 Task: Find connections with filter location Tapes with filter topic #nowhiringwith filter profile language French with filter current company M Moser Associates with filter school Presidency University Bangalore with filter industry Agricultural Chemical Manufacturing with filter service category Android Development with filter keywords title Electrician
Action: Mouse moved to (575, 190)
Screenshot: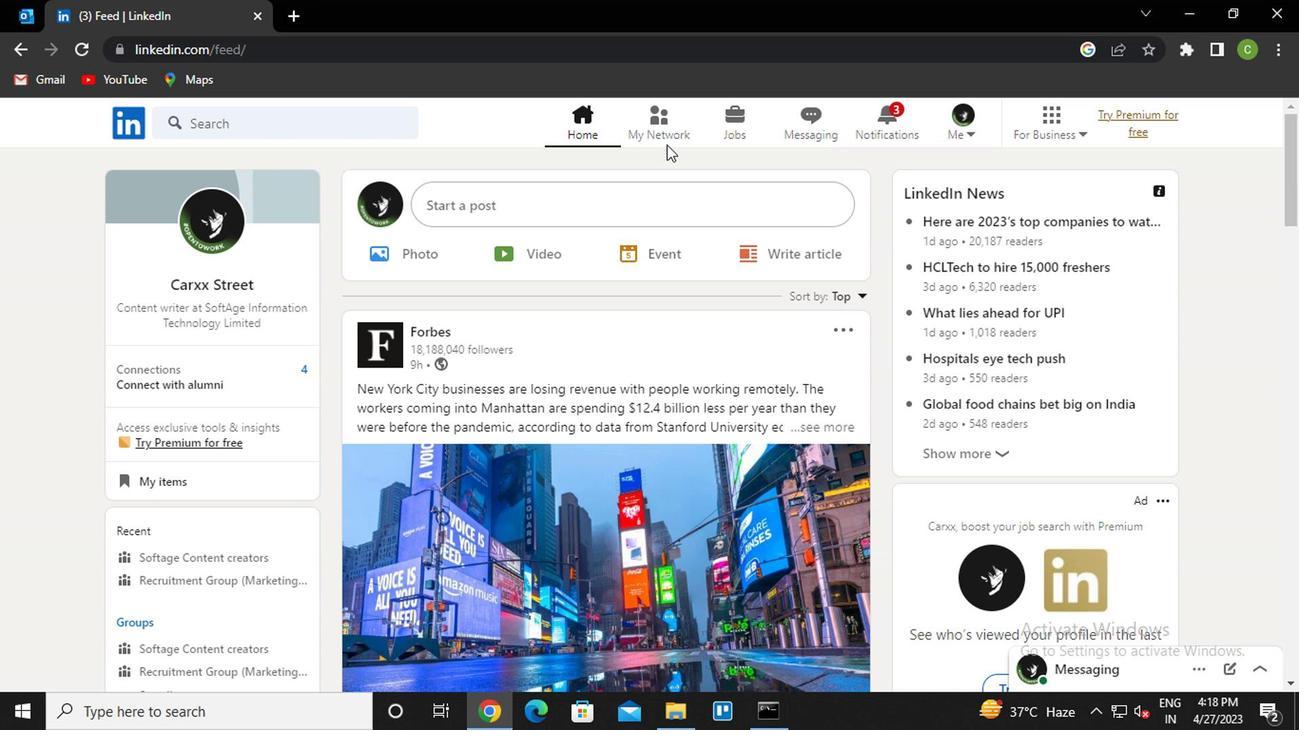 
Action: Mouse pressed left at (575, 190)
Screenshot: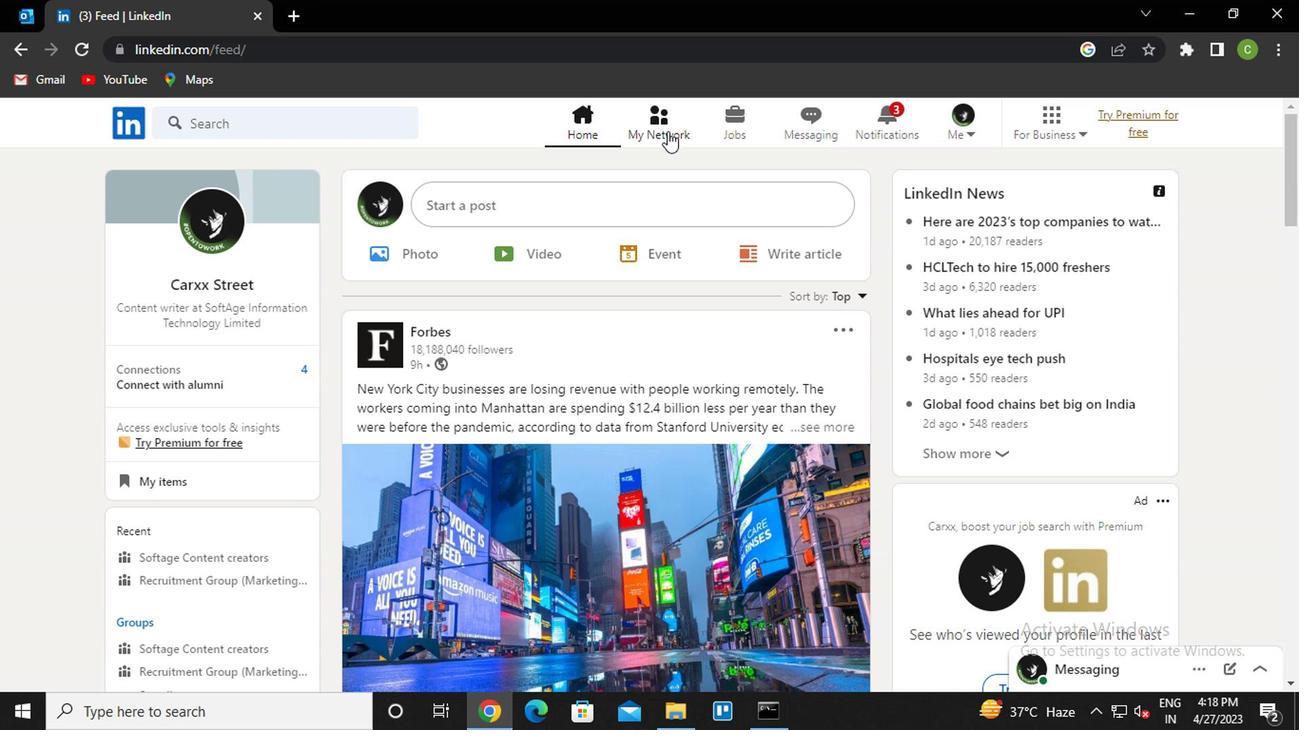 
Action: Mouse moved to (326, 269)
Screenshot: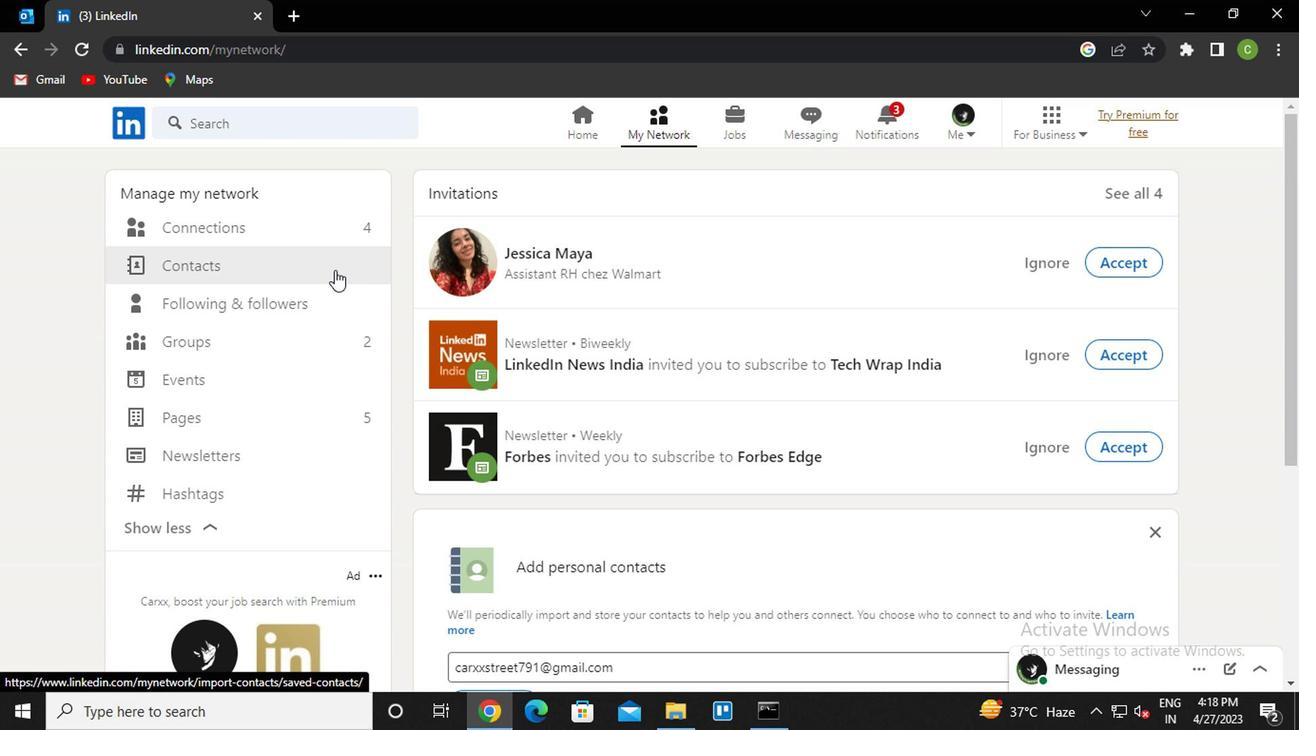 
Action: Mouse pressed left at (326, 269)
Screenshot: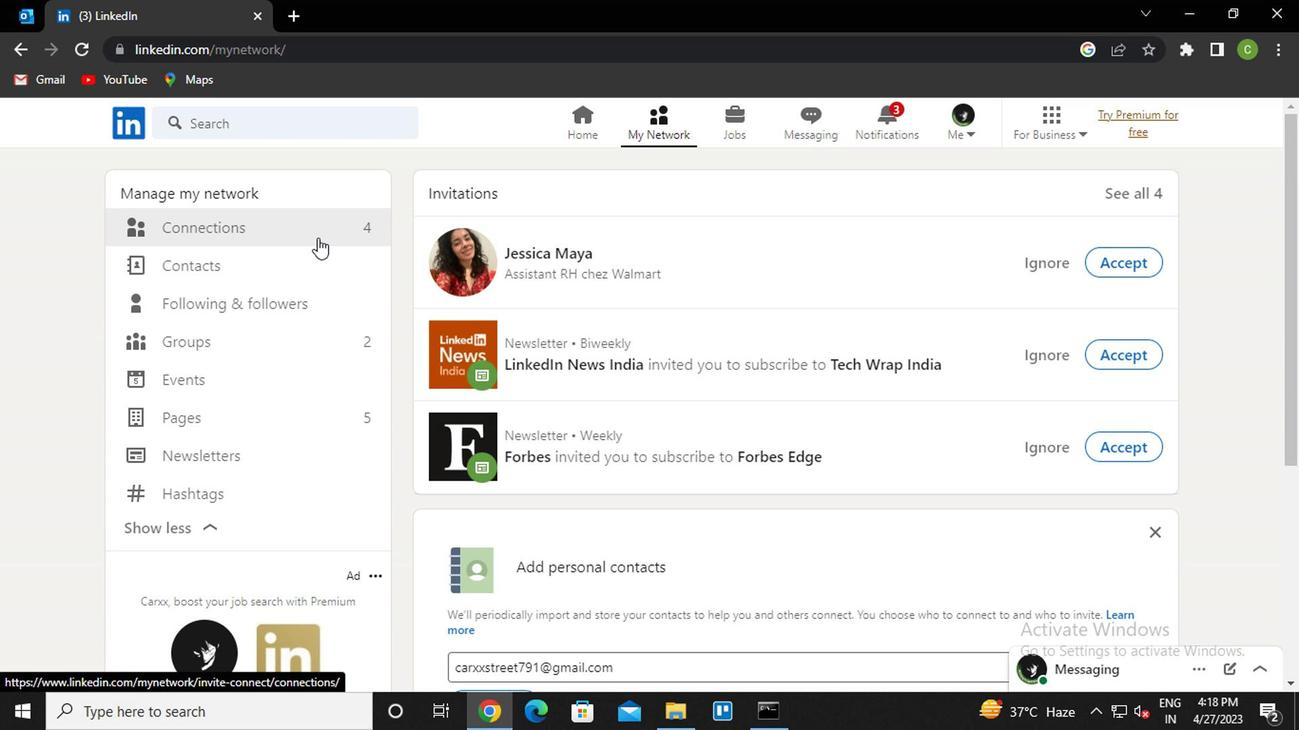 
Action: Mouse moved to (664, 259)
Screenshot: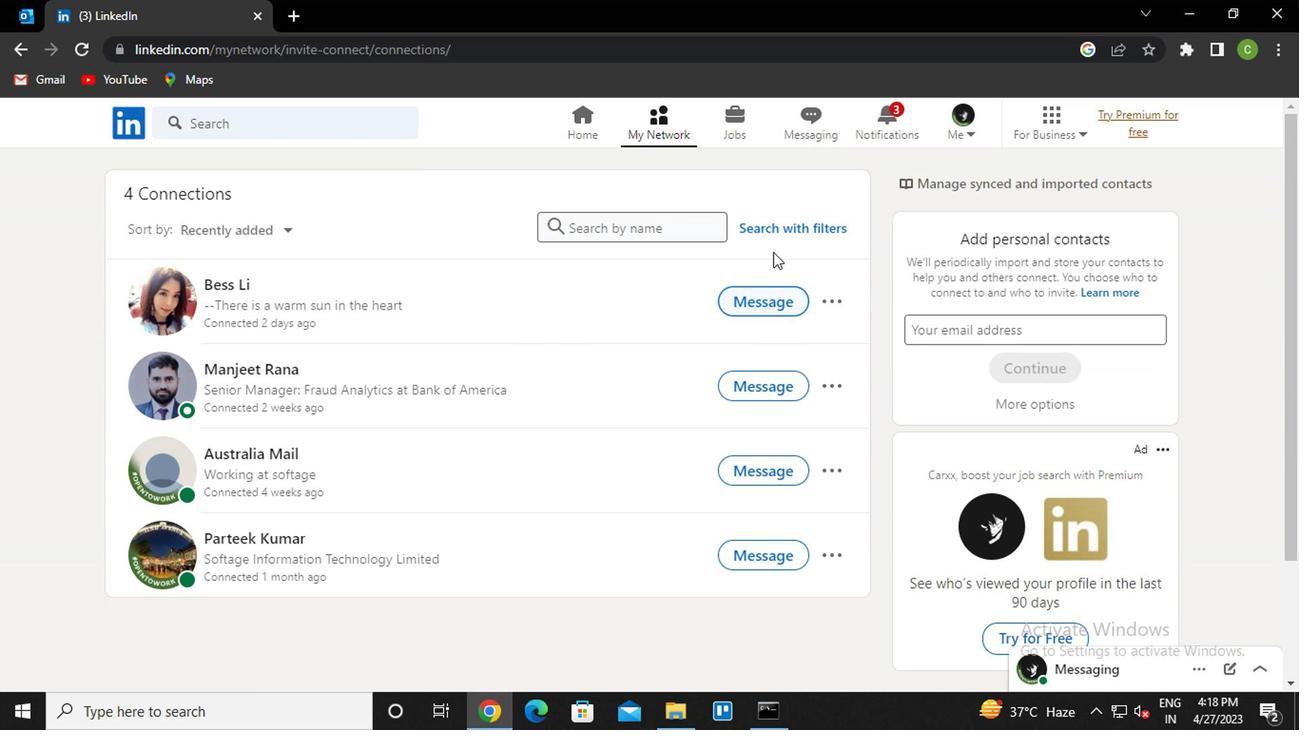 
Action: Mouse pressed left at (664, 259)
Screenshot: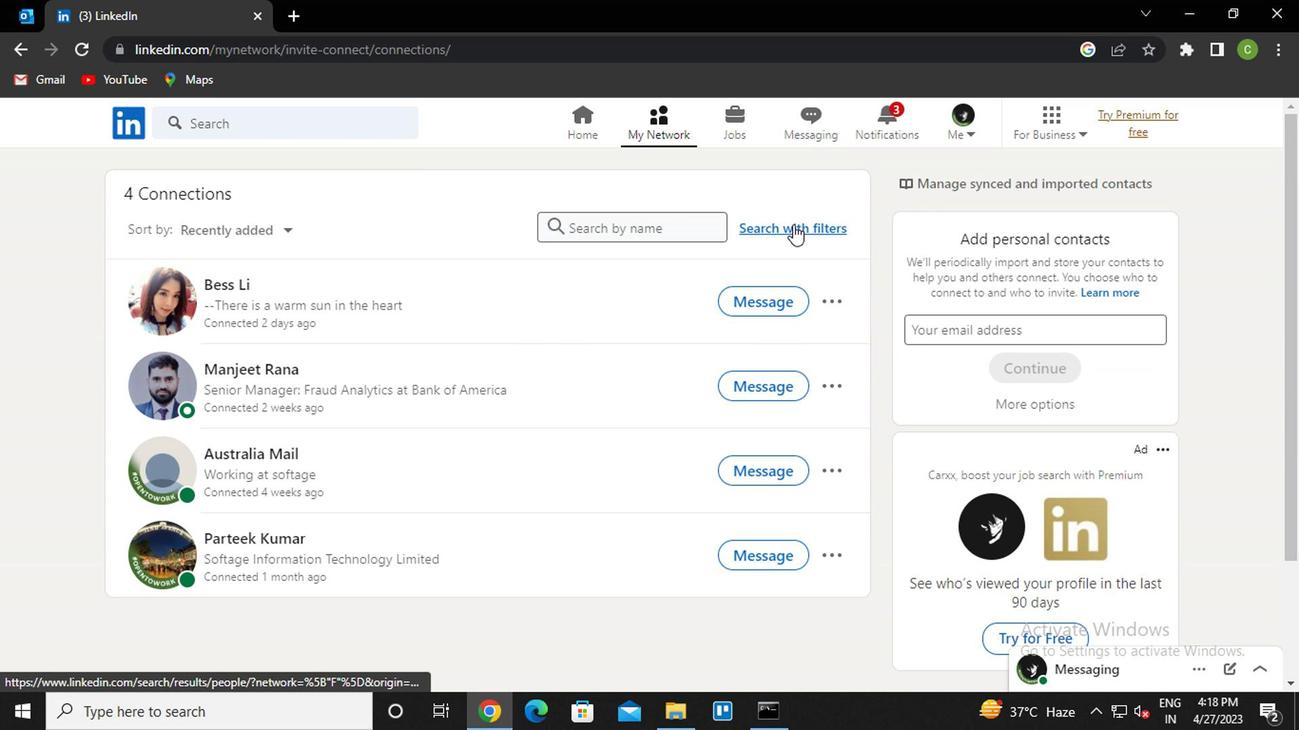 
Action: Mouse moved to (608, 223)
Screenshot: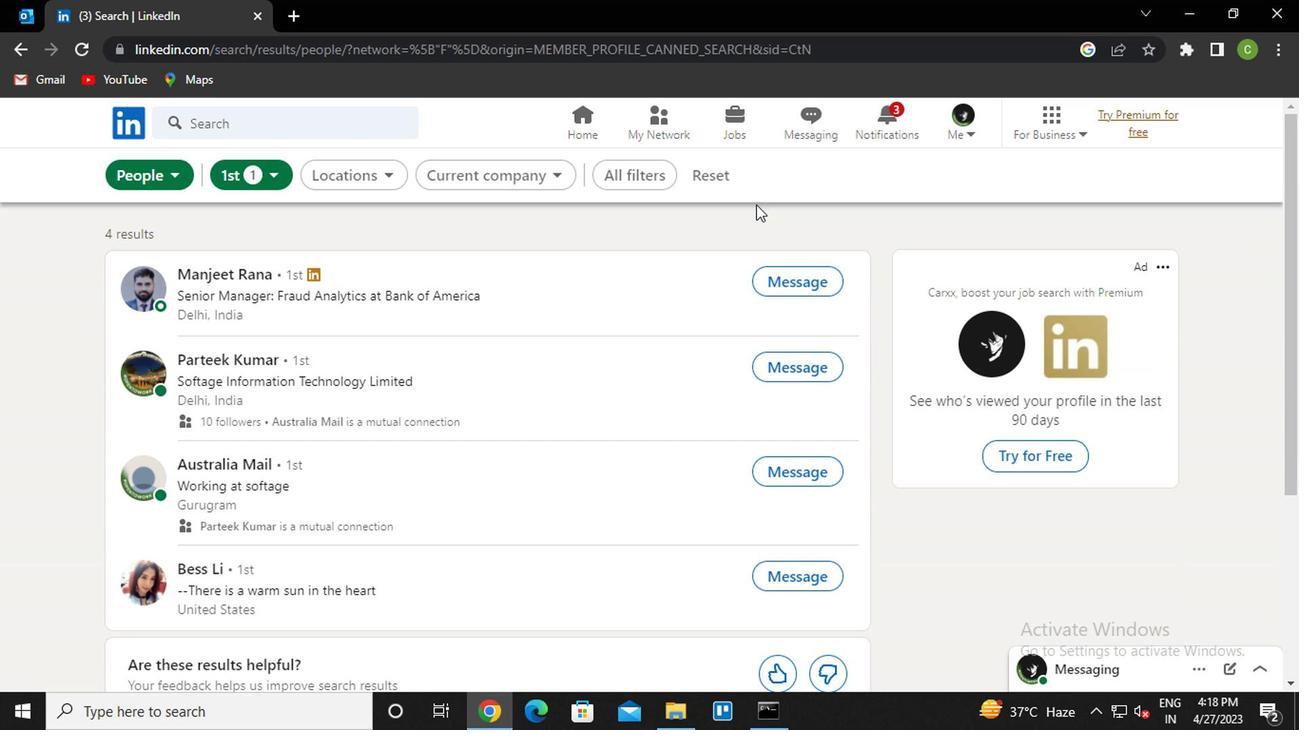 
Action: Mouse pressed left at (608, 223)
Screenshot: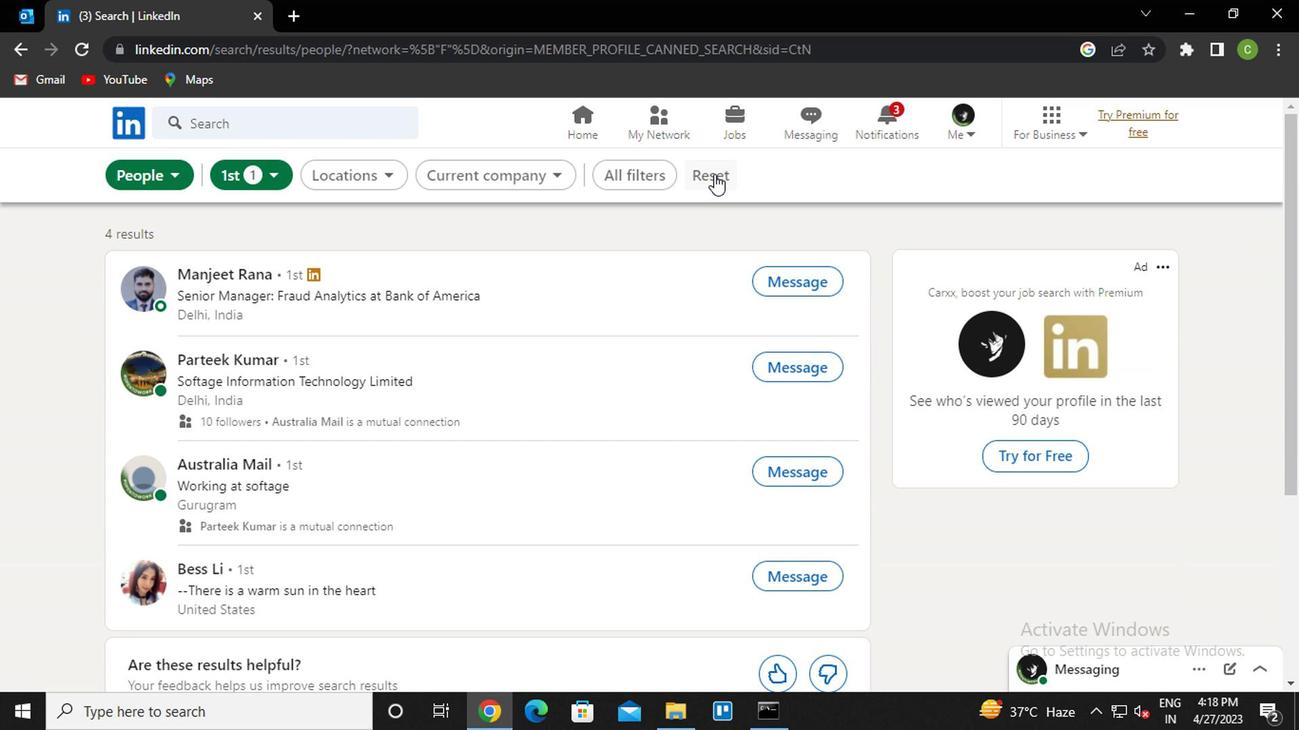 
Action: Mouse moved to (581, 222)
Screenshot: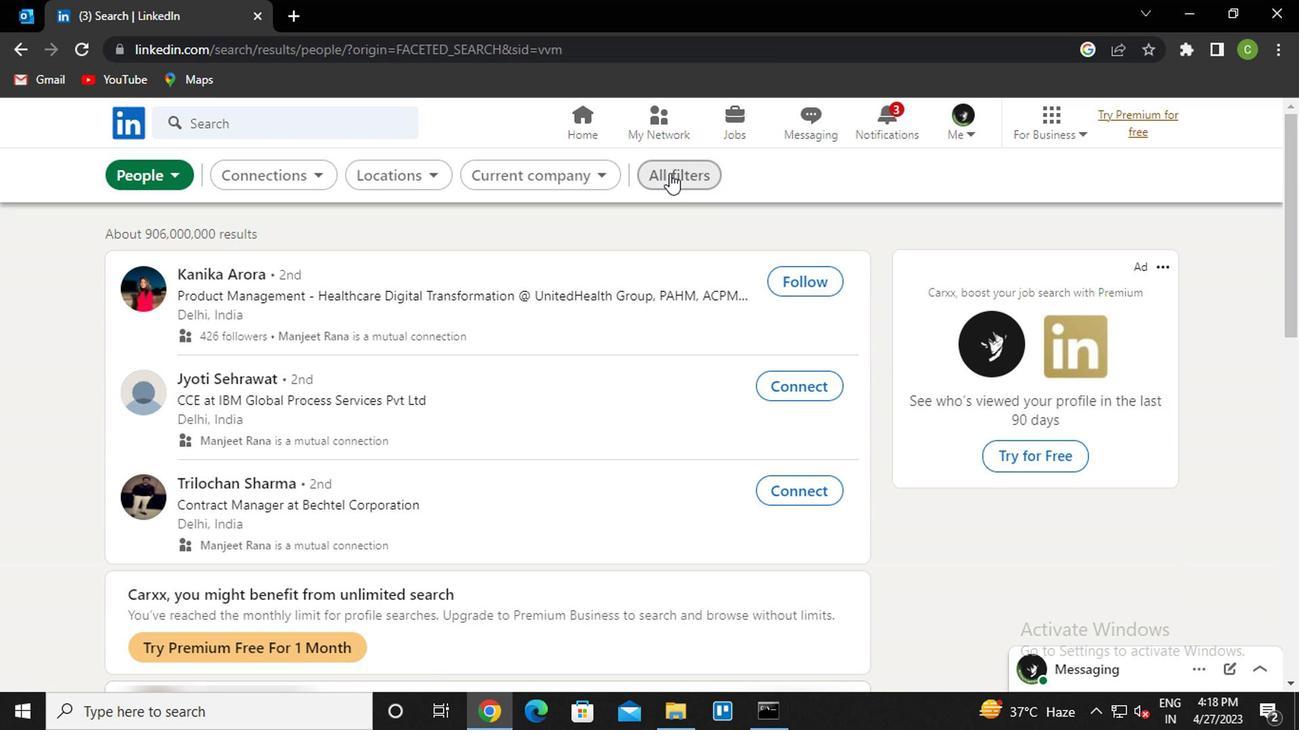 
Action: Mouse pressed left at (581, 222)
Screenshot: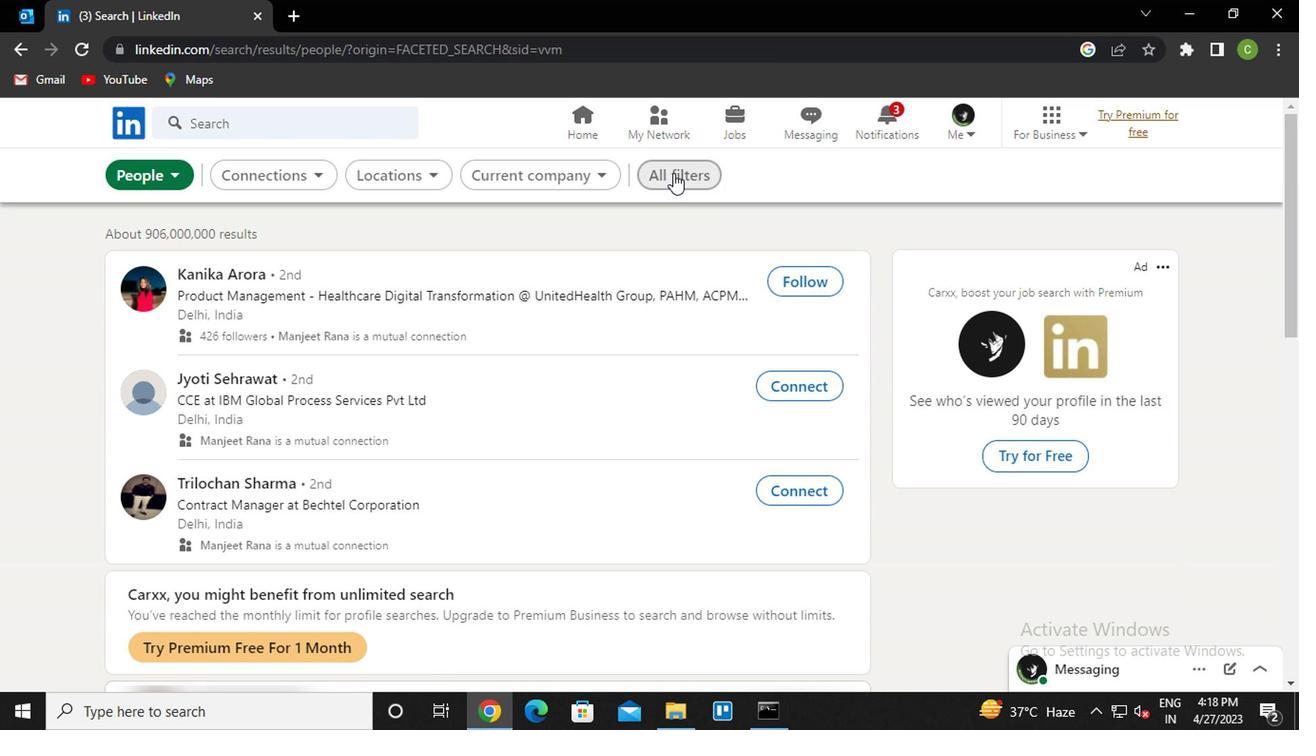 
Action: Mouse moved to (843, 376)
Screenshot: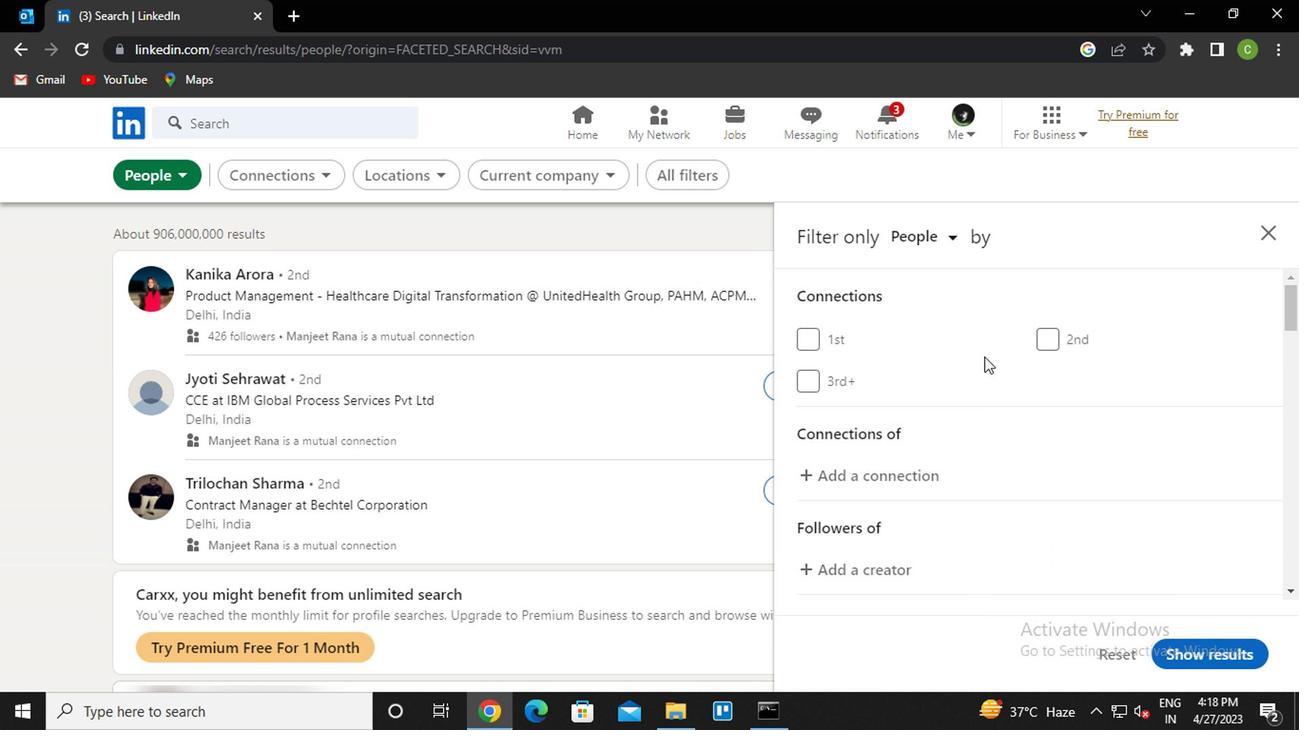 
Action: Mouse scrolled (843, 376) with delta (0, 0)
Screenshot: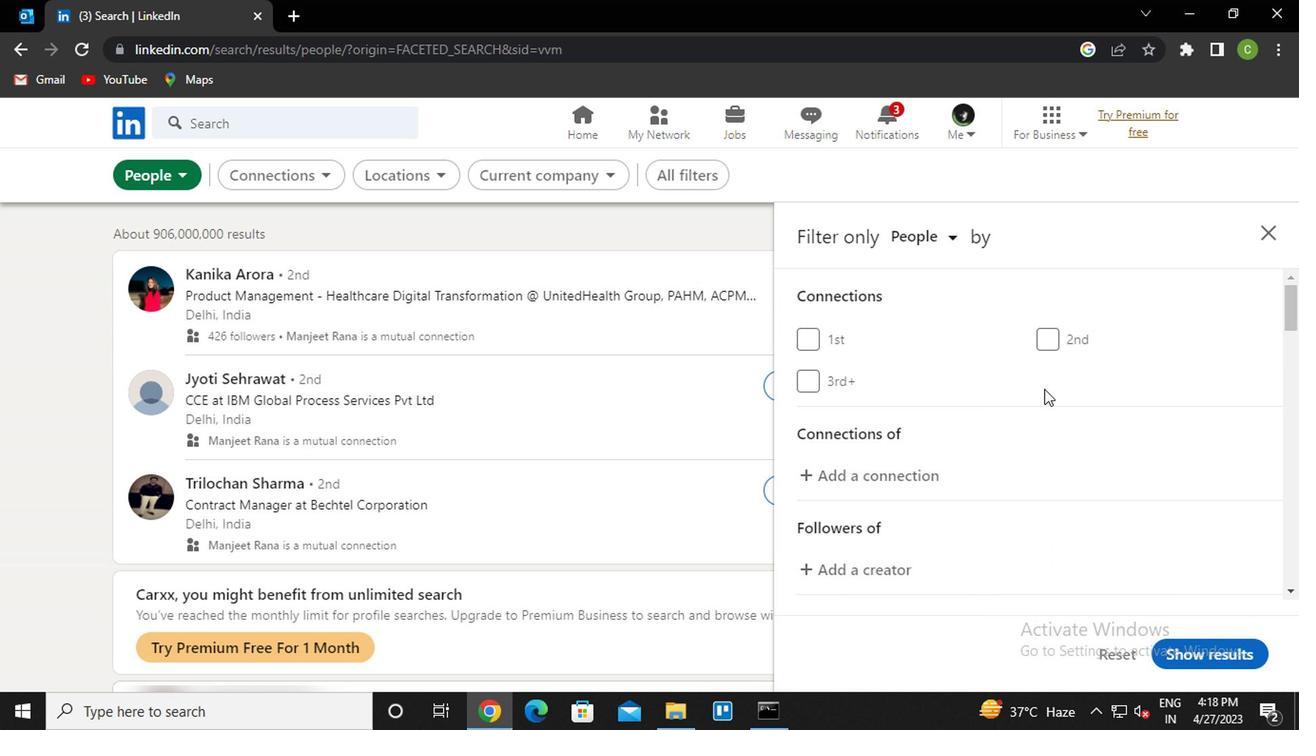 
Action: Mouse scrolled (843, 376) with delta (0, 0)
Screenshot: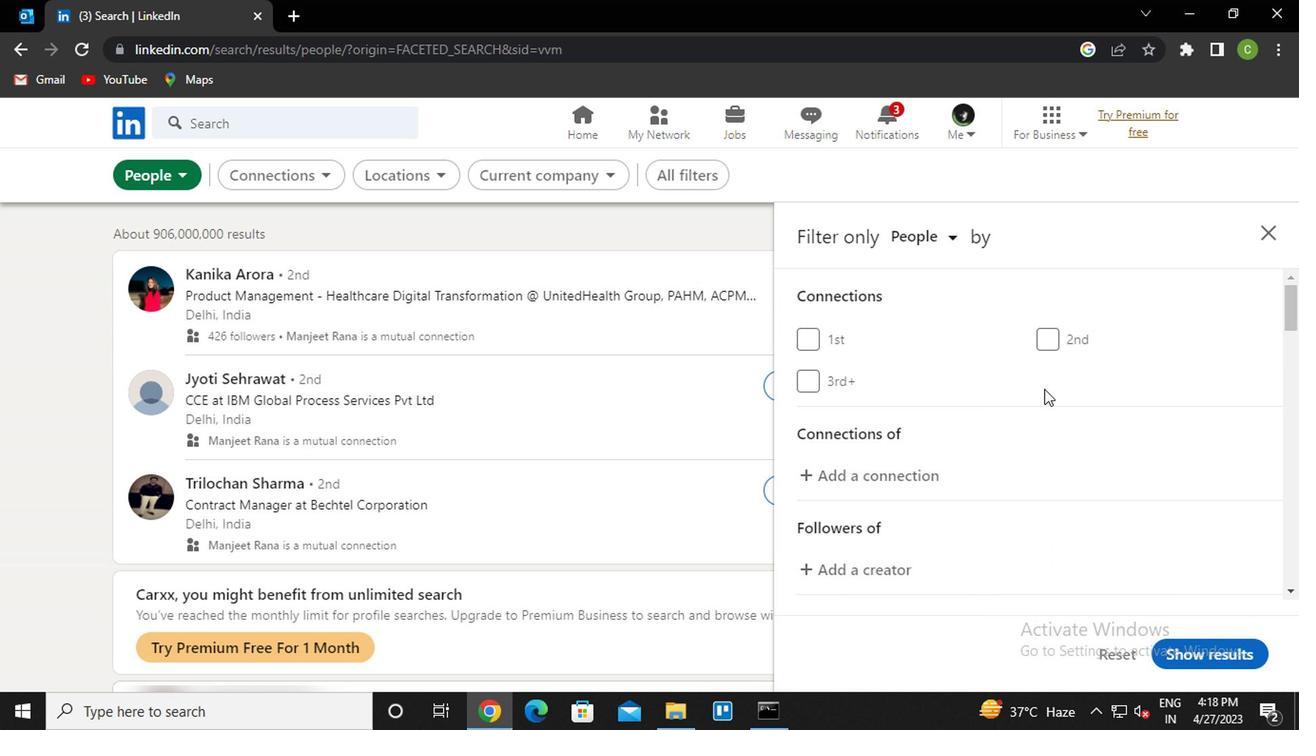 
Action: Mouse moved to (843, 377)
Screenshot: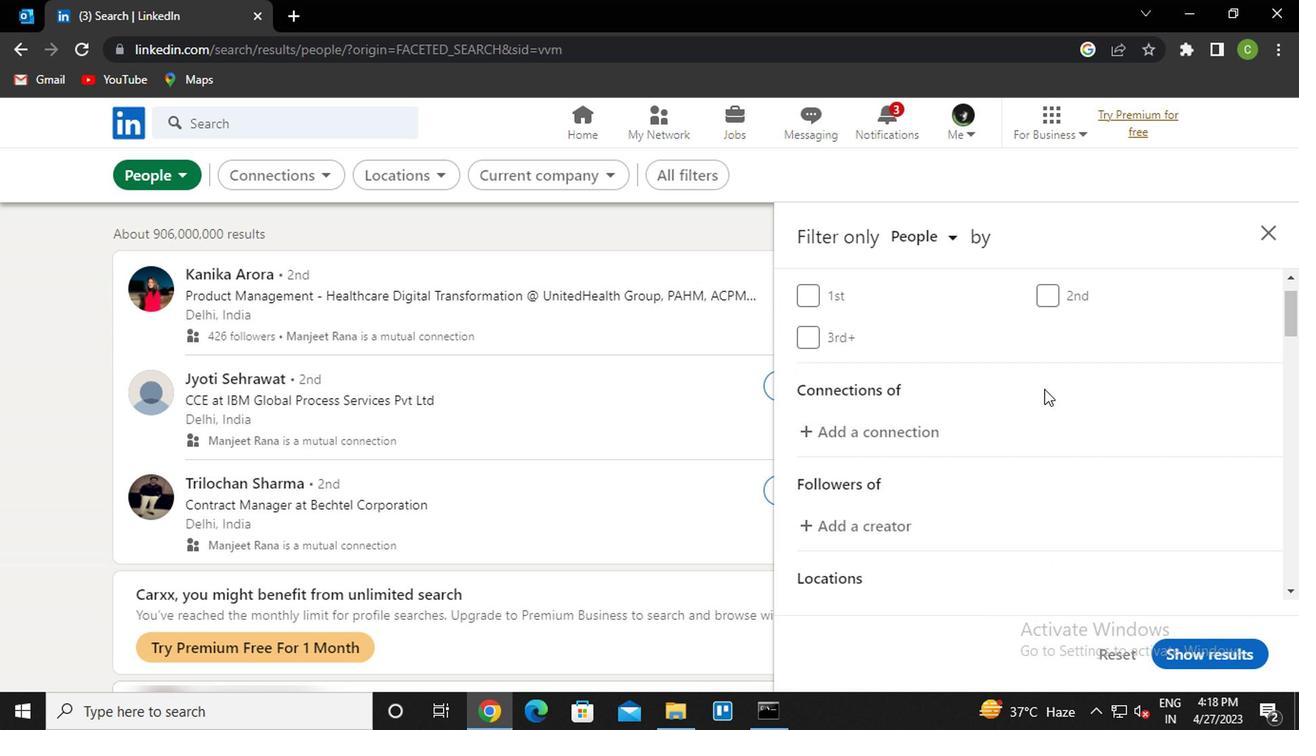 
Action: Mouse scrolled (843, 376) with delta (0, 0)
Screenshot: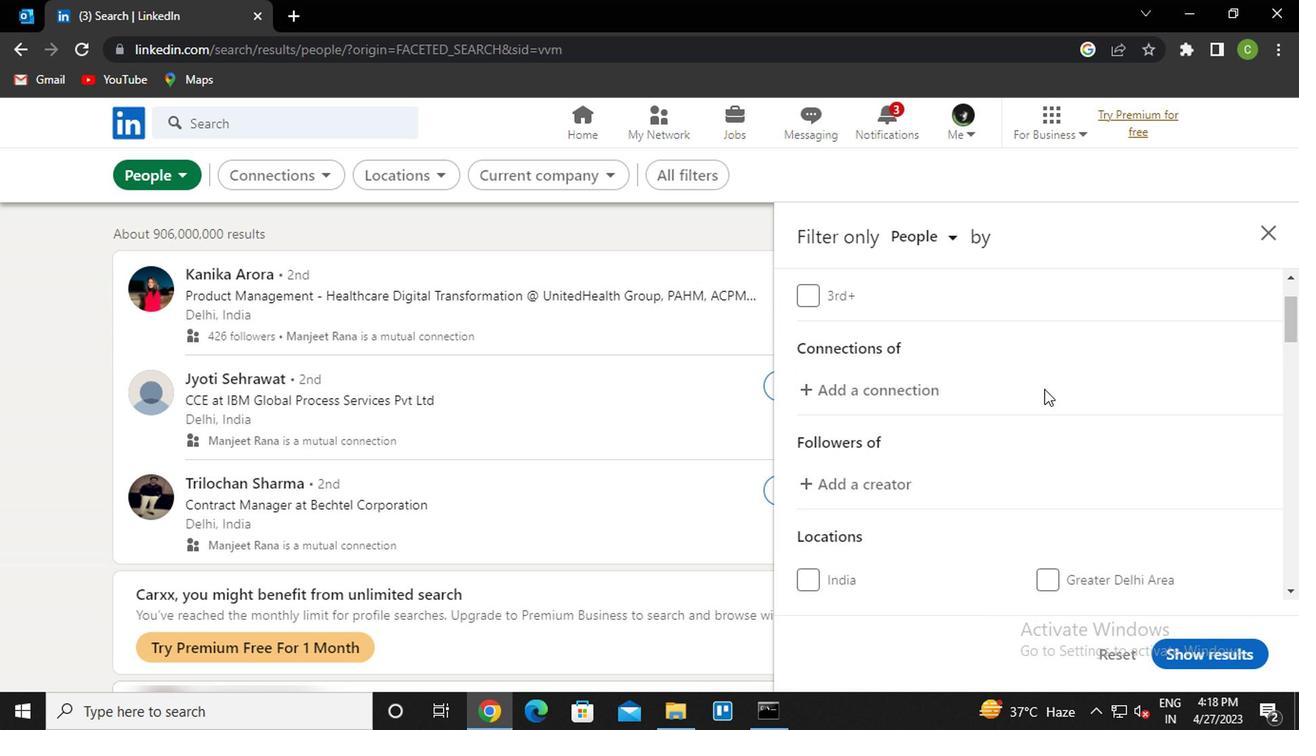 
Action: Mouse moved to (842, 378)
Screenshot: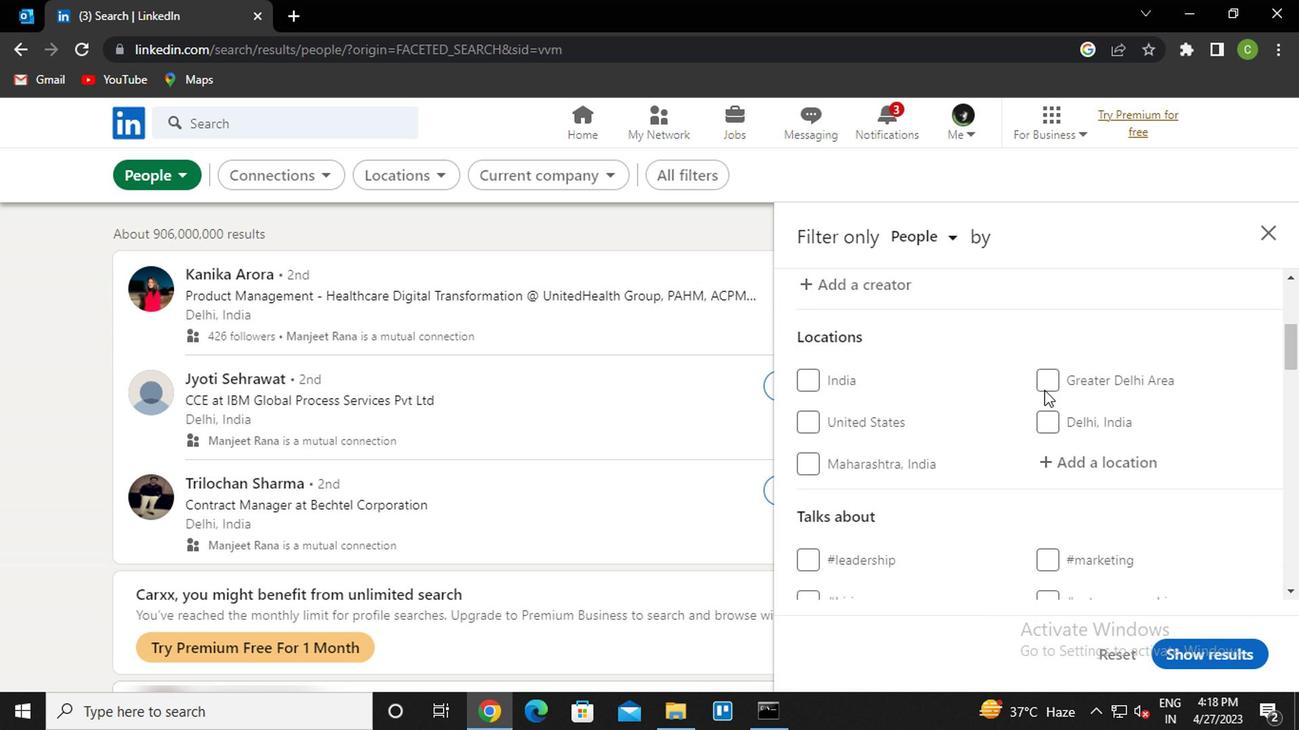 
Action: Mouse scrolled (842, 378) with delta (0, 0)
Screenshot: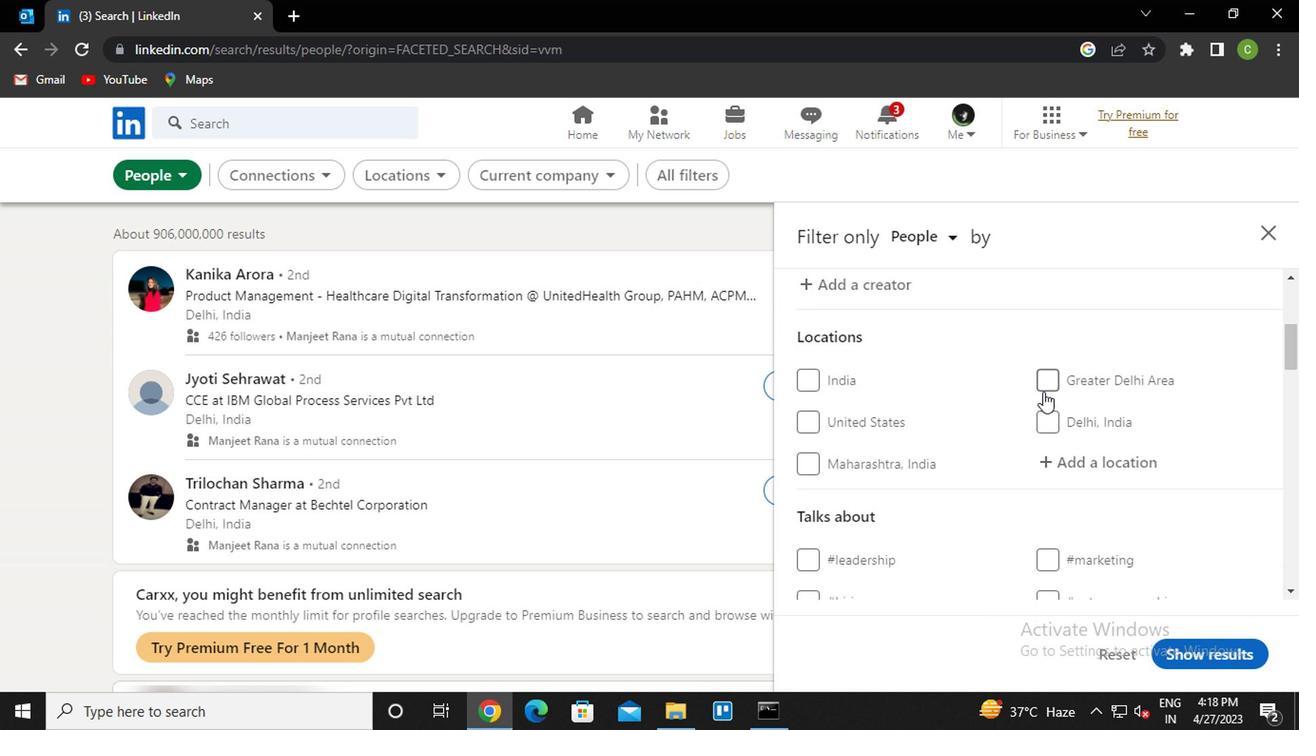 
Action: Mouse moved to (874, 357)
Screenshot: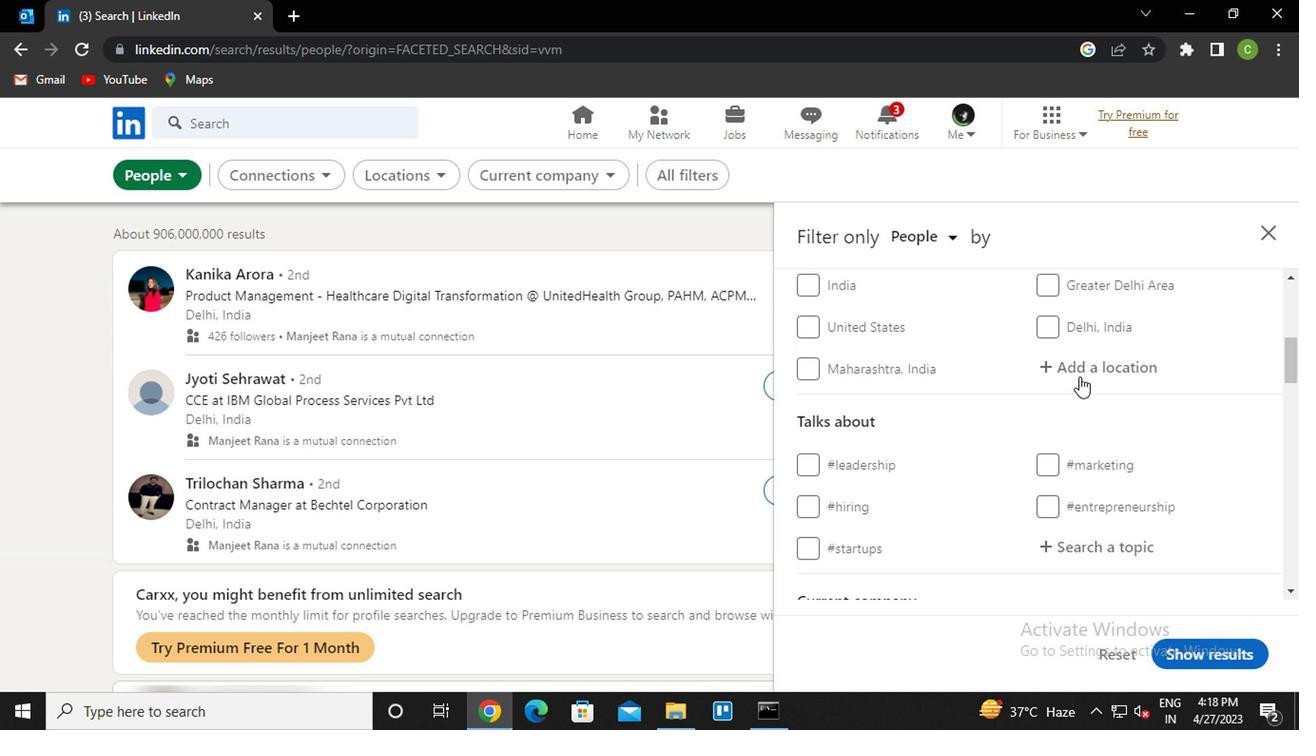 
Action: Mouse pressed left at (874, 357)
Screenshot: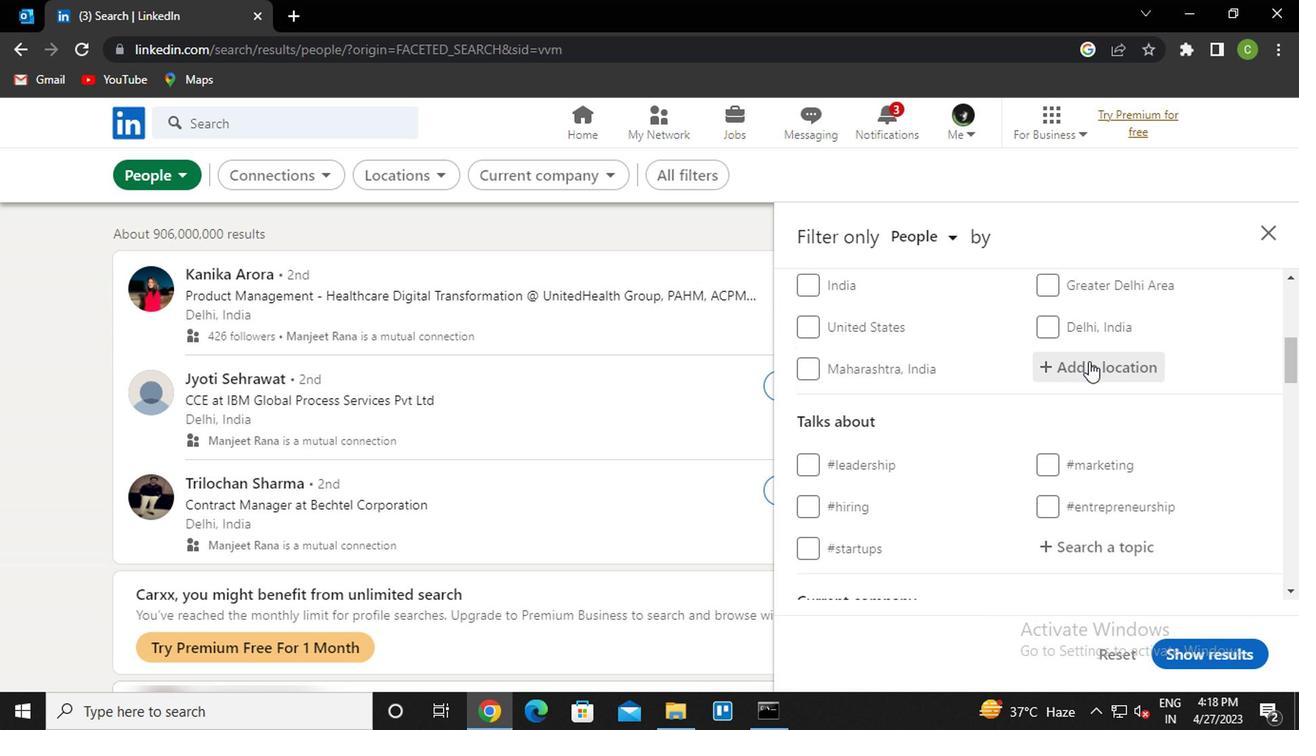 
Action: Key pressed <Key.caps_lock>t<Key.caps_lock>apes<Key.down><Key.enter>
Screenshot: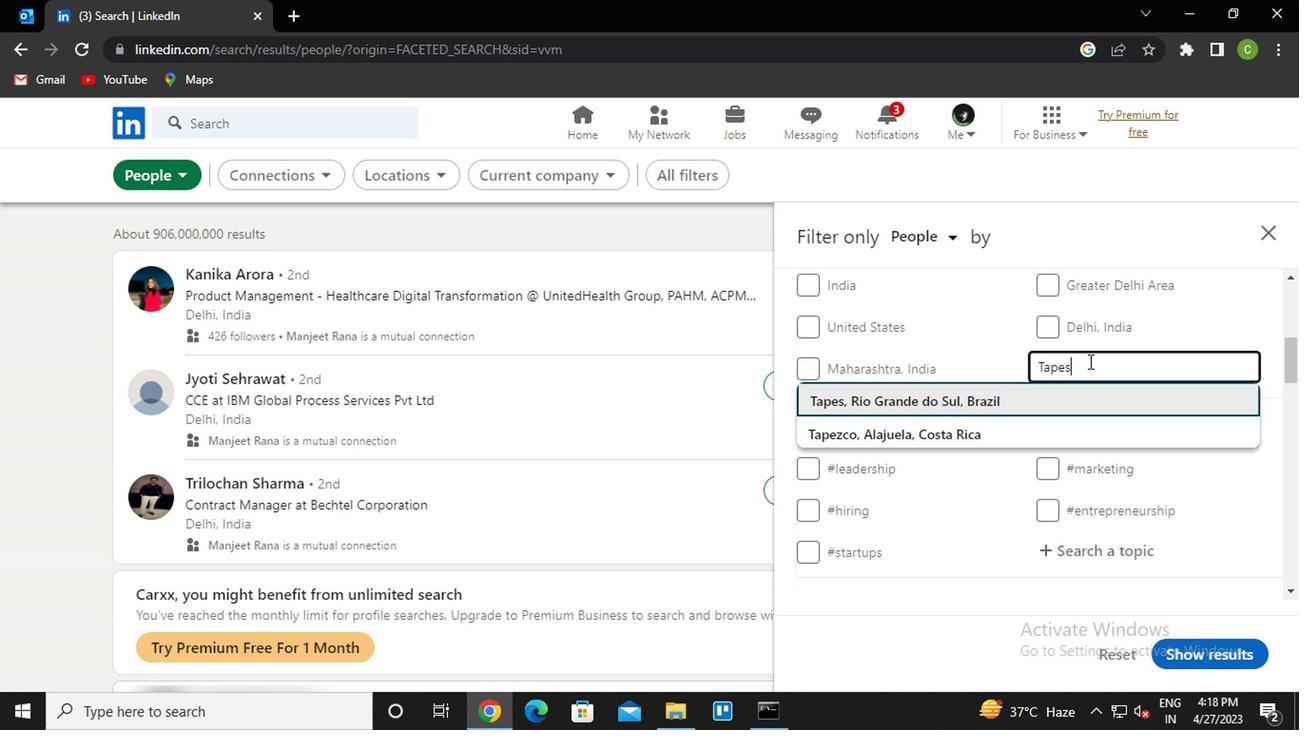 
Action: Mouse scrolled (874, 356) with delta (0, 0)
Screenshot: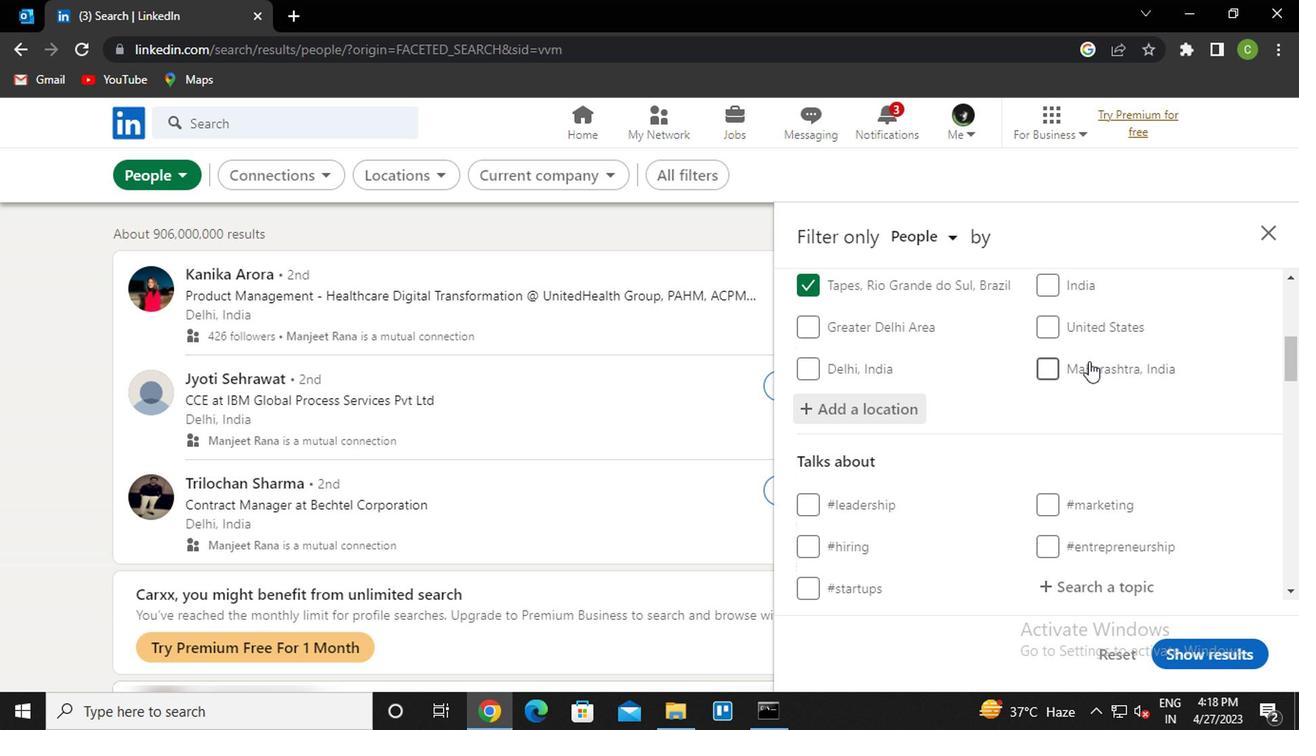 
Action: Mouse scrolled (874, 356) with delta (0, 0)
Screenshot: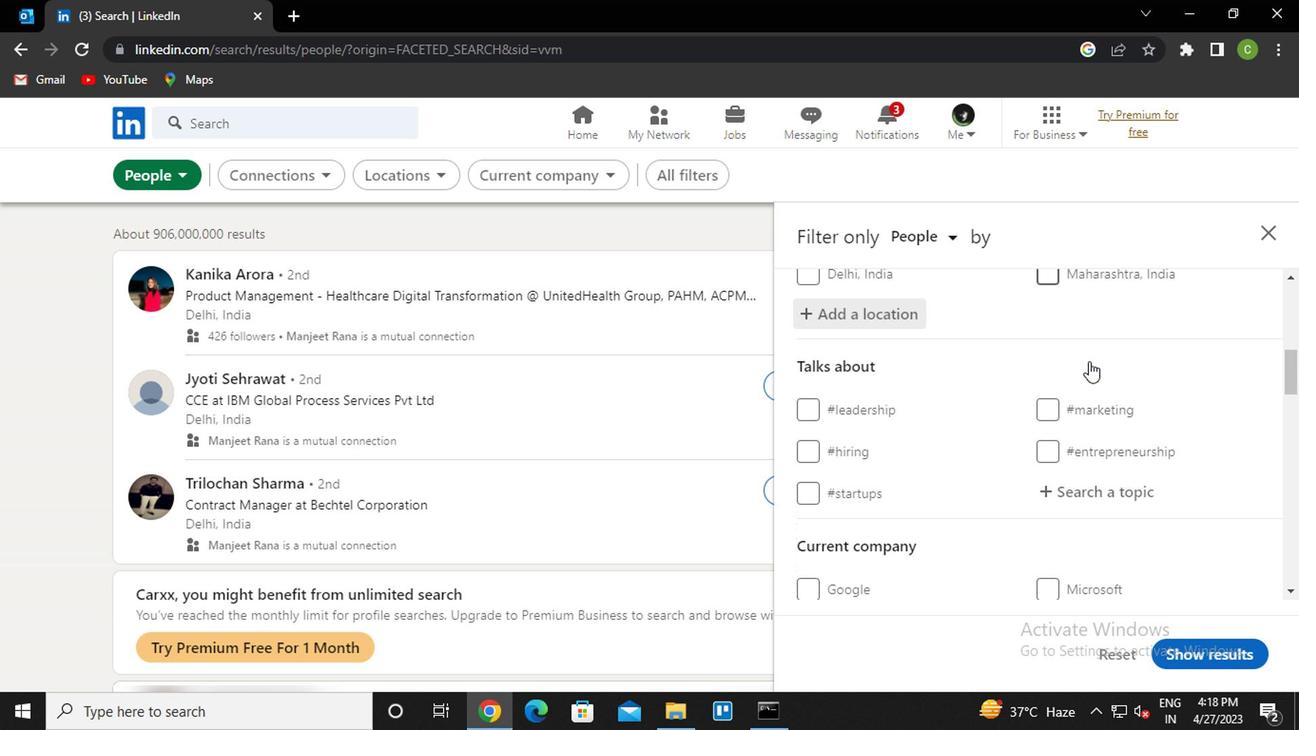 
Action: Mouse moved to (867, 379)
Screenshot: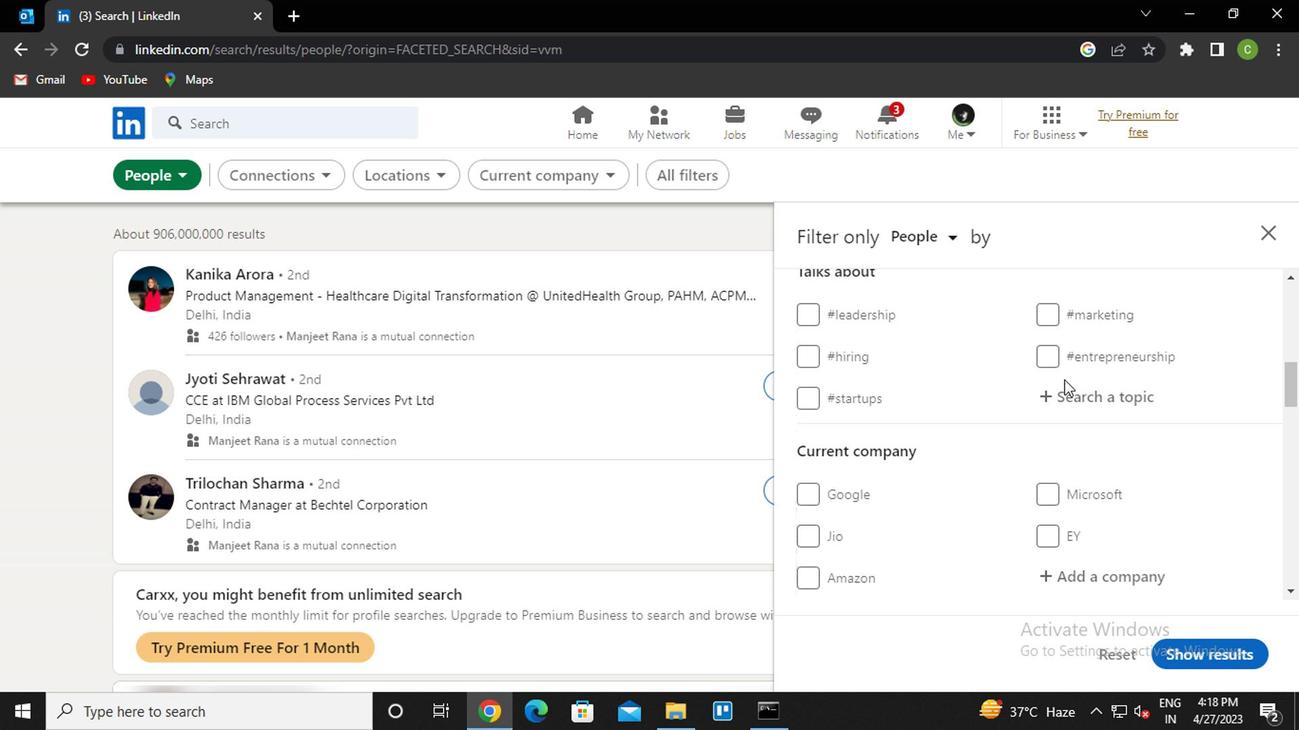 
Action: Mouse scrolled (867, 380) with delta (0, 0)
Screenshot: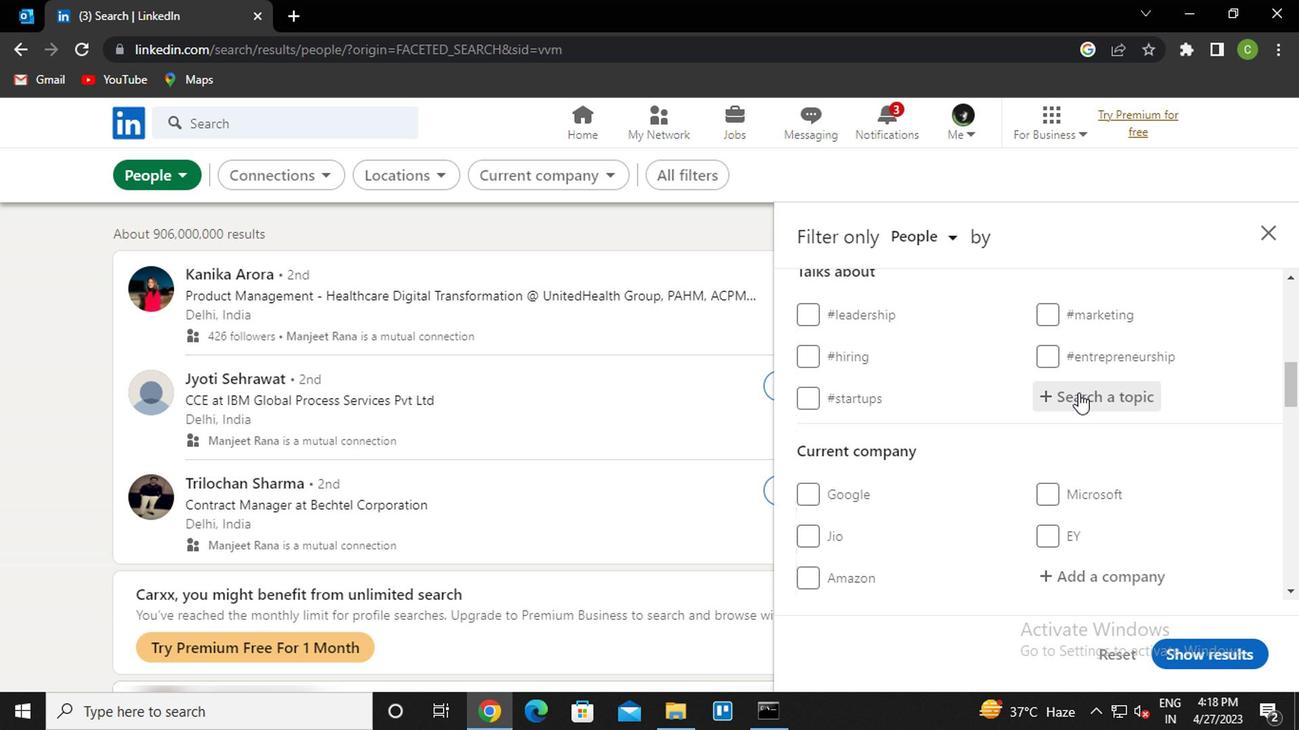 
Action: Mouse moved to (877, 394)
Screenshot: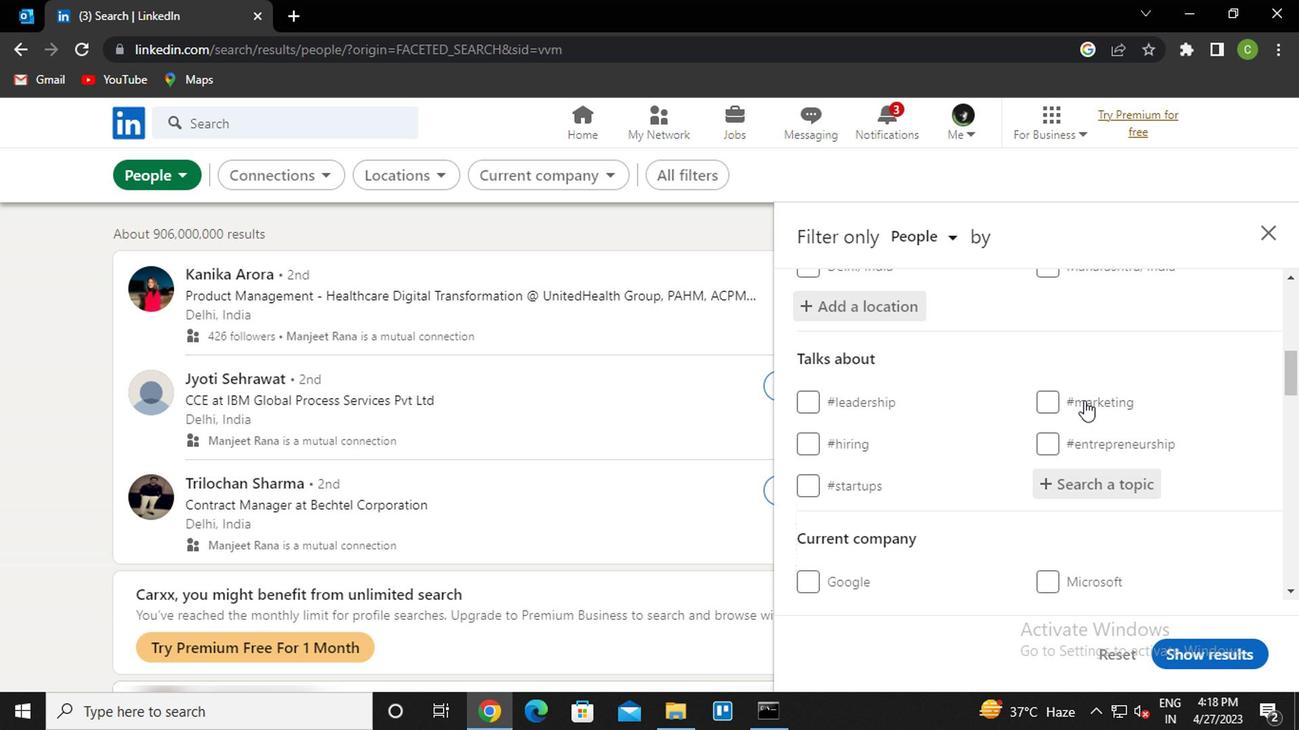 
Action: Mouse scrolled (877, 393) with delta (0, 0)
Screenshot: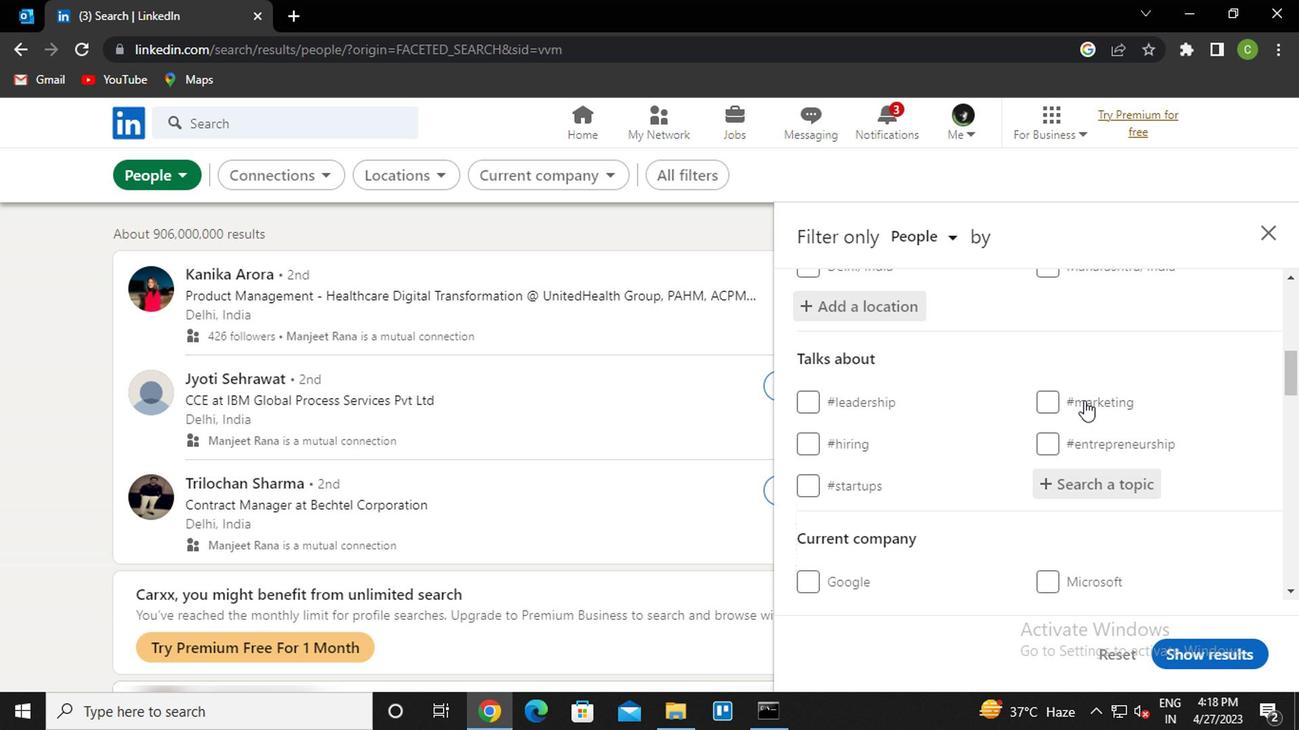 
Action: Mouse scrolled (877, 393) with delta (0, 0)
Screenshot: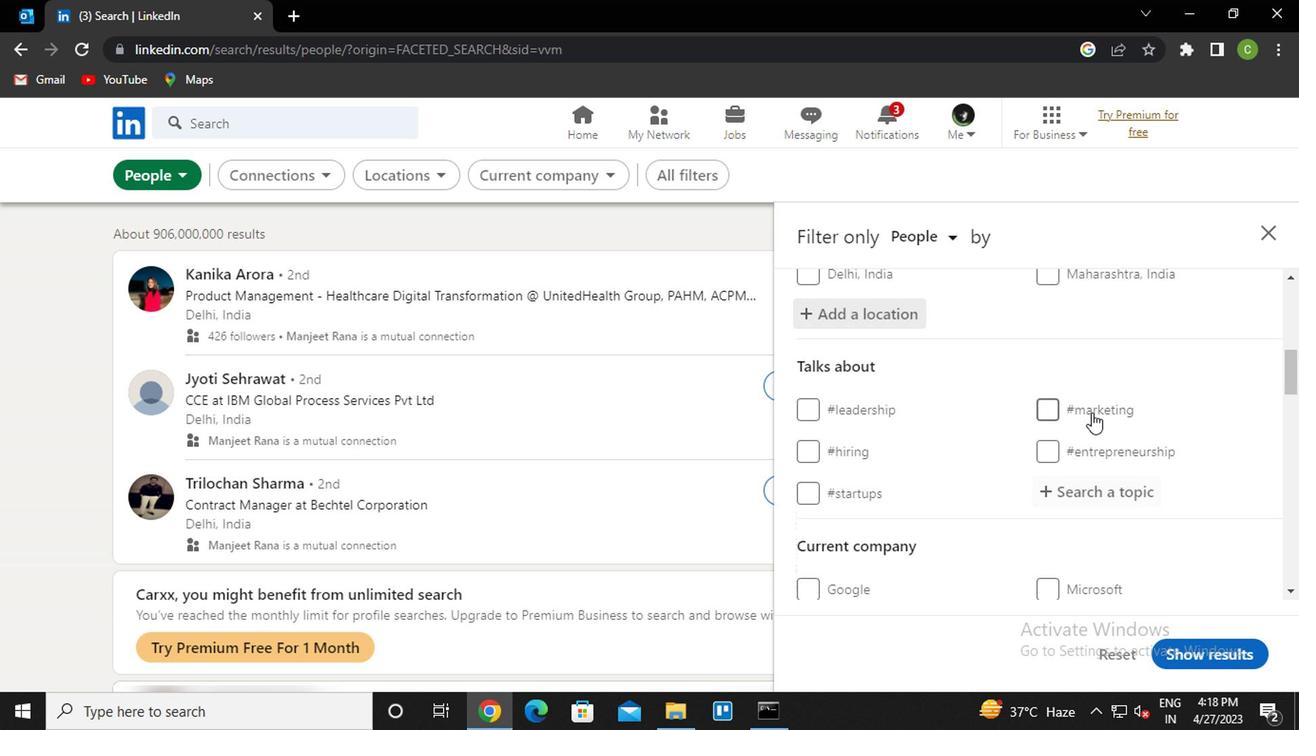 
Action: Mouse moved to (884, 310)
Screenshot: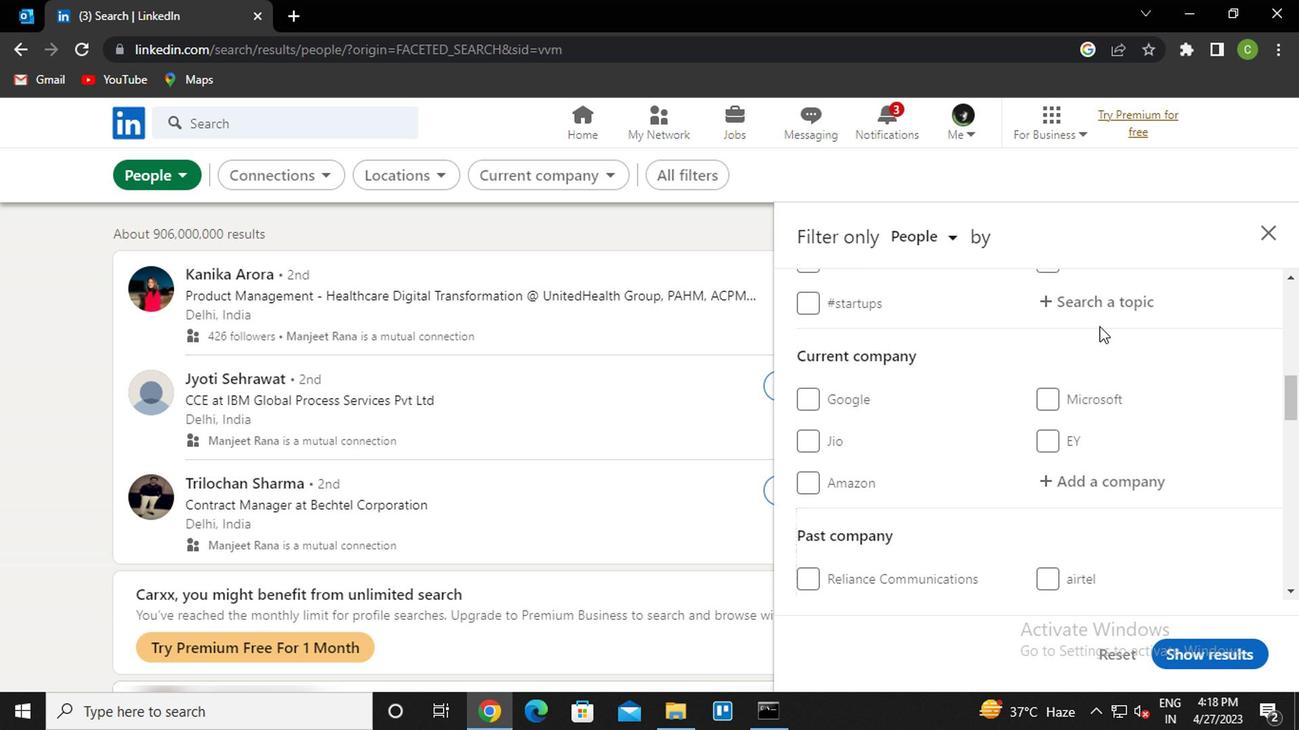 
Action: Mouse pressed left at (884, 310)
Screenshot: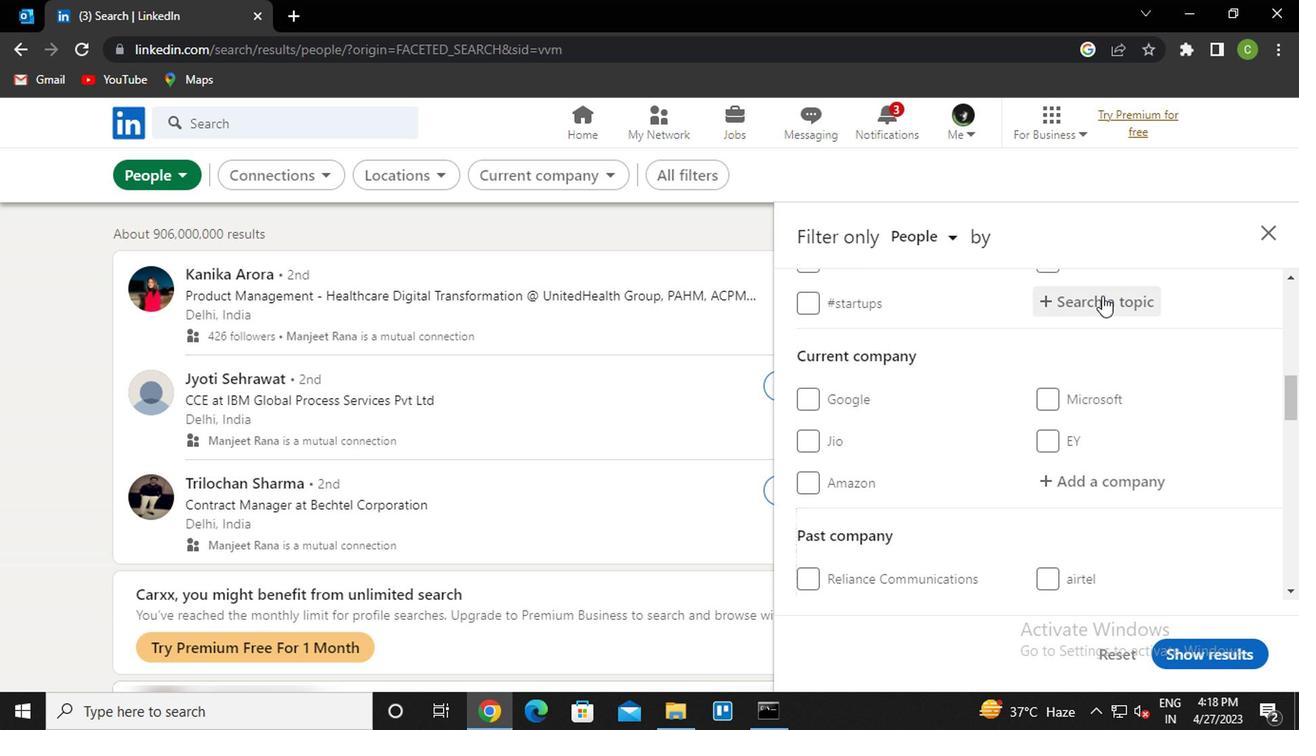 
Action: Key pressed nowhiring<Key.down><Key.enter>
Screenshot: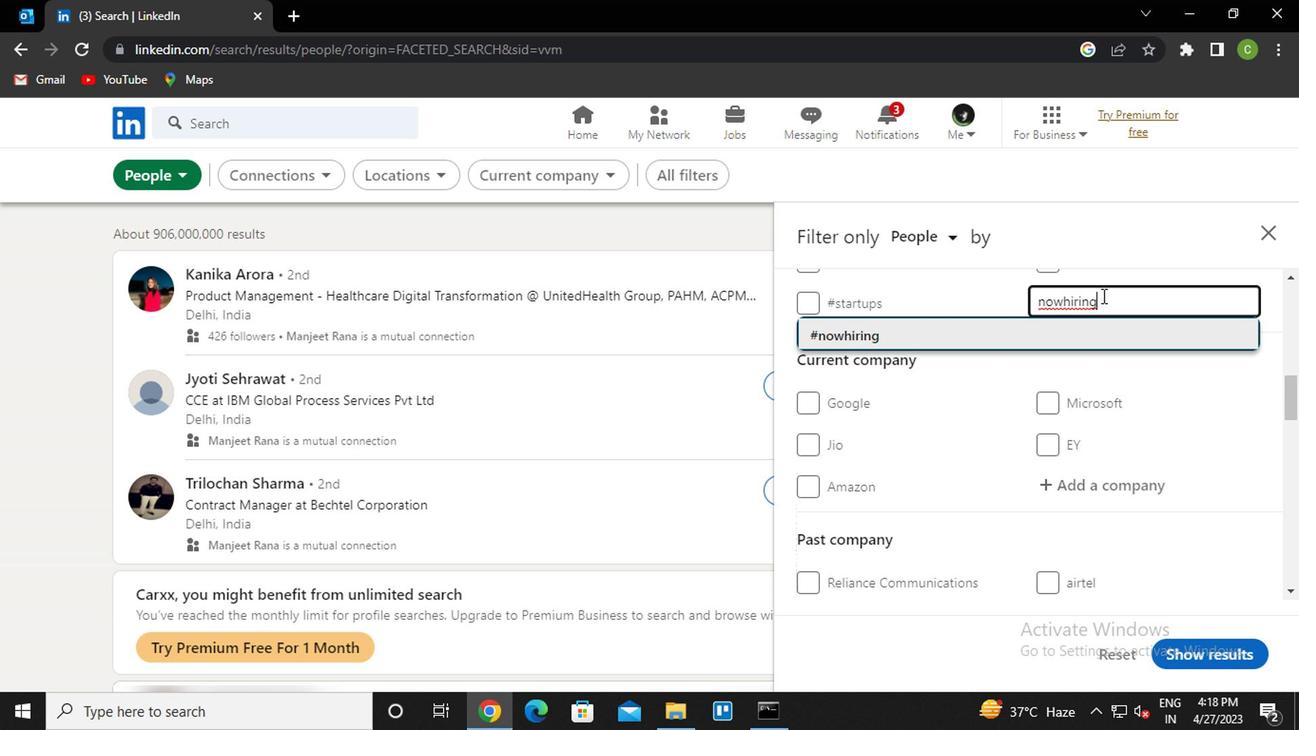 
Action: Mouse moved to (884, 310)
Screenshot: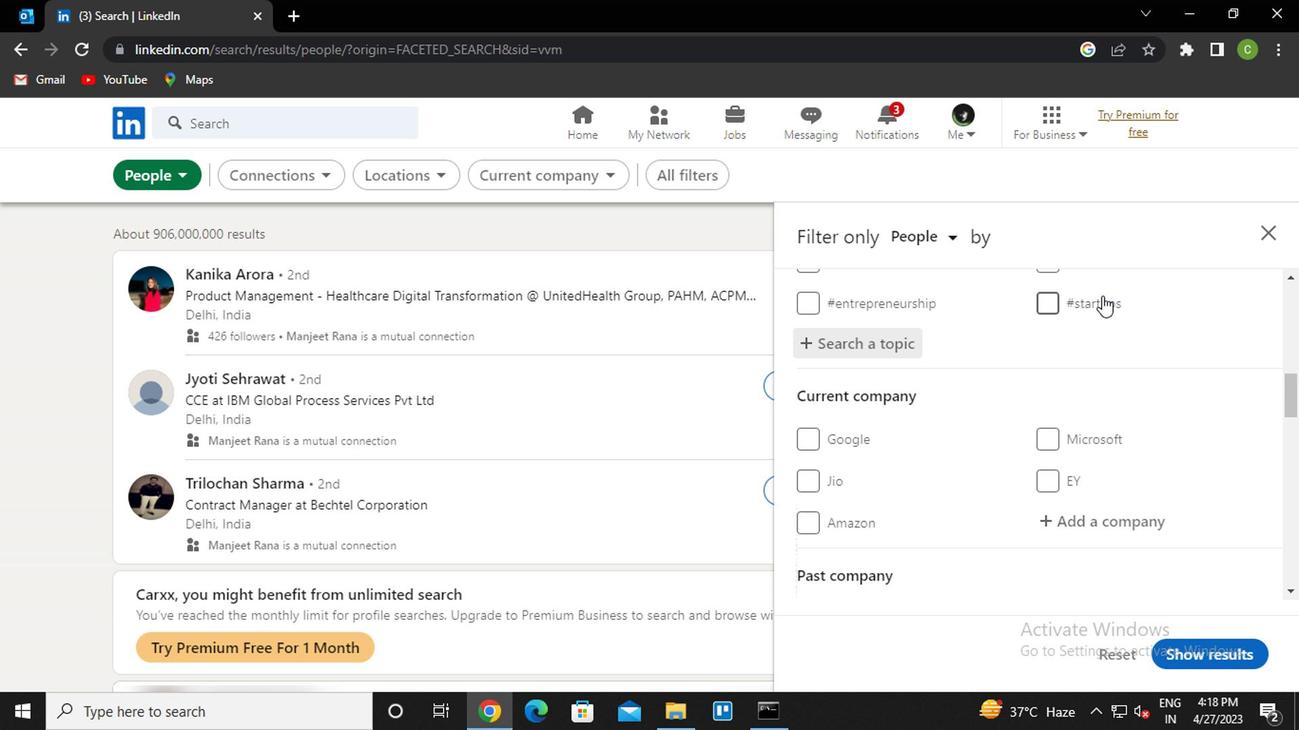 
Action: Mouse scrolled (884, 309) with delta (0, 0)
Screenshot: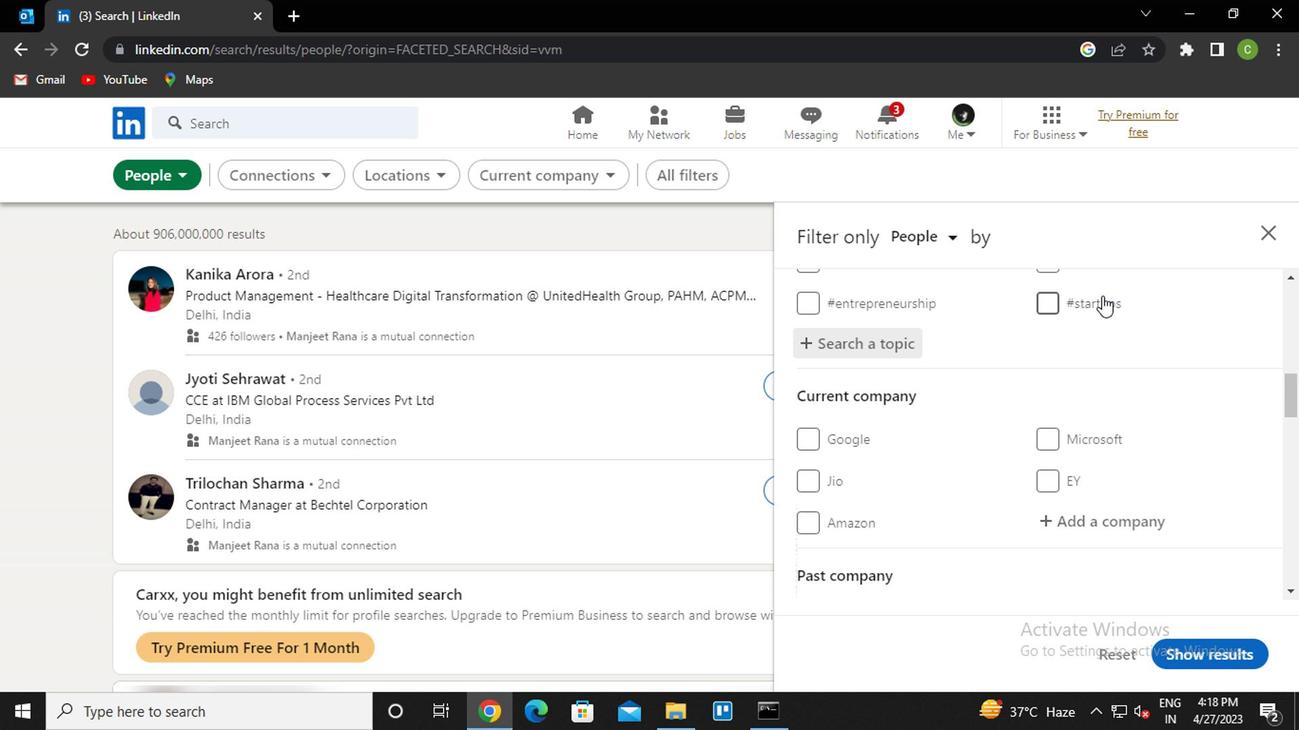 
Action: Mouse moved to (882, 311)
Screenshot: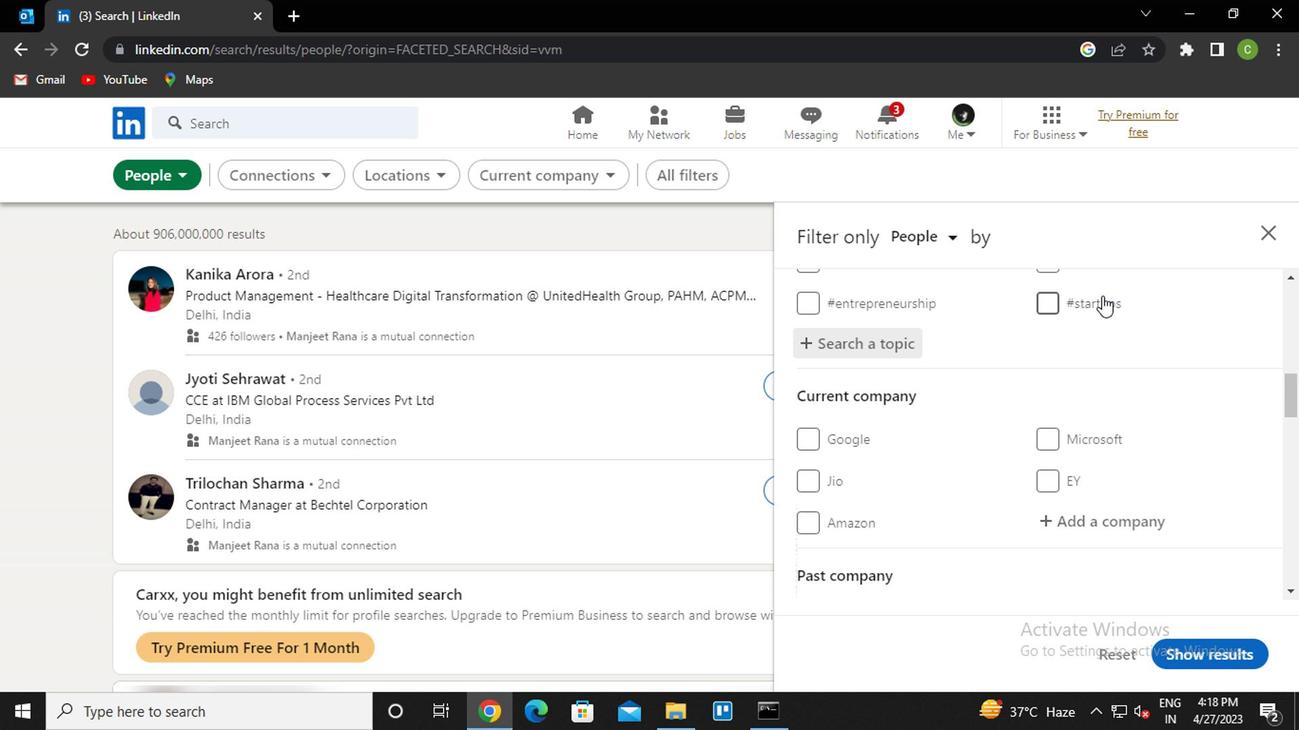 
Action: Mouse scrolled (882, 310) with delta (0, 0)
Screenshot: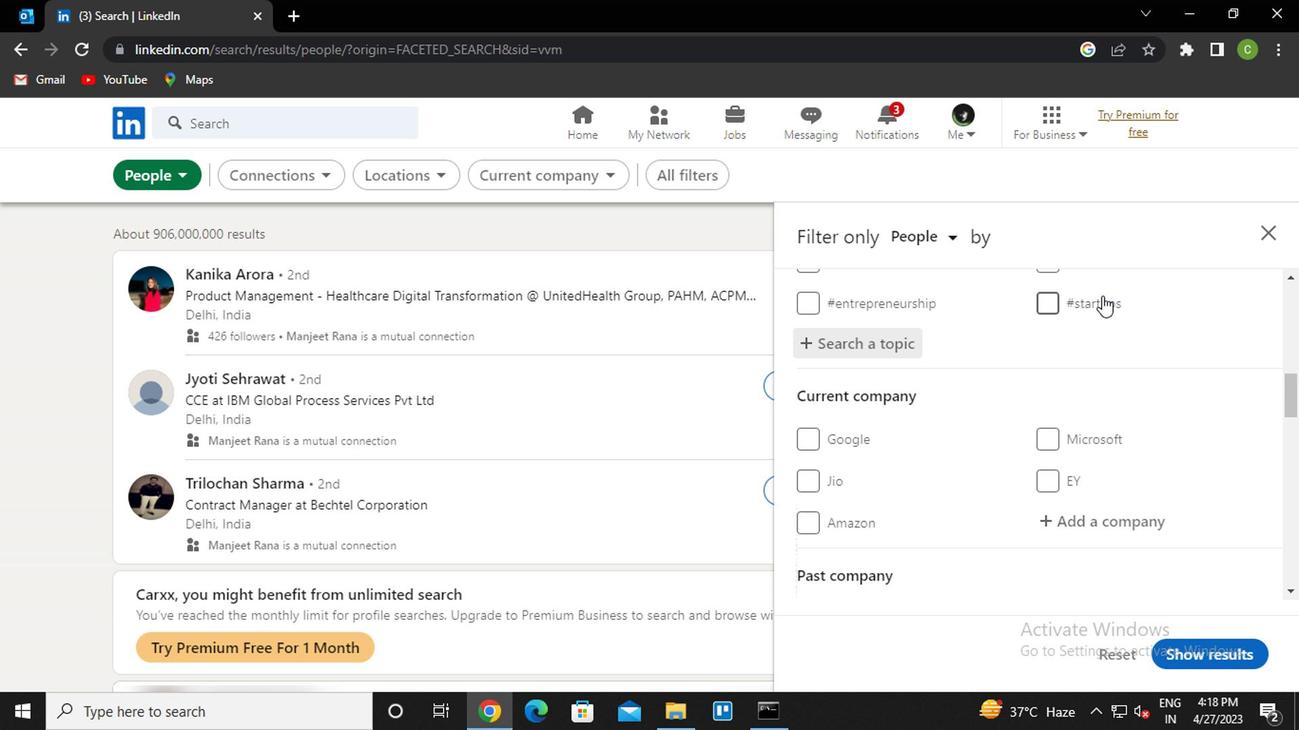 
Action: Mouse scrolled (882, 310) with delta (0, 0)
Screenshot: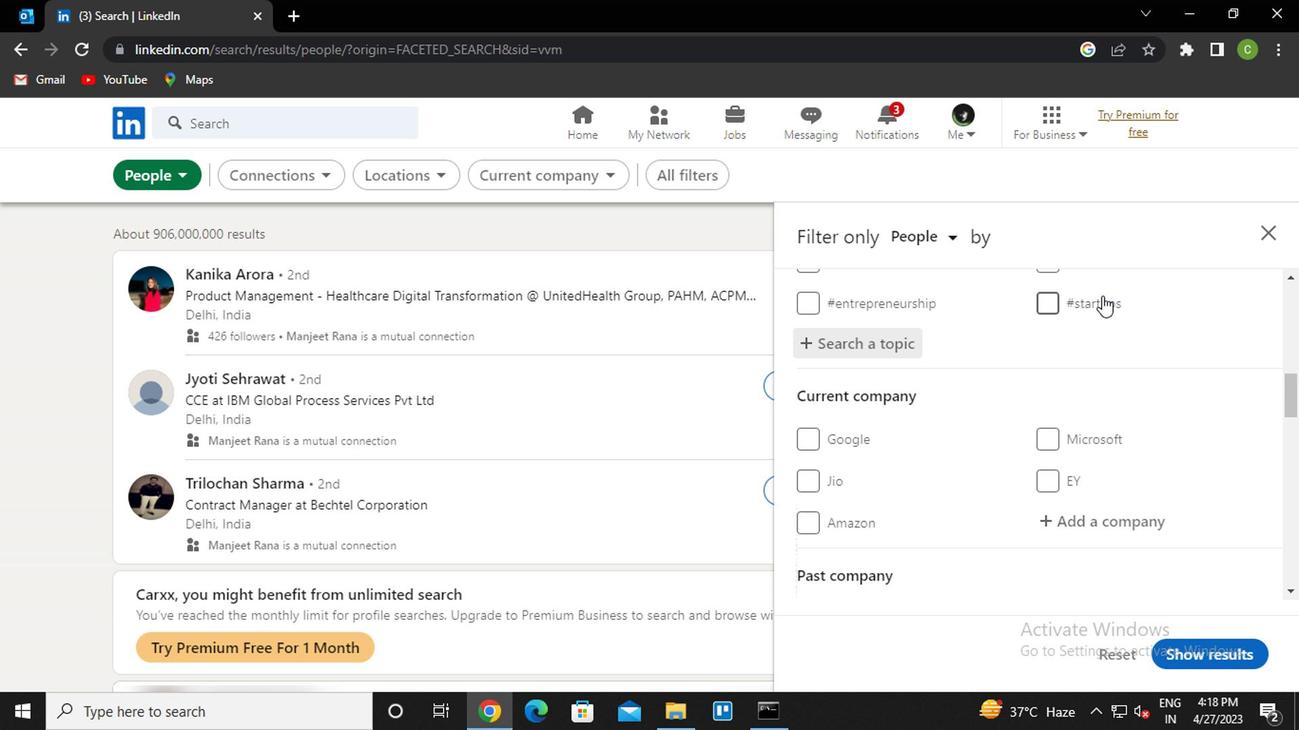 
Action: Mouse scrolled (882, 310) with delta (0, 0)
Screenshot: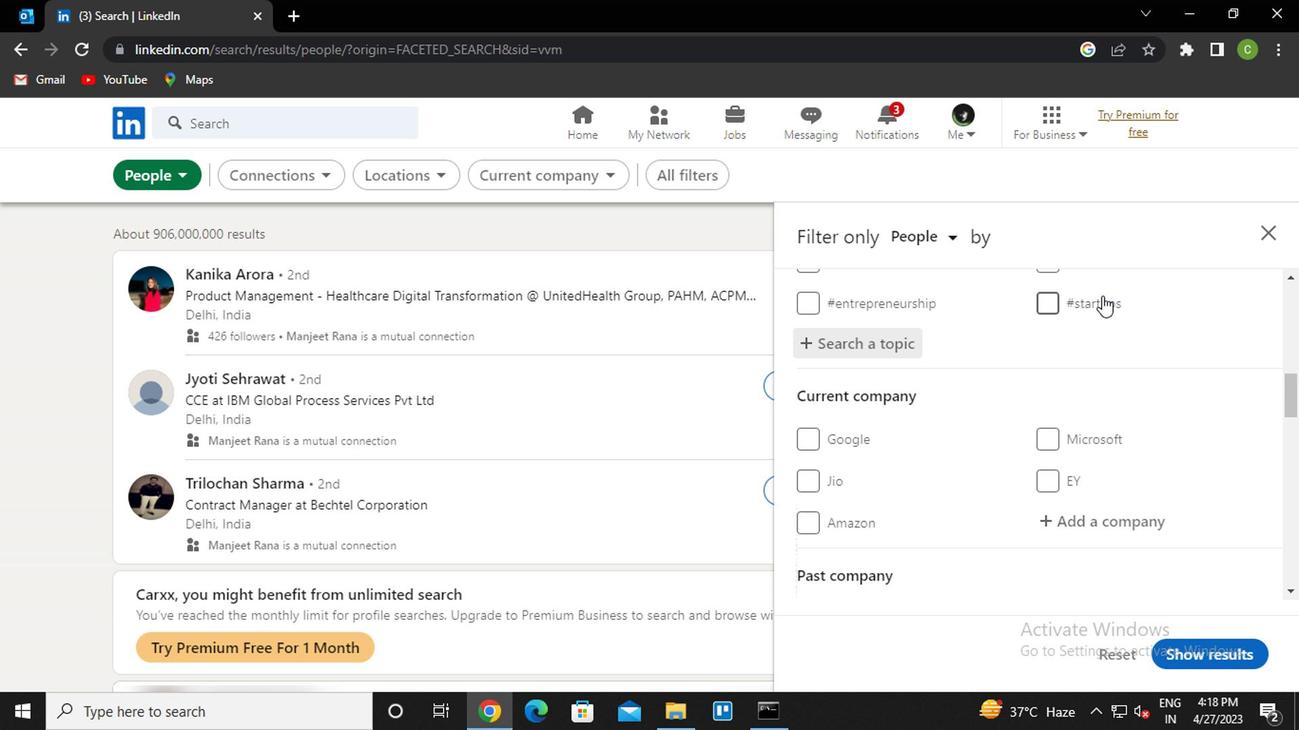 
Action: Mouse scrolled (882, 310) with delta (0, 0)
Screenshot: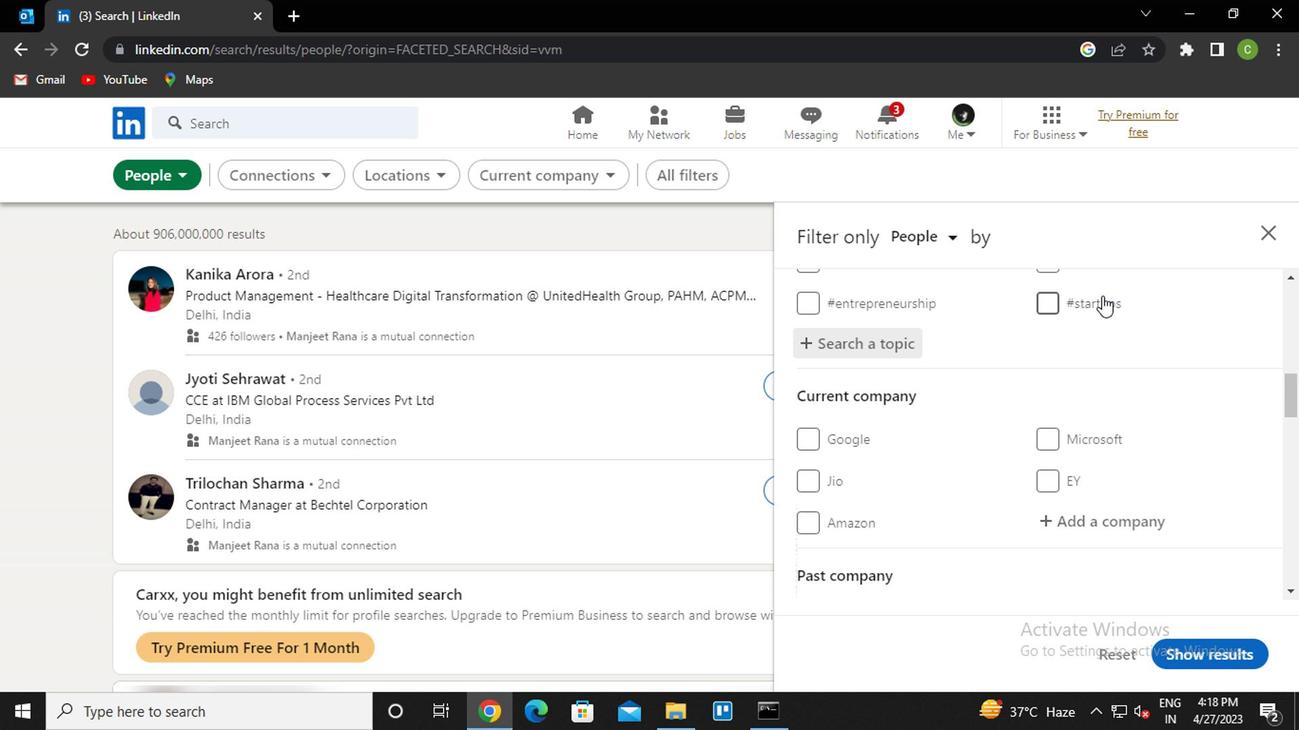 
Action: Mouse scrolled (882, 310) with delta (0, 0)
Screenshot: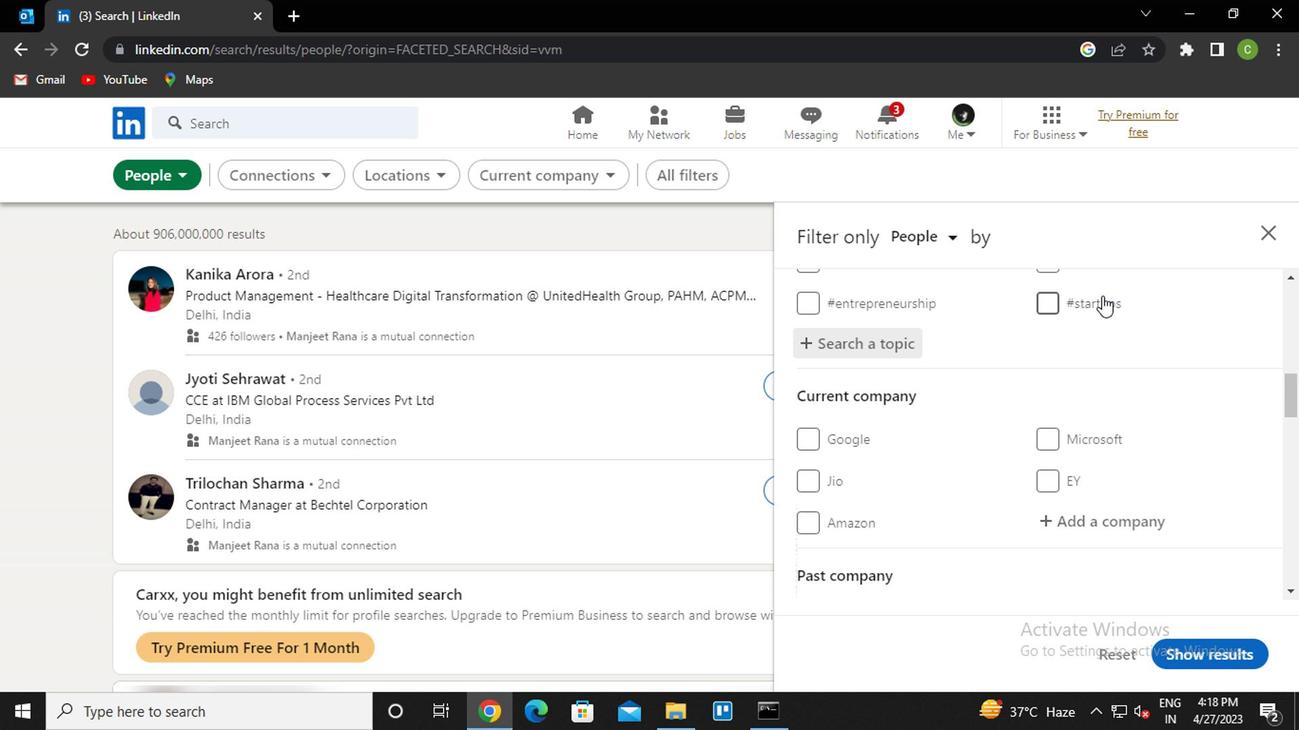 
Action: Mouse scrolled (882, 310) with delta (0, 0)
Screenshot: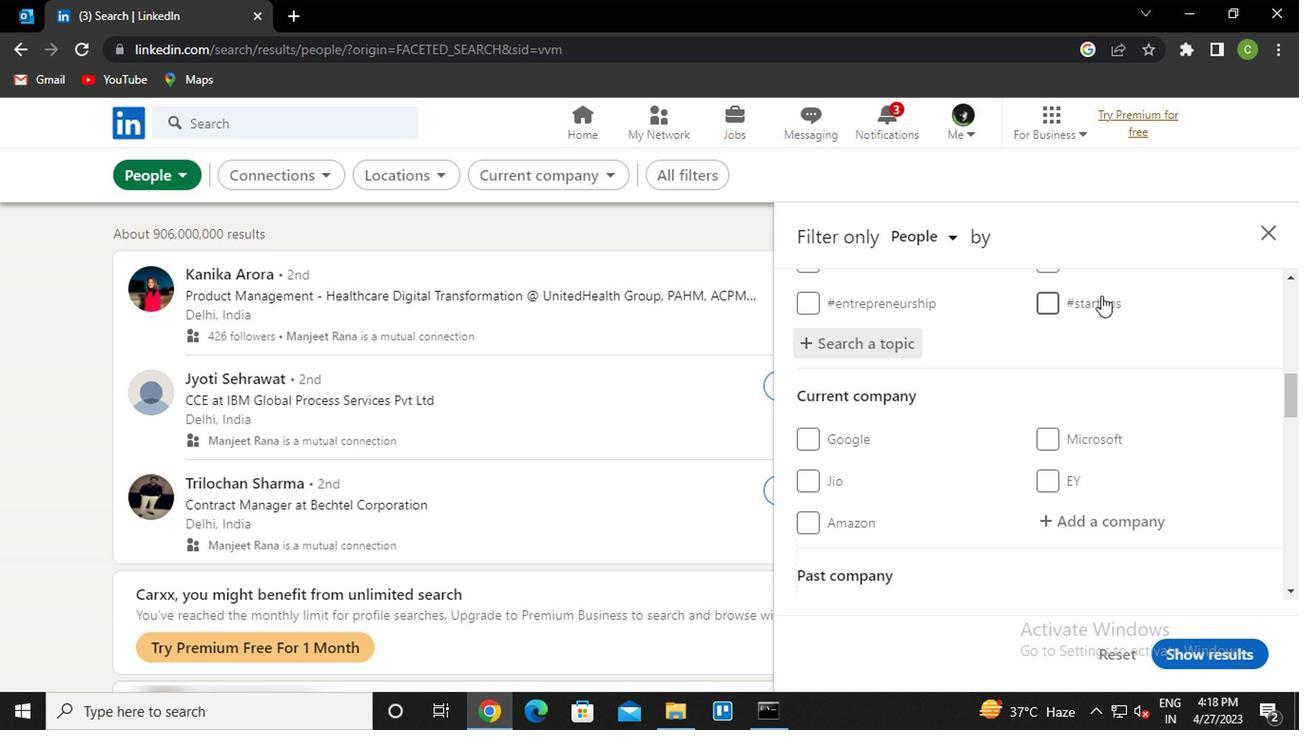 
Action: Mouse moved to (824, 413)
Screenshot: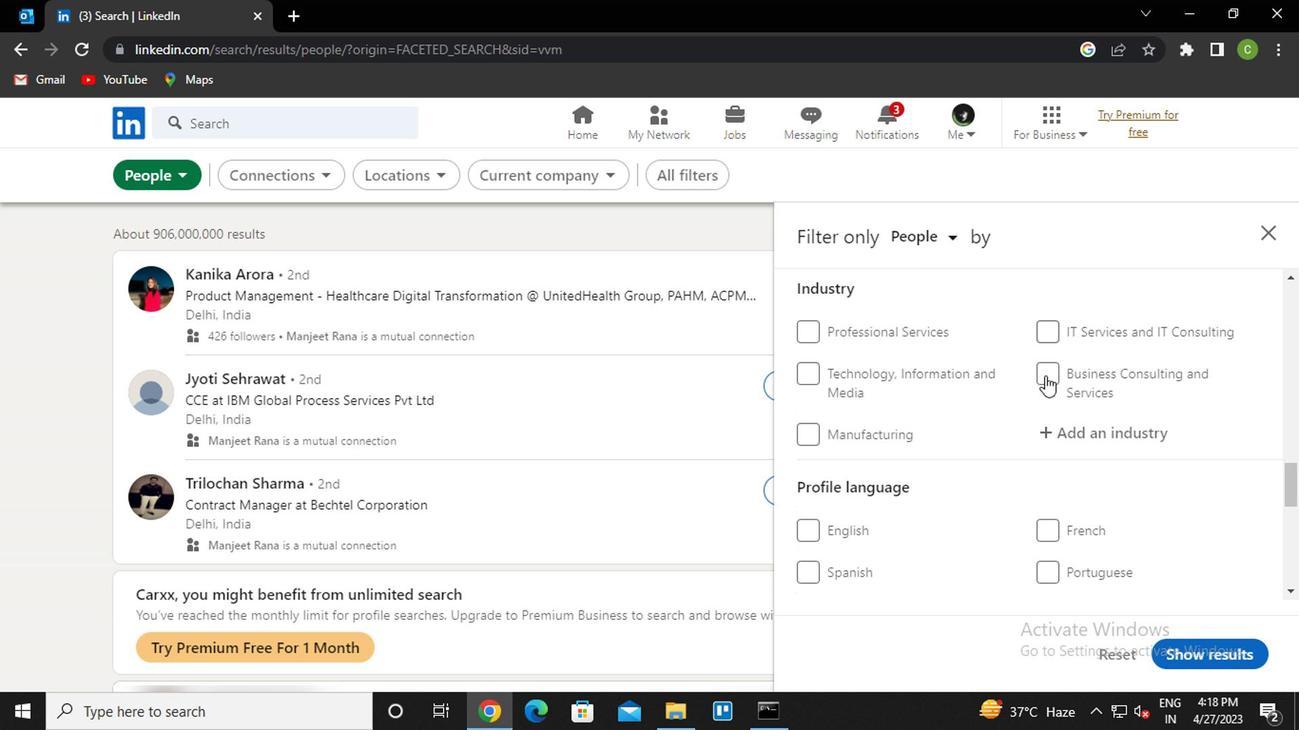 
Action: Mouse scrolled (824, 412) with delta (0, 0)
Screenshot: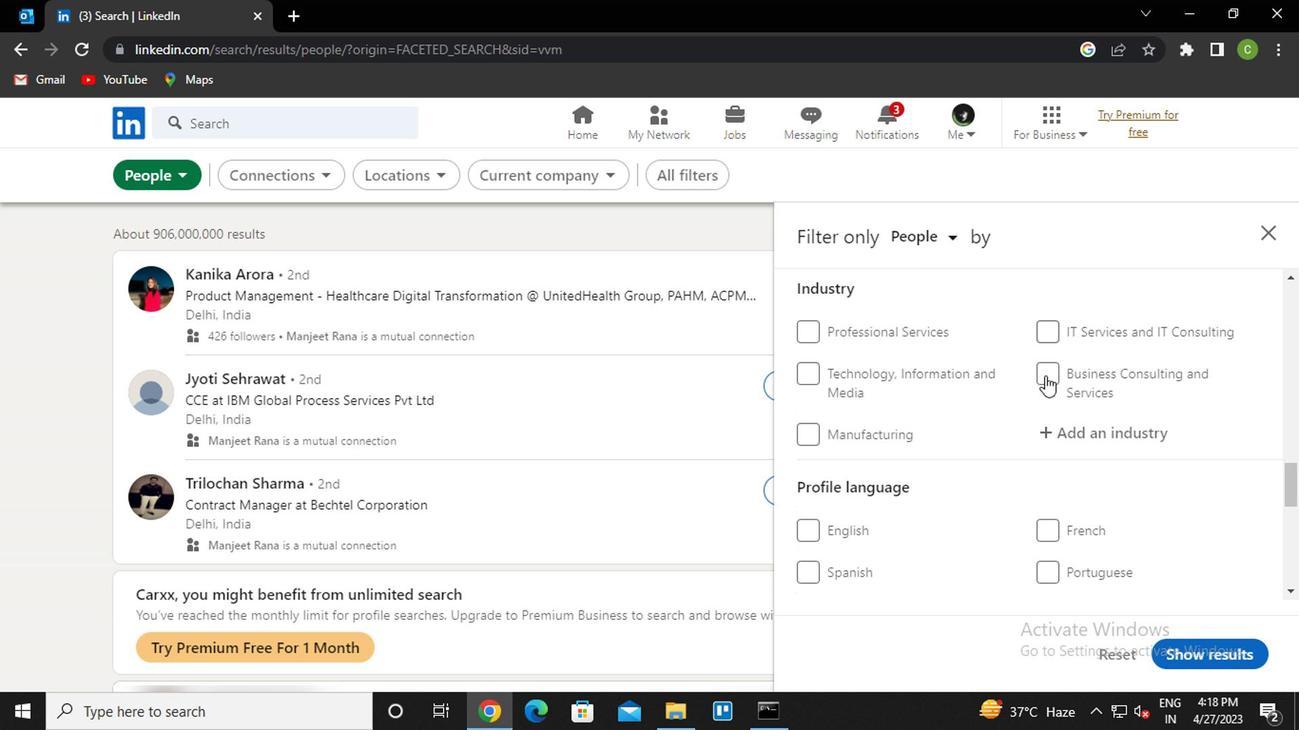 
Action: Mouse moved to (824, 414)
Screenshot: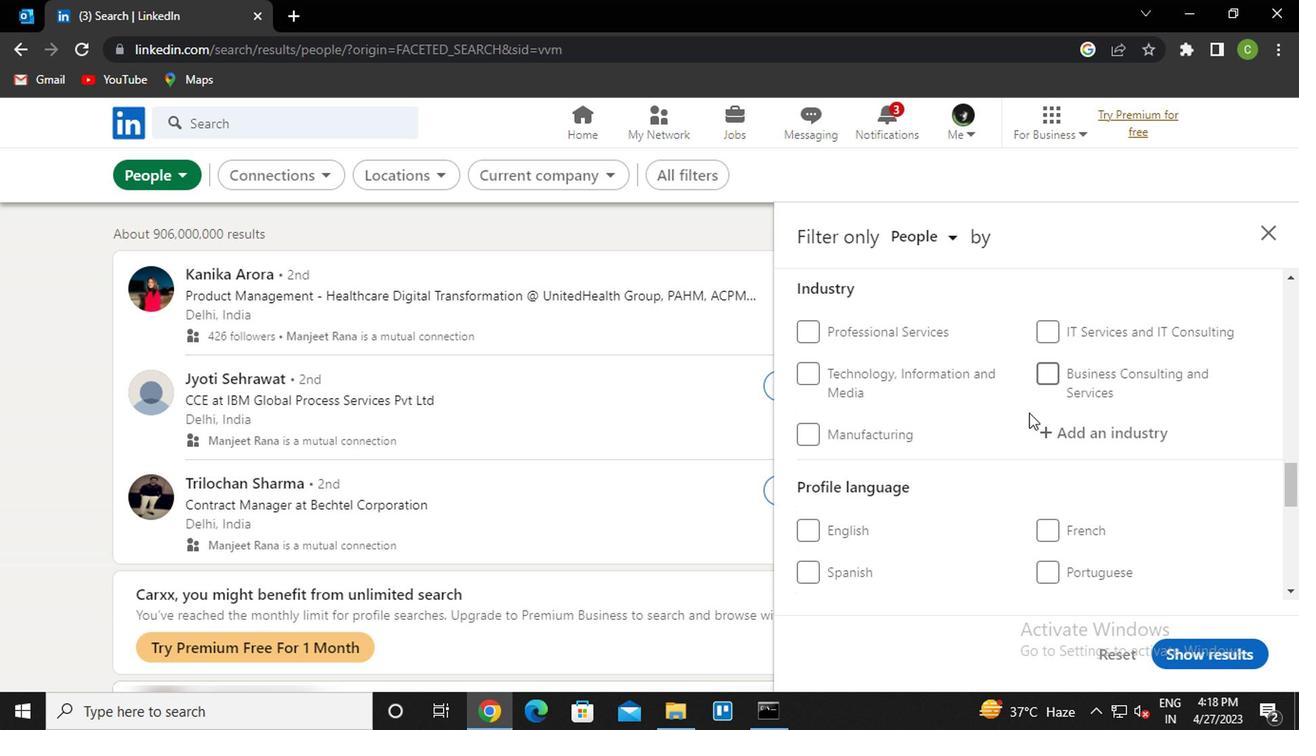 
Action: Mouse scrolled (824, 413) with delta (0, 0)
Screenshot: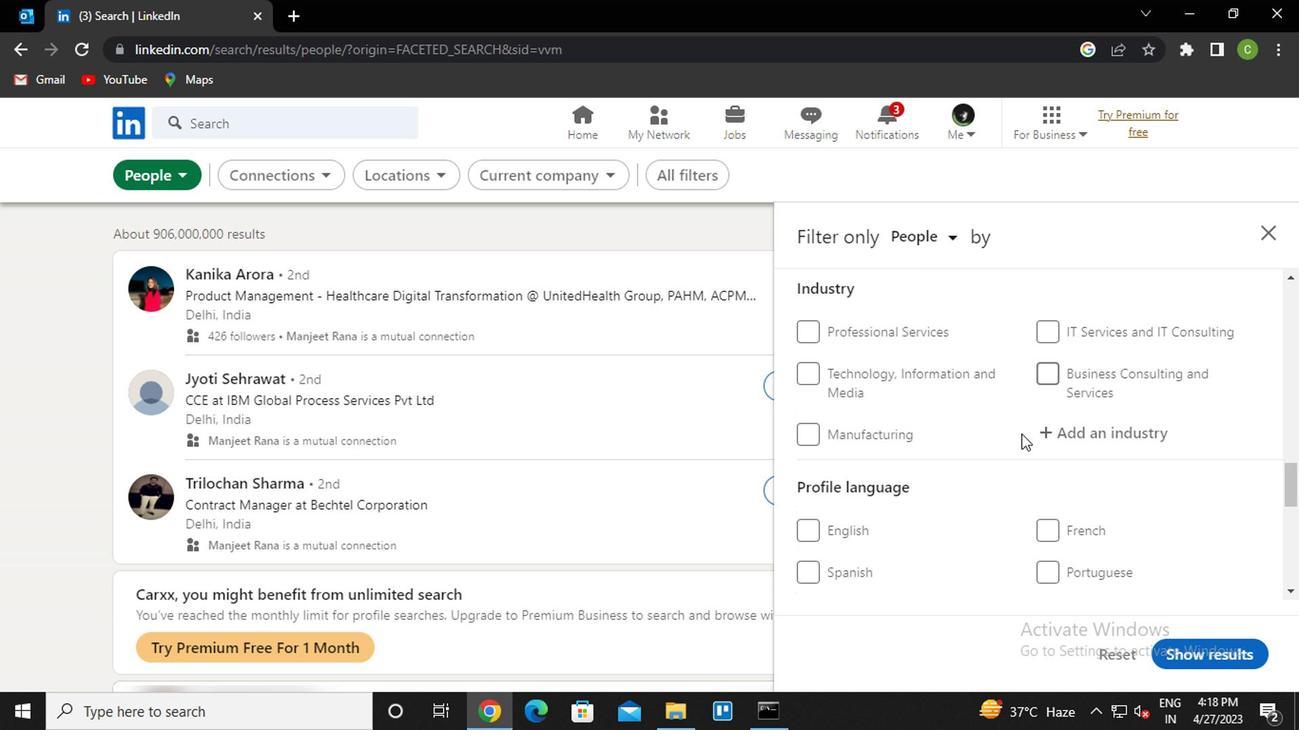 
Action: Mouse moved to (848, 345)
Screenshot: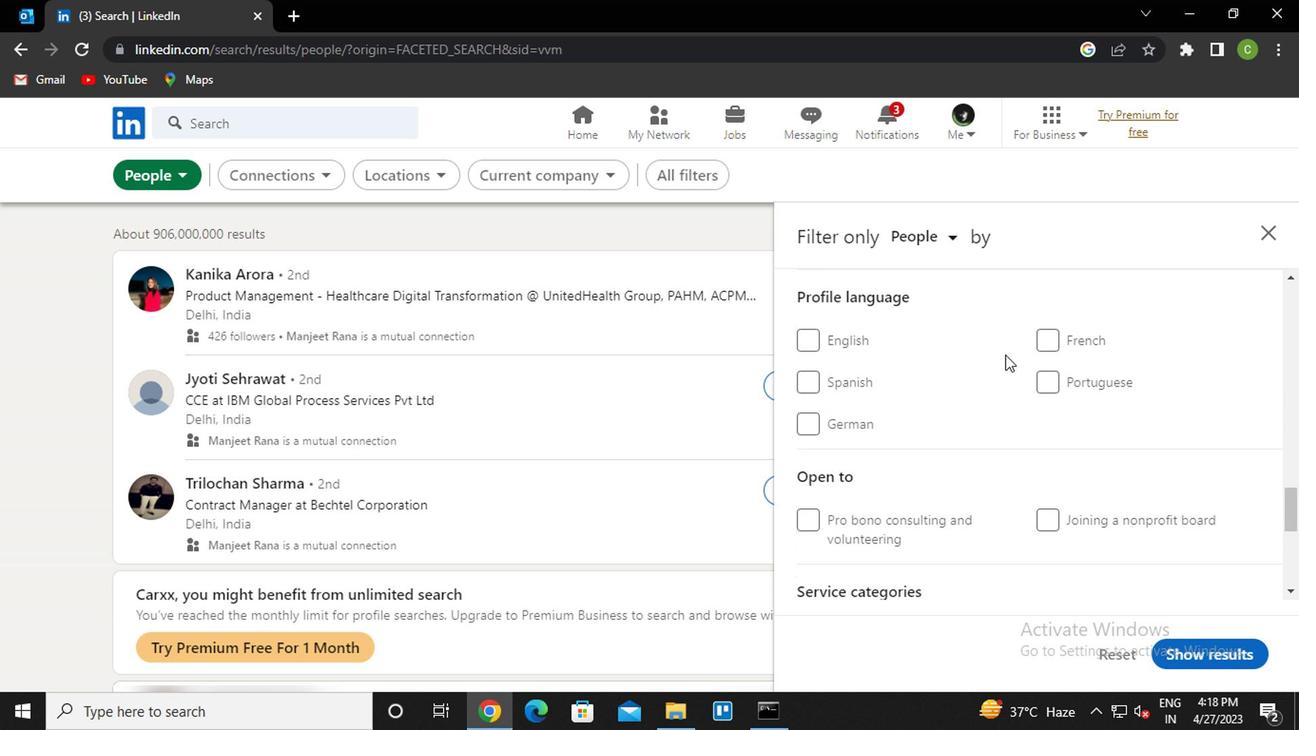 
Action: Mouse pressed left at (848, 345)
Screenshot: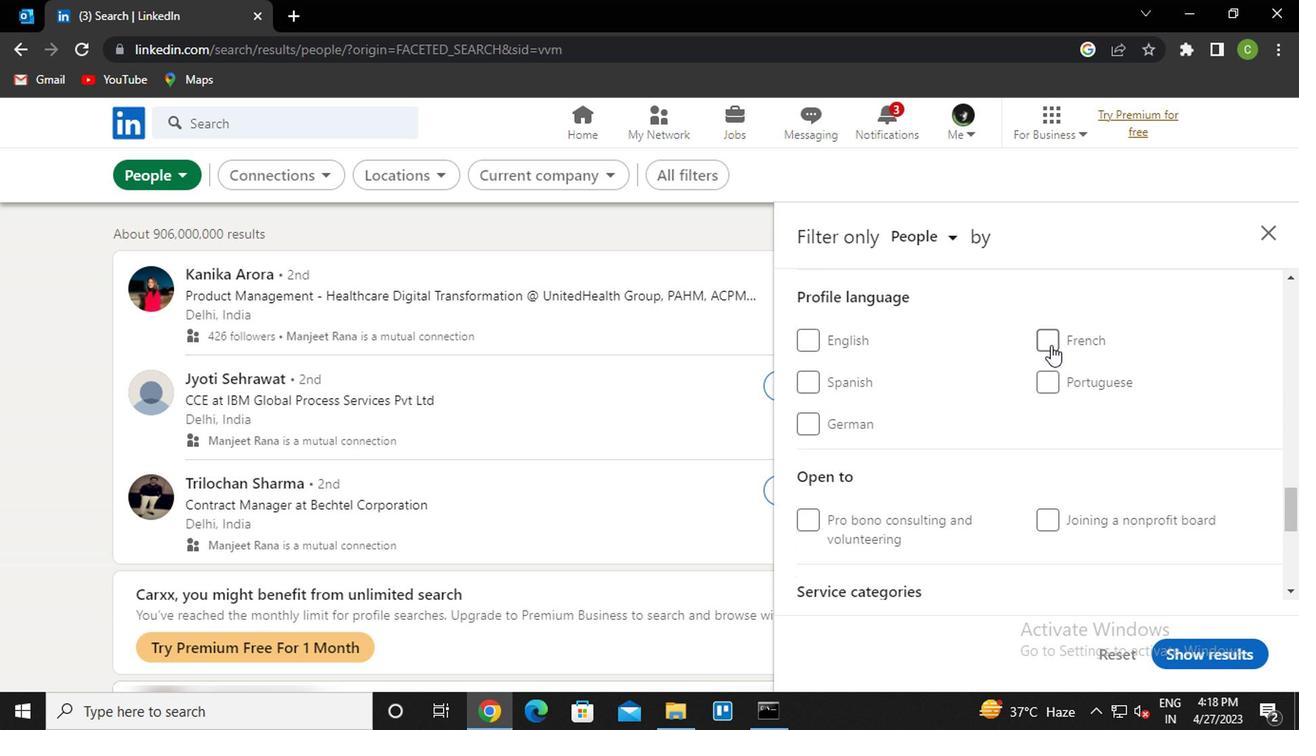 
Action: Mouse moved to (825, 403)
Screenshot: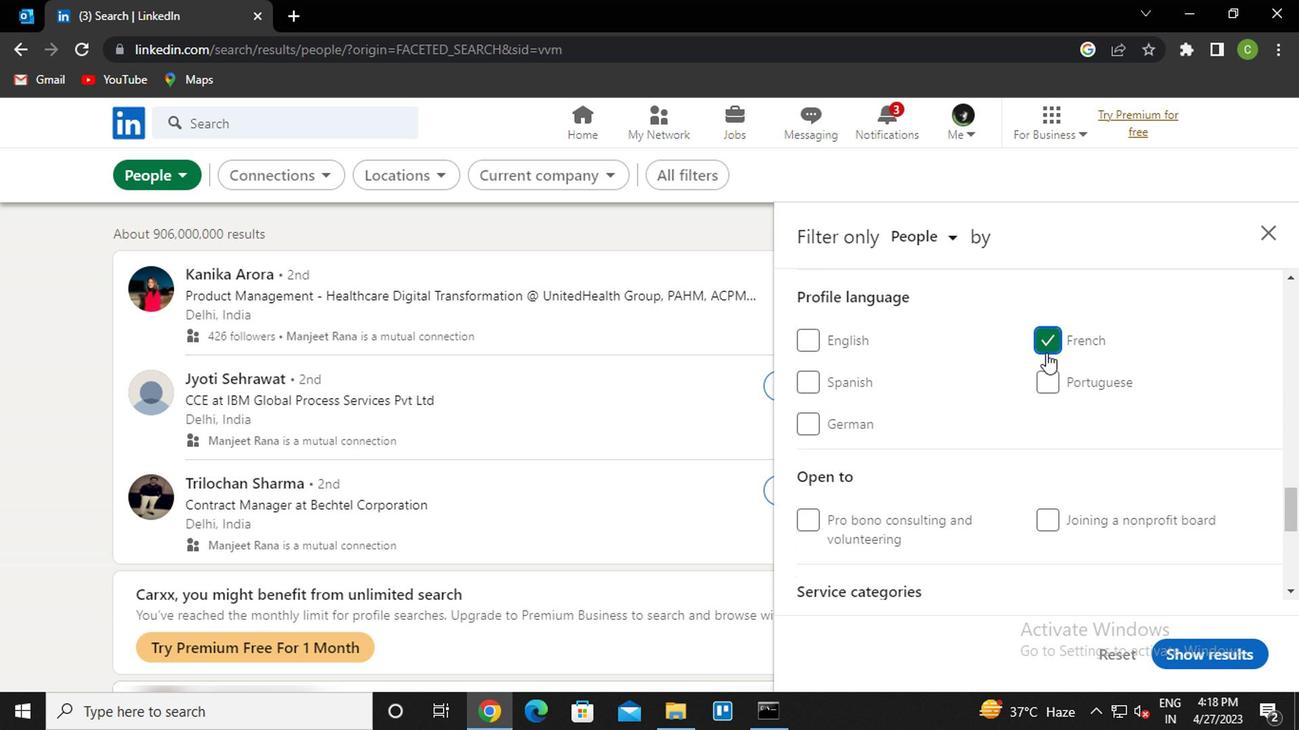 
Action: Mouse scrolled (825, 404) with delta (0, 0)
Screenshot: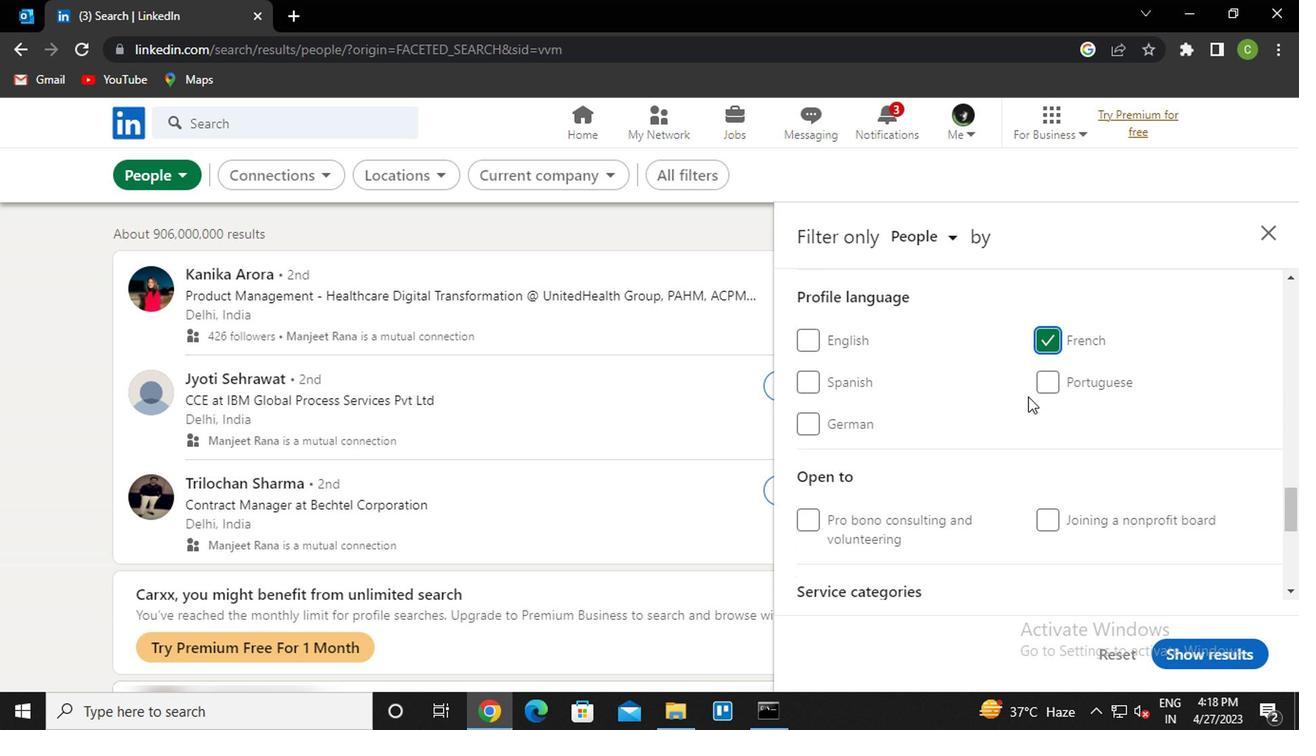 
Action: Mouse scrolled (825, 404) with delta (0, 0)
Screenshot: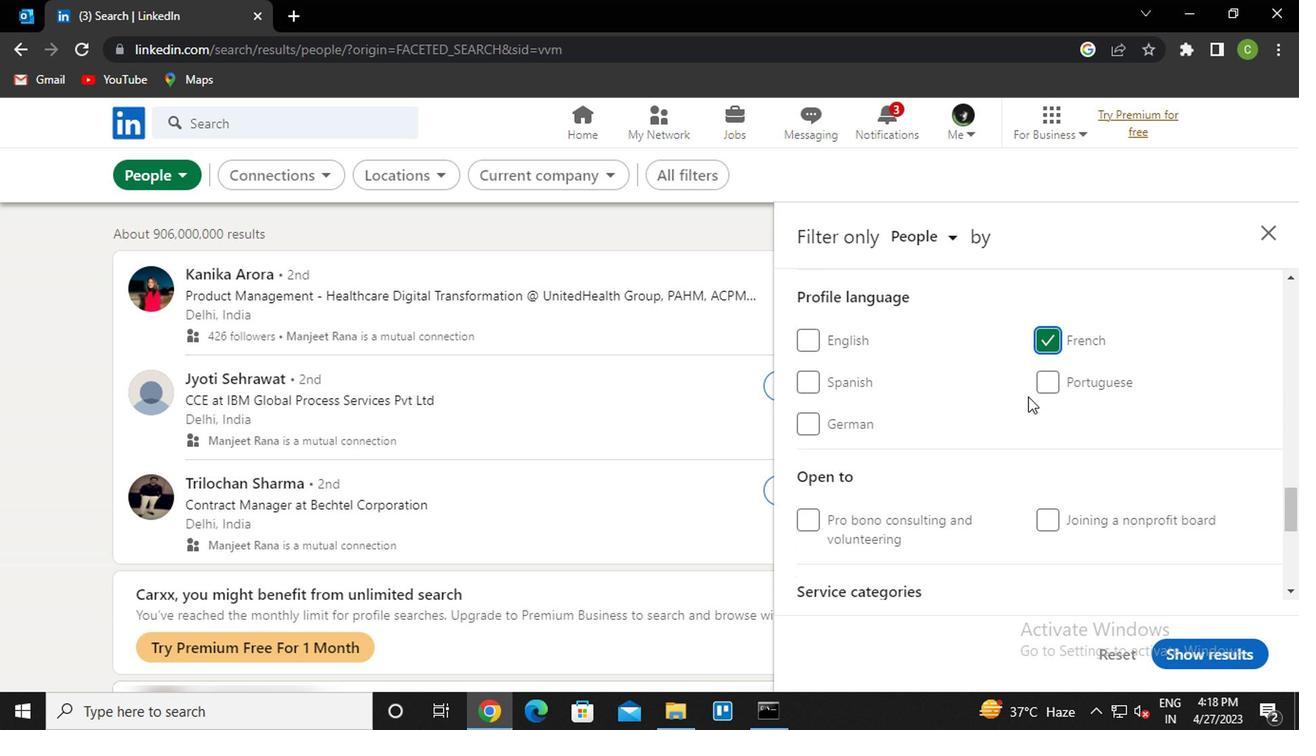 
Action: Mouse scrolled (825, 404) with delta (0, 0)
Screenshot: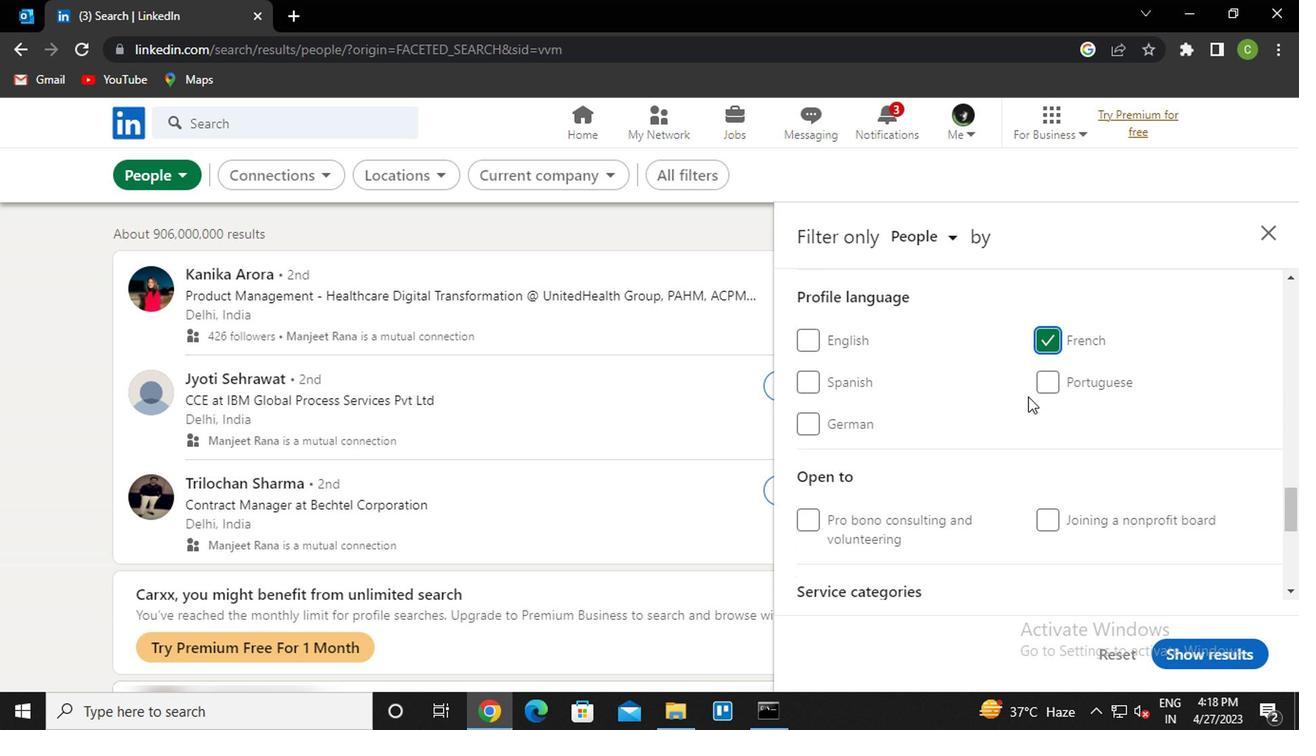 
Action: Mouse scrolled (825, 404) with delta (0, 0)
Screenshot: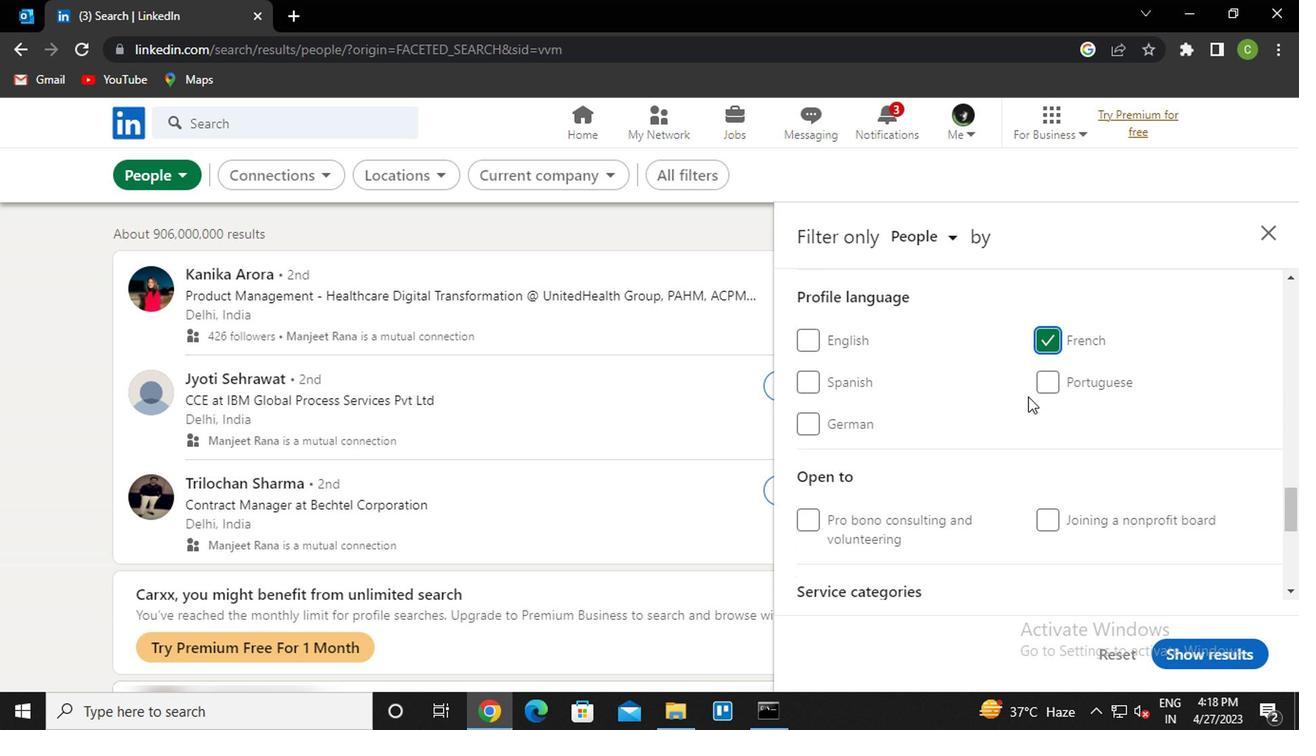 
Action: Mouse scrolled (825, 404) with delta (0, 0)
Screenshot: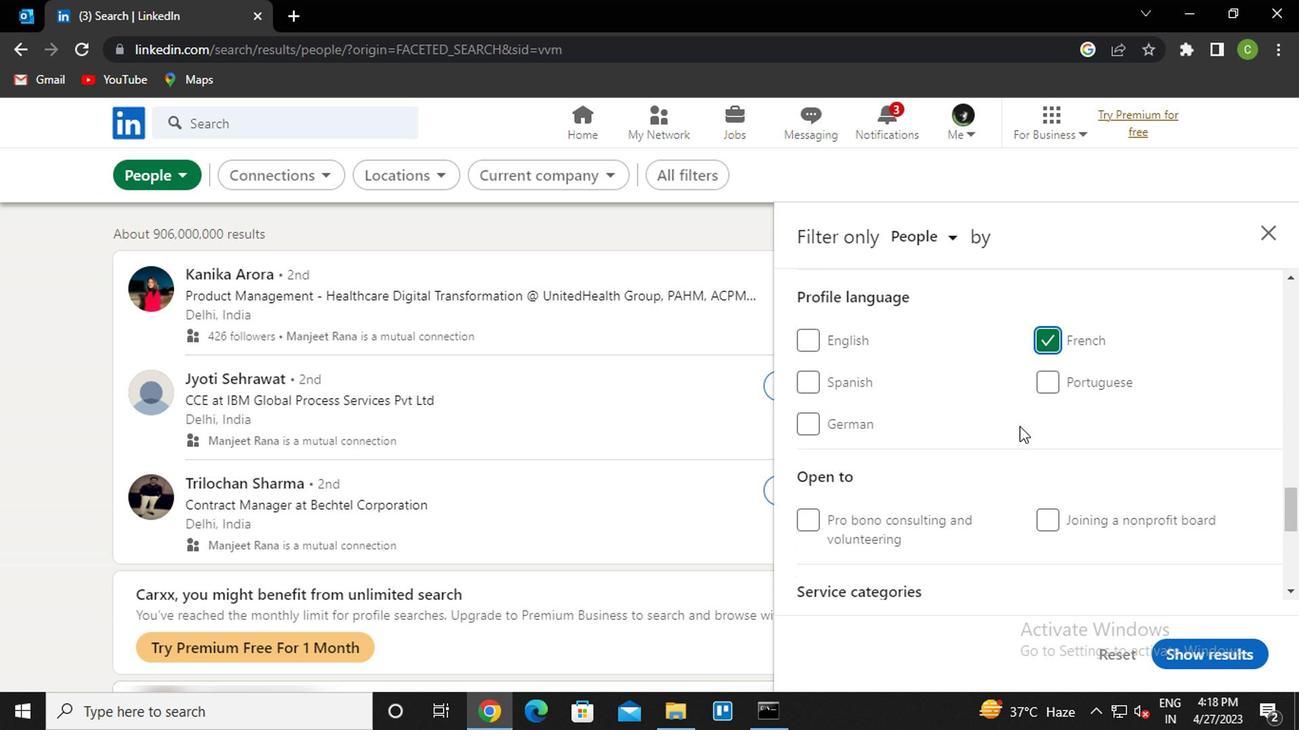 
Action: Mouse scrolled (825, 404) with delta (0, 0)
Screenshot: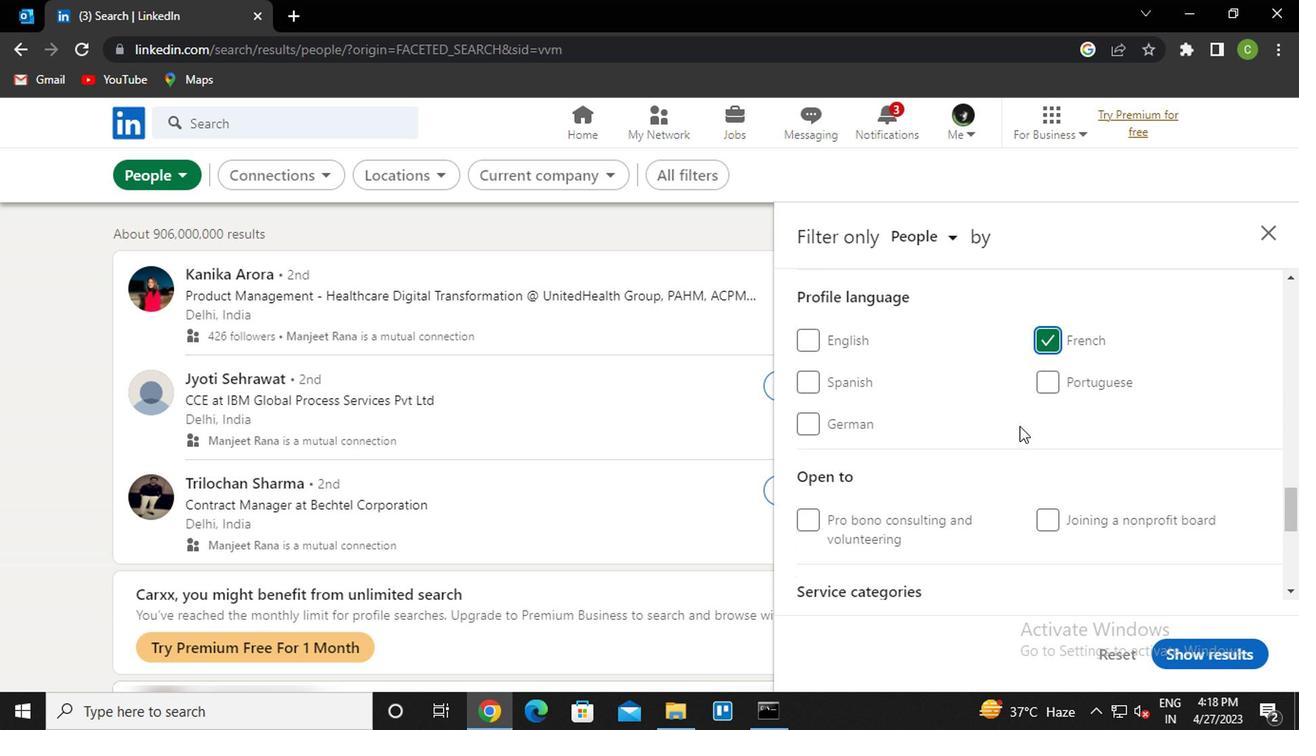
Action: Mouse scrolled (825, 404) with delta (0, 0)
Screenshot: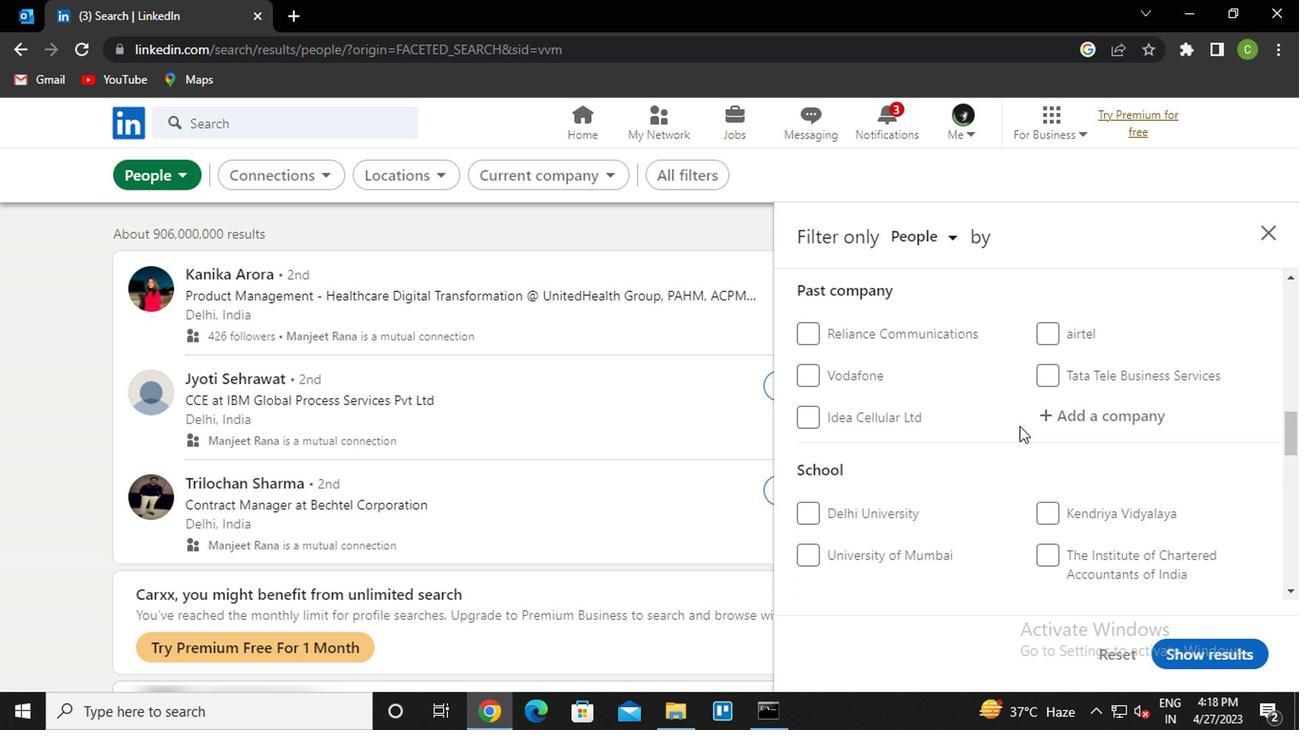 
Action: Mouse moved to (872, 343)
Screenshot: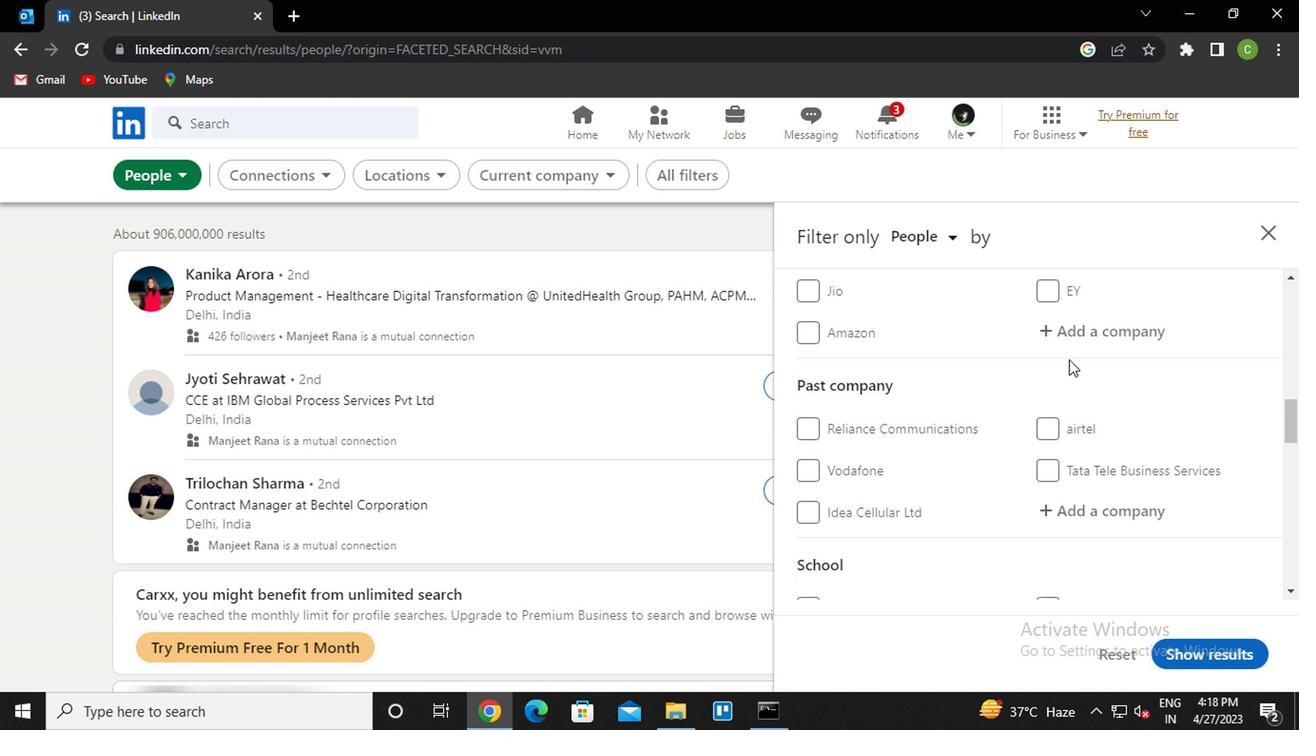 
Action: Mouse pressed left at (872, 343)
Screenshot: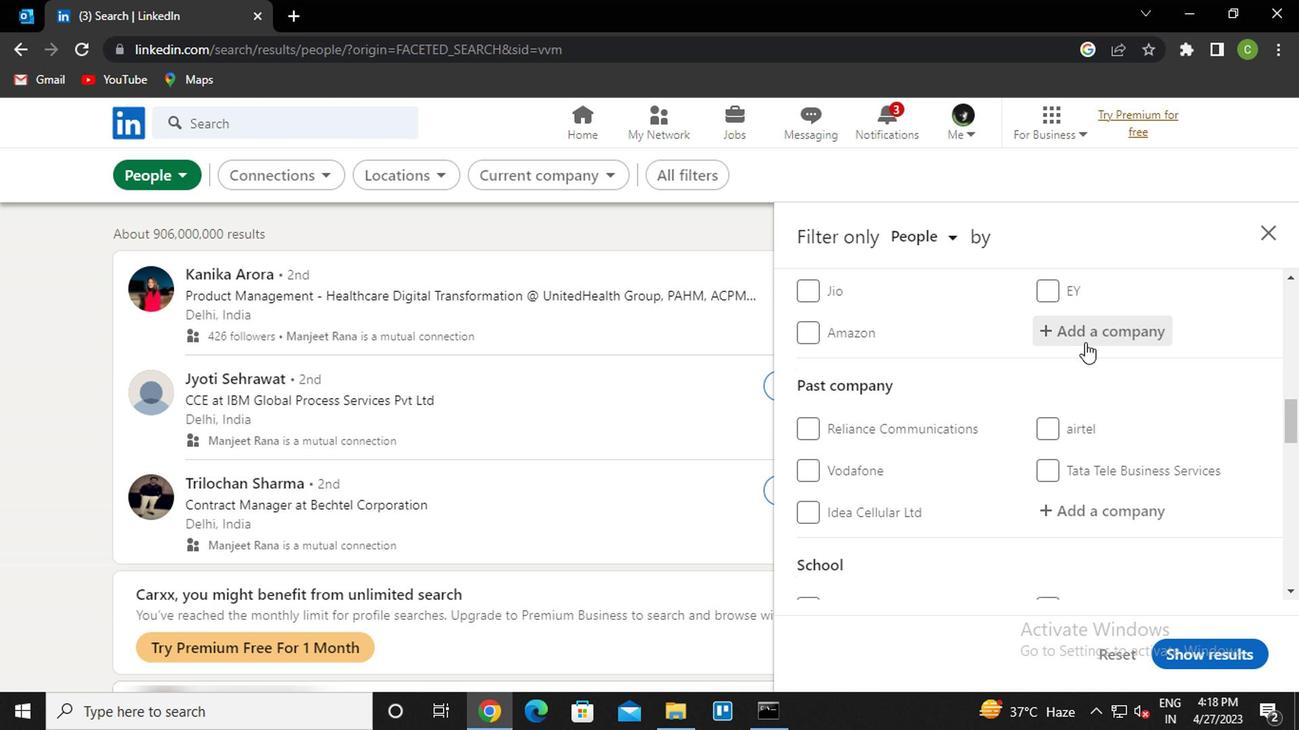 
Action: Key pressed <Key.caps_lock>m<Key.space>m<Key.caps_lock>oser<Key.space><Key.down><Key.enter>
Screenshot: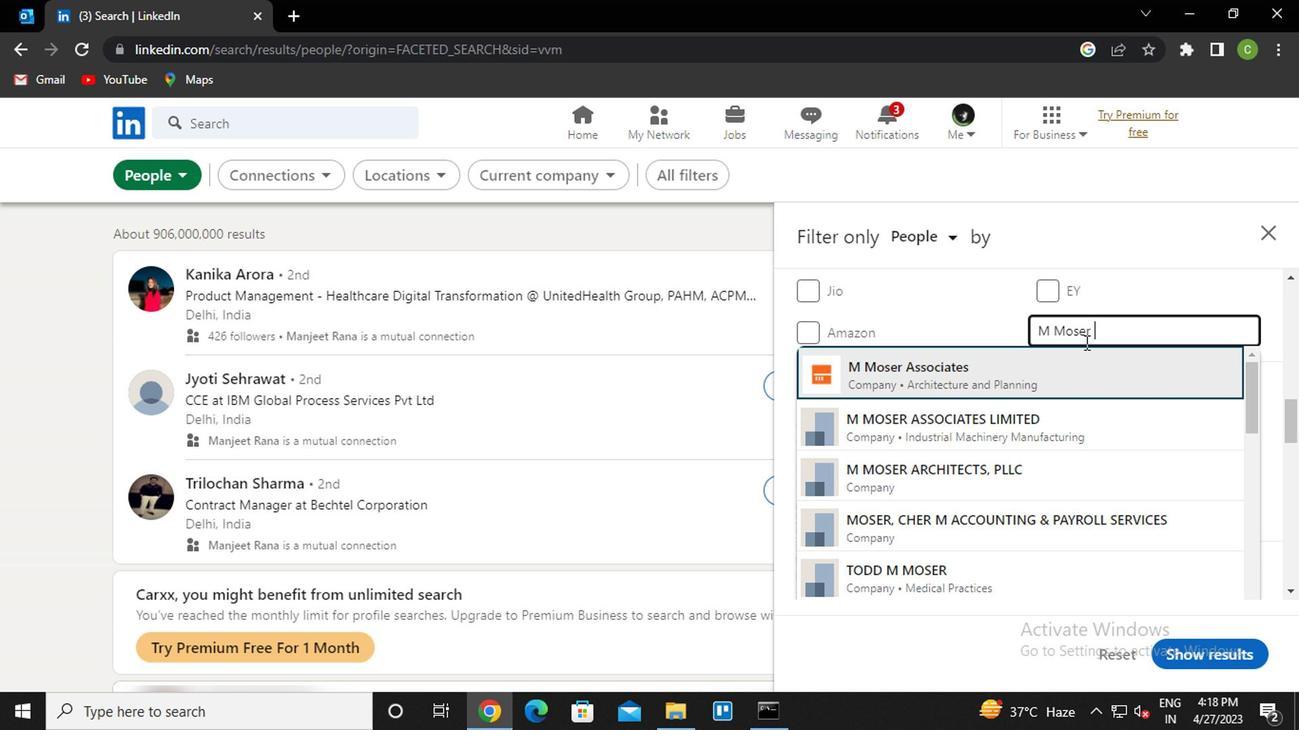 
Action: Mouse moved to (865, 347)
Screenshot: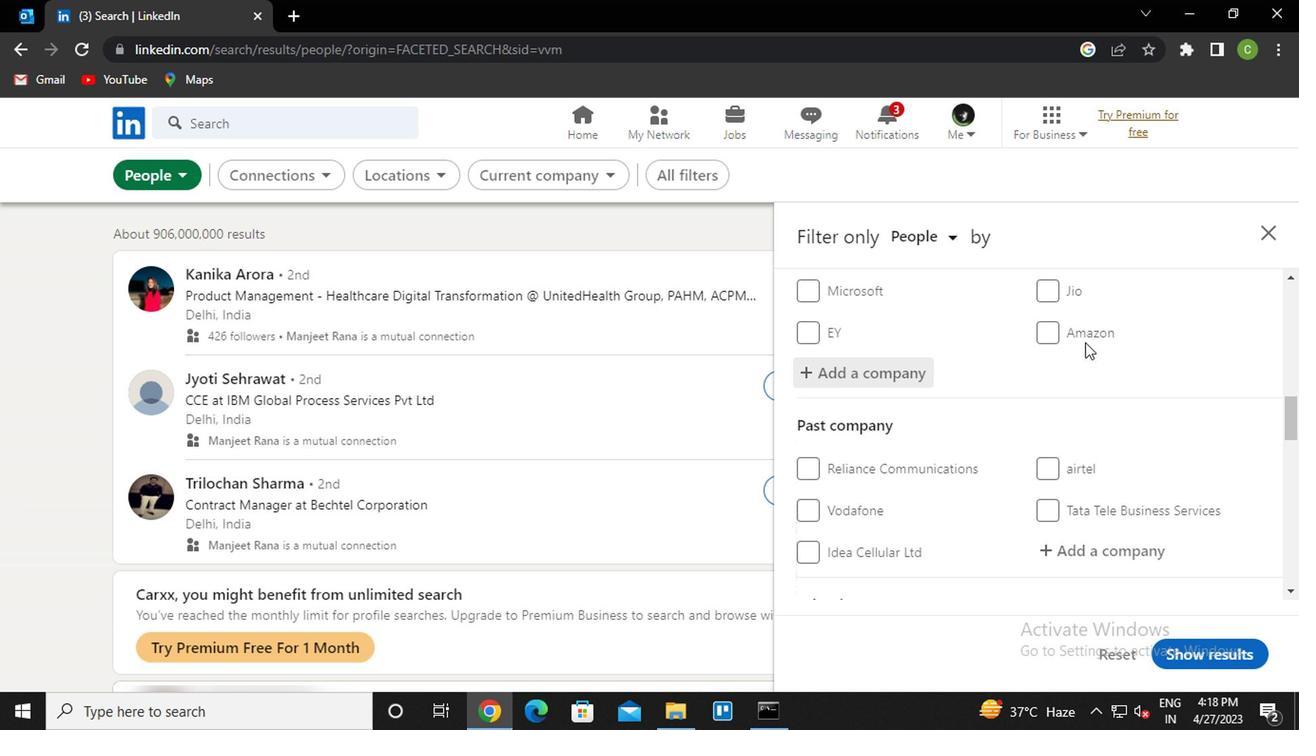 
Action: Mouse scrolled (865, 347) with delta (0, 0)
Screenshot: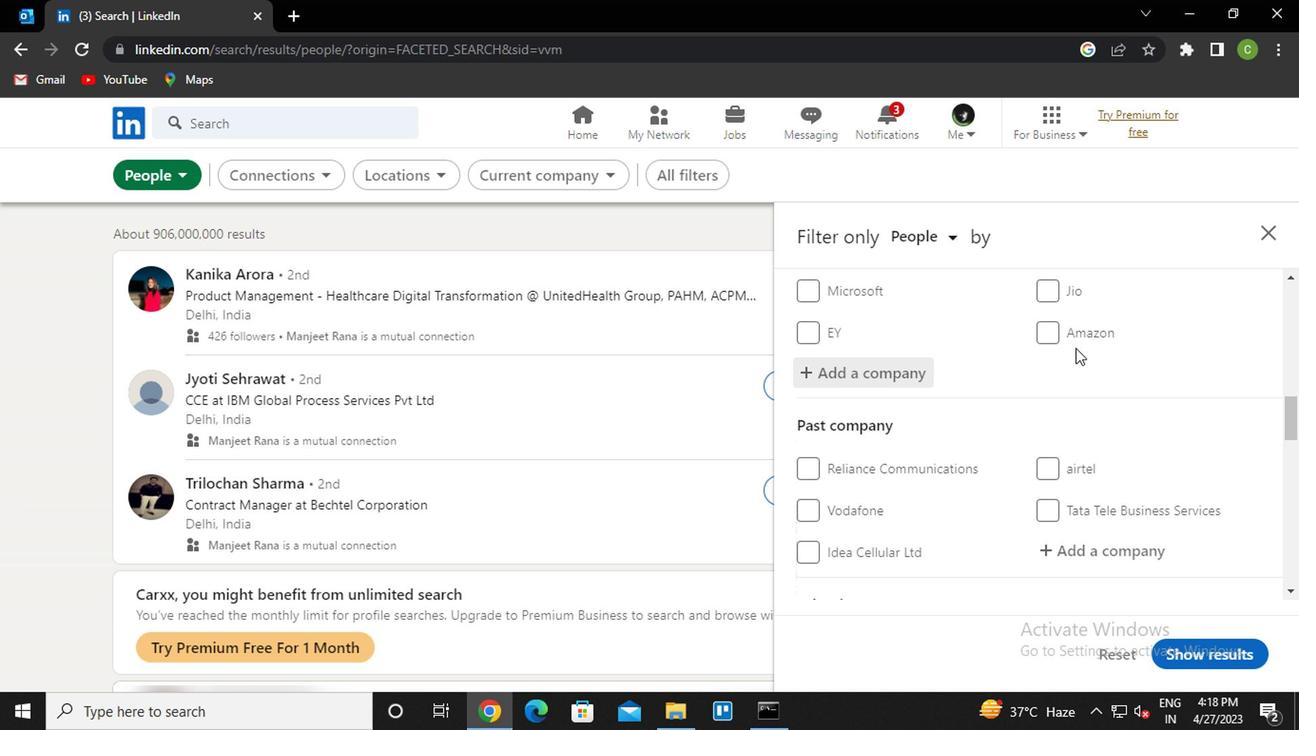
Action: Mouse scrolled (865, 347) with delta (0, 0)
Screenshot: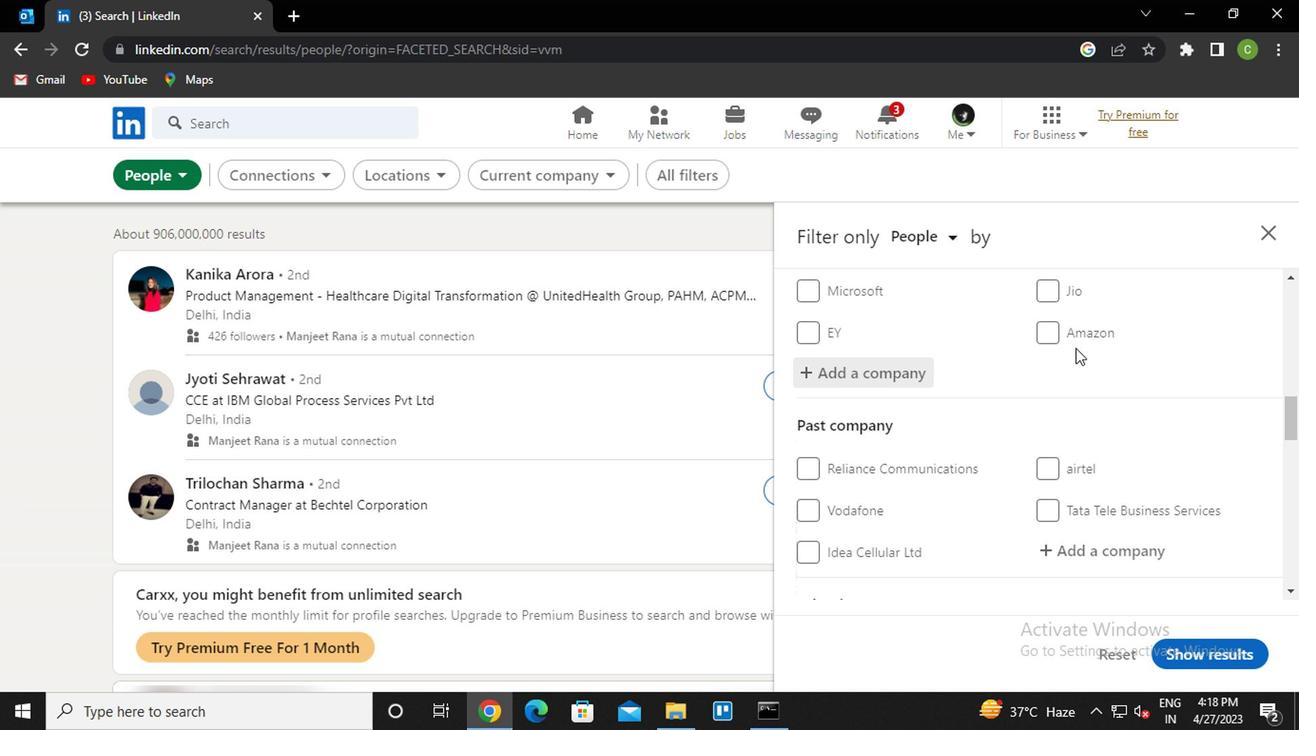 
Action: Mouse scrolled (865, 347) with delta (0, 0)
Screenshot: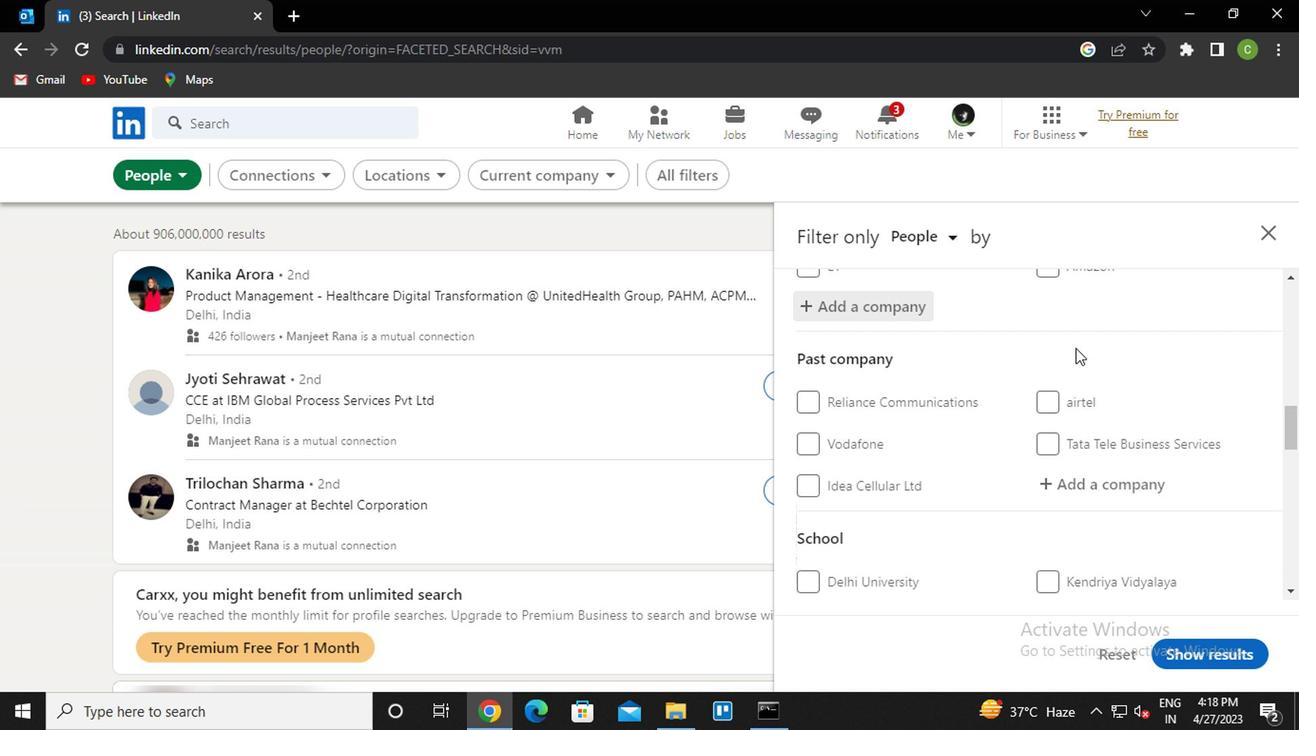 
Action: Mouse scrolled (865, 347) with delta (0, 0)
Screenshot: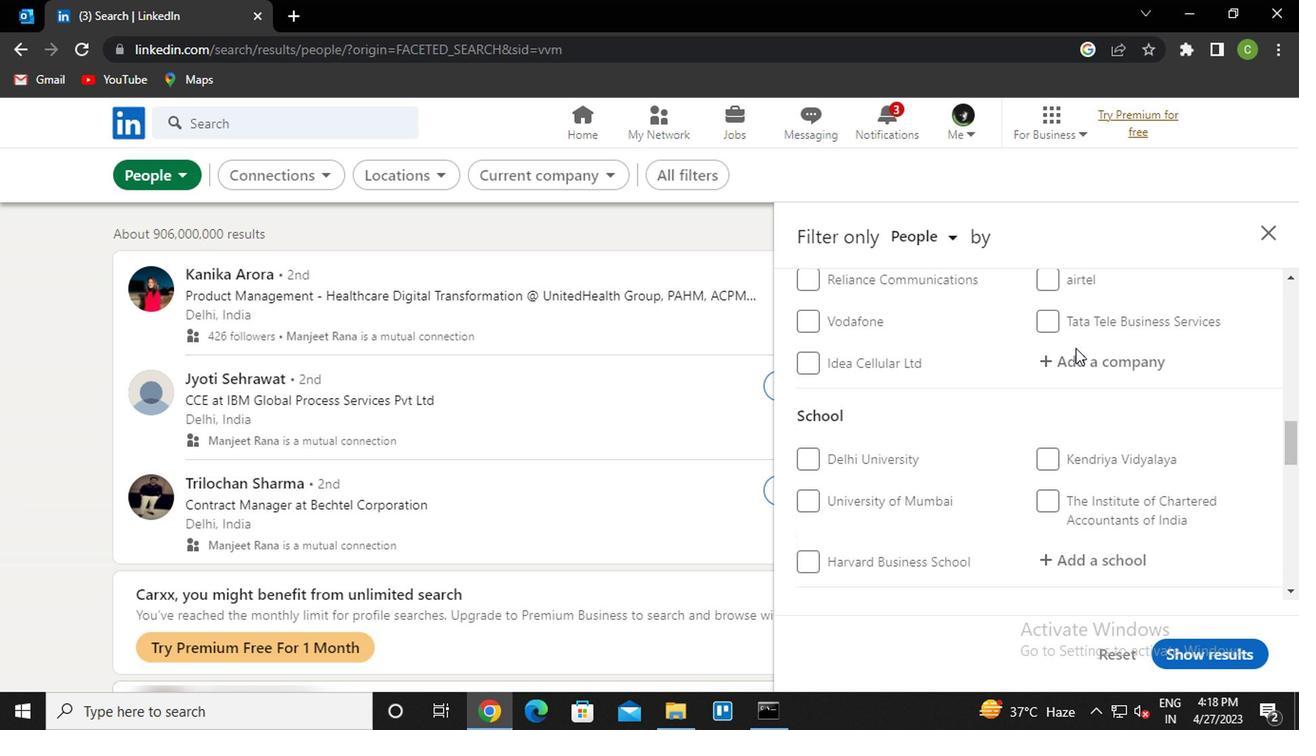 
Action: Mouse moved to (876, 360)
Screenshot: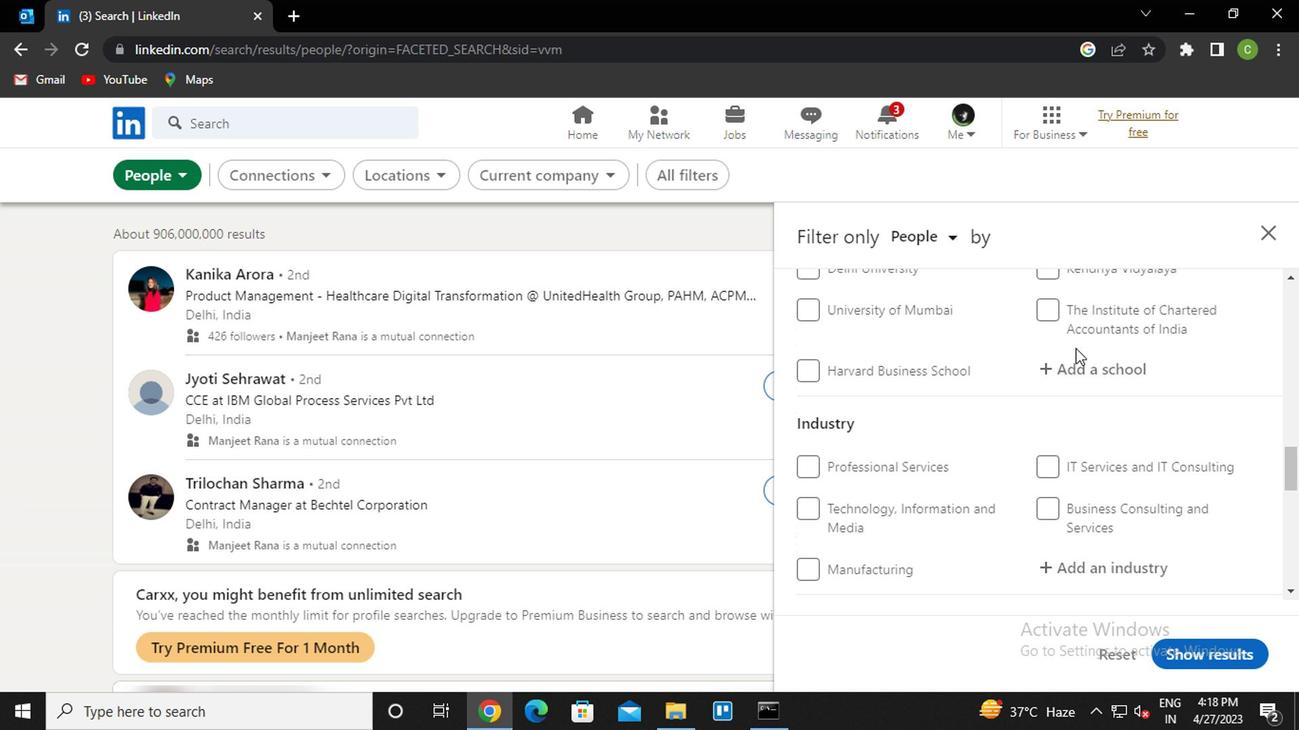 
Action: Mouse pressed left at (876, 360)
Screenshot: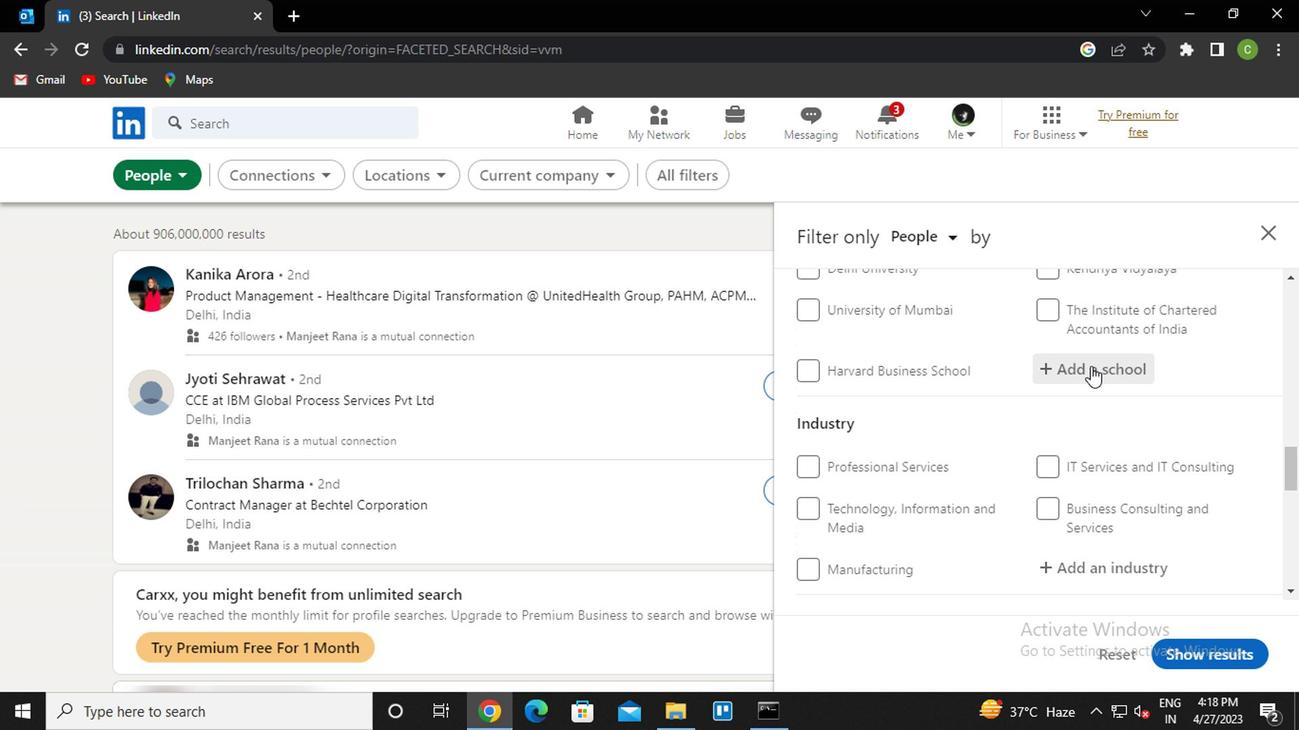 
Action: Key pressed <Key.caps_lock>p<Key.caps_lock>residency<Key.down><Key.down><Key.enter>
Screenshot: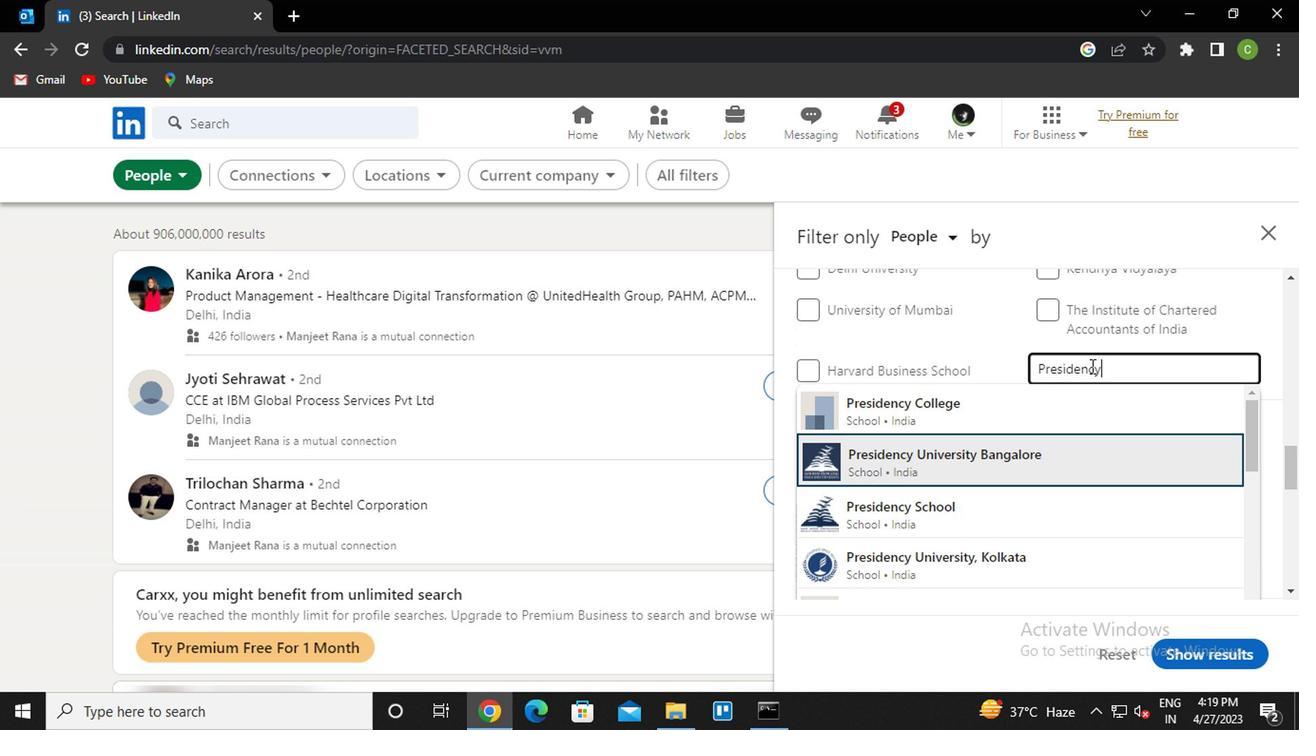 
Action: Mouse scrolled (876, 360) with delta (0, 0)
Screenshot: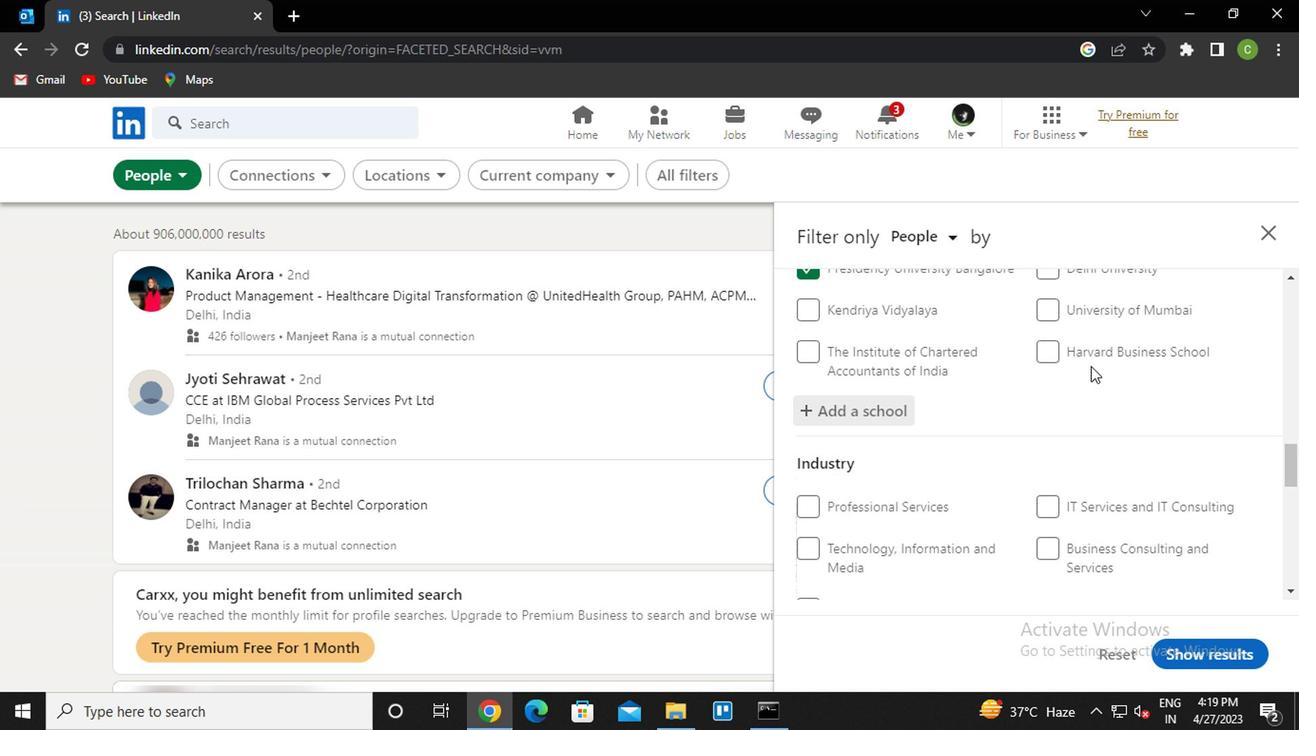 
Action: Mouse scrolled (876, 360) with delta (0, 0)
Screenshot: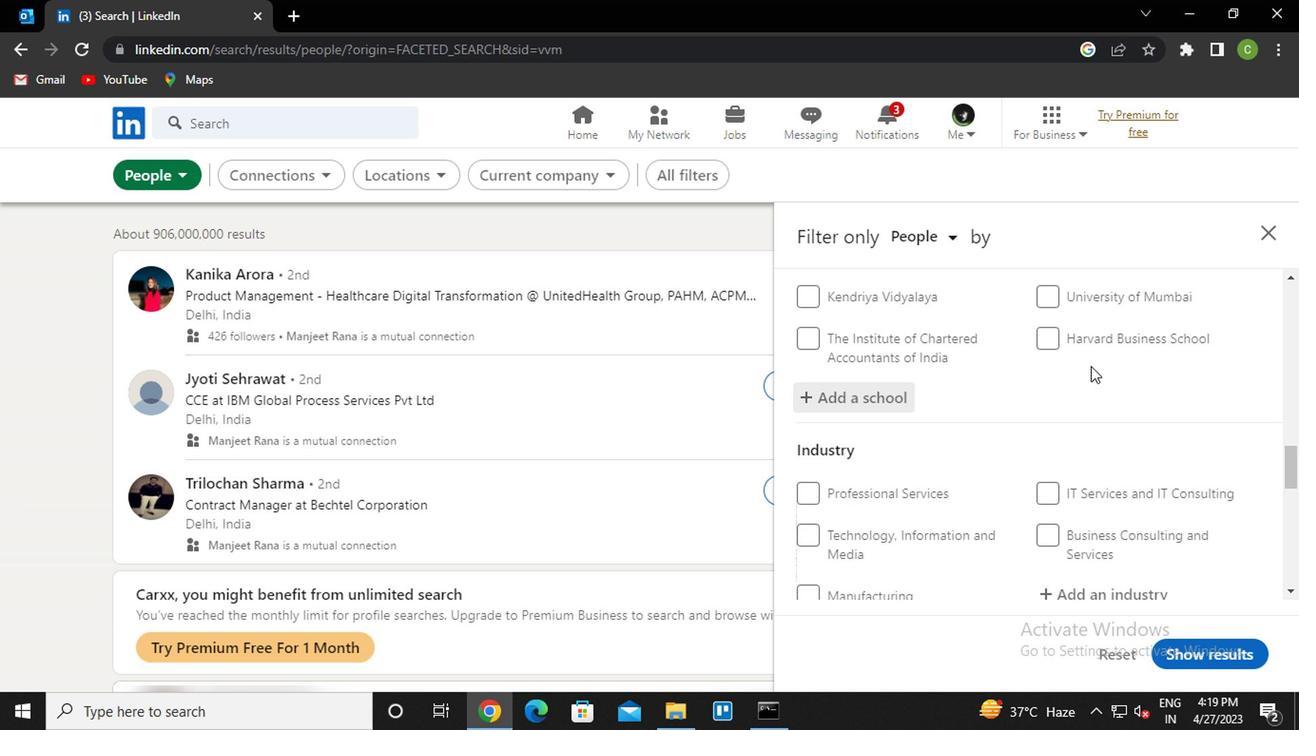 
Action: Mouse moved to (876, 394)
Screenshot: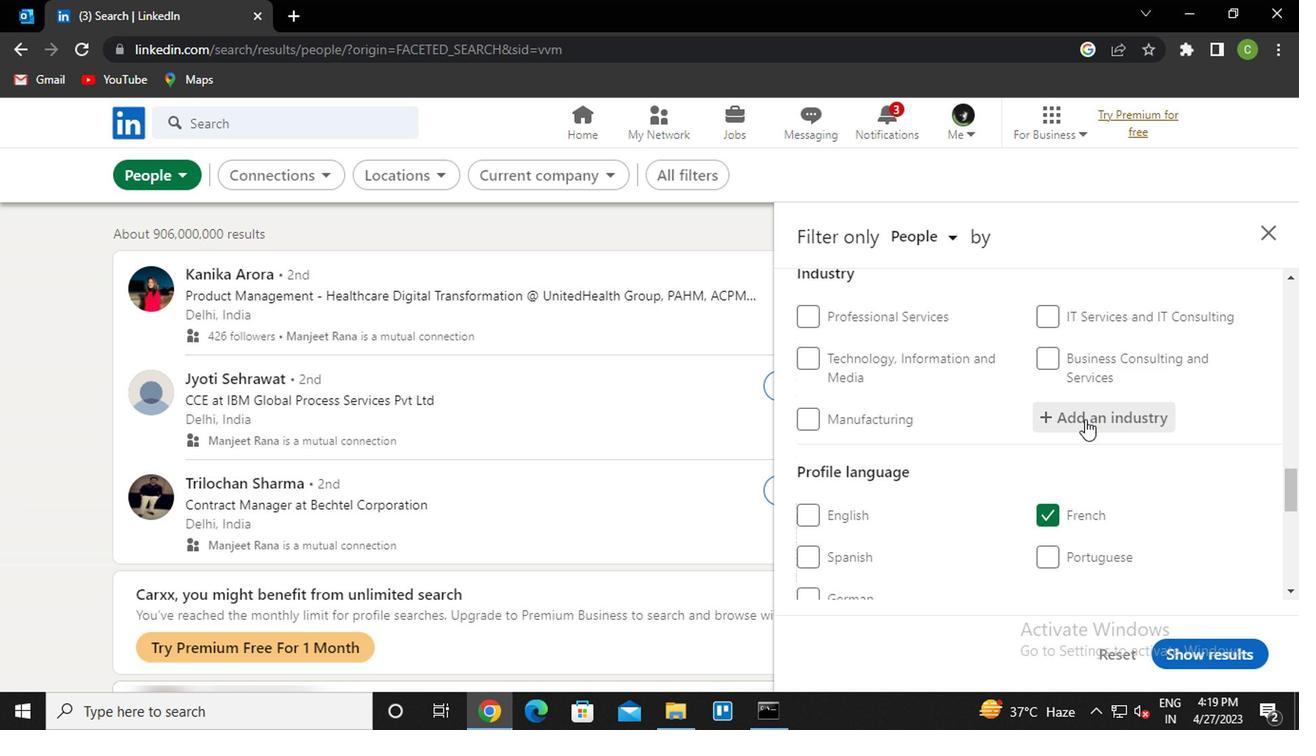 
Action: Mouse pressed left at (876, 394)
Screenshot: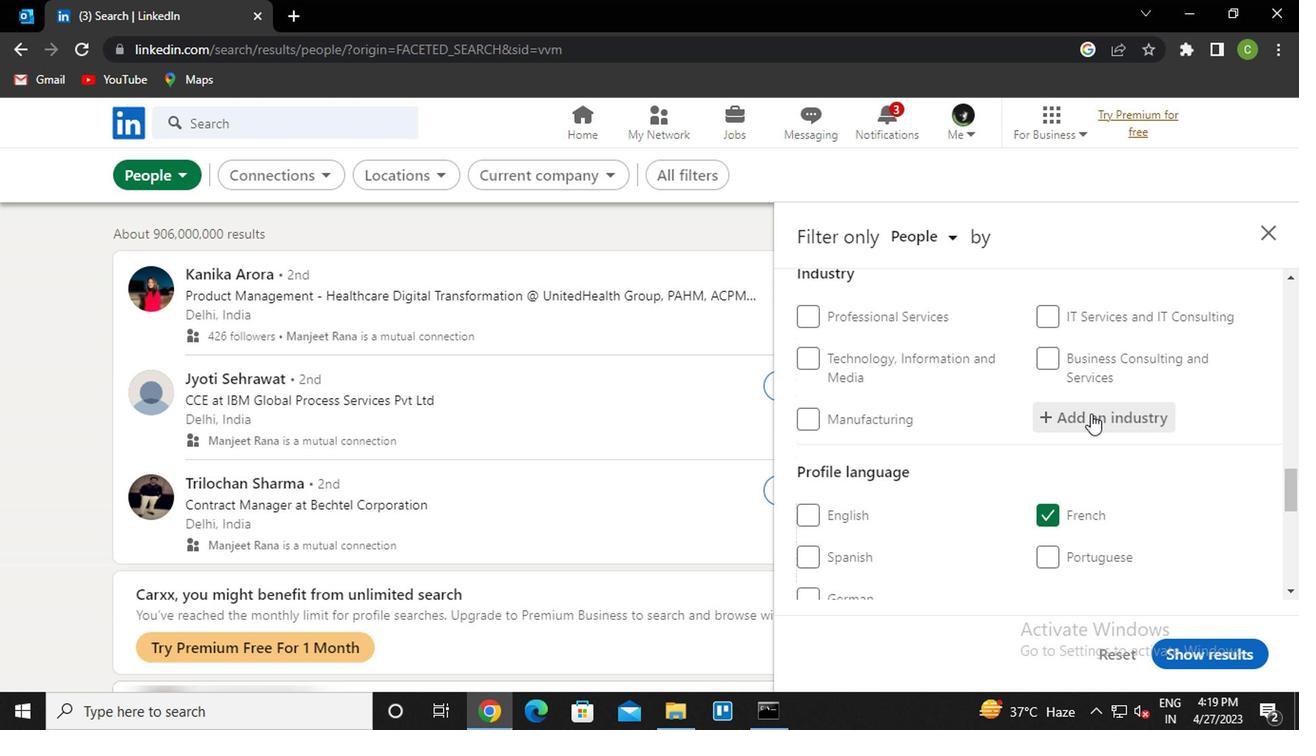 
Action: Key pressed <Key.caps_lock>a<Key.caps_lock>griculture<Key.backspace>al<Key.down><Key.enter>
Screenshot: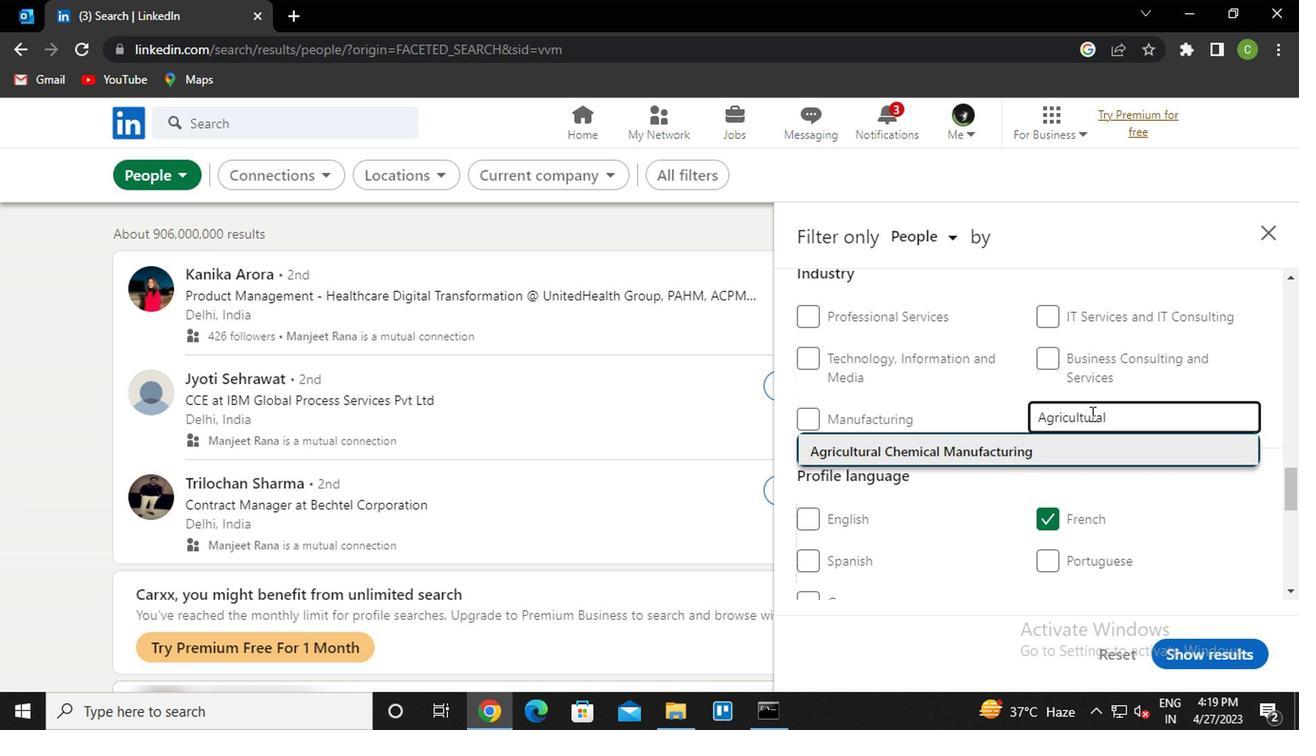 
Action: Mouse moved to (869, 397)
Screenshot: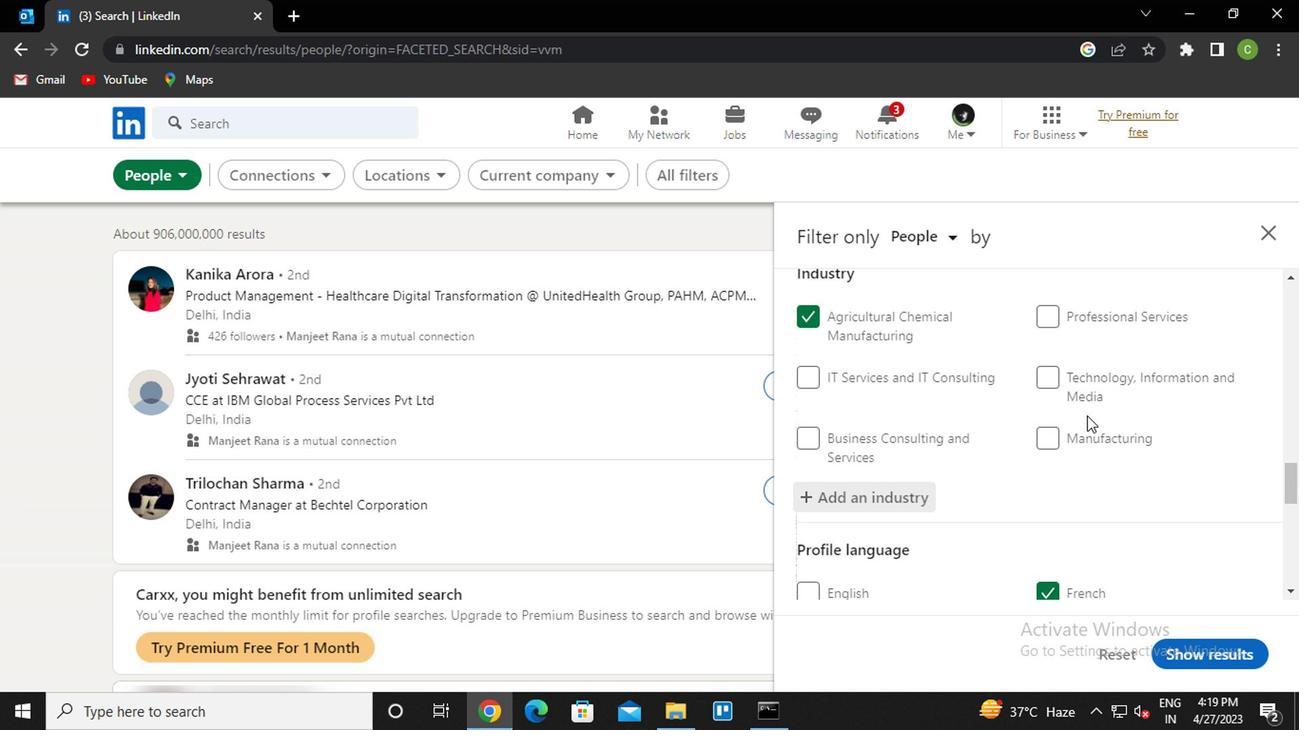 
Action: Mouse scrolled (869, 397) with delta (0, 0)
Screenshot: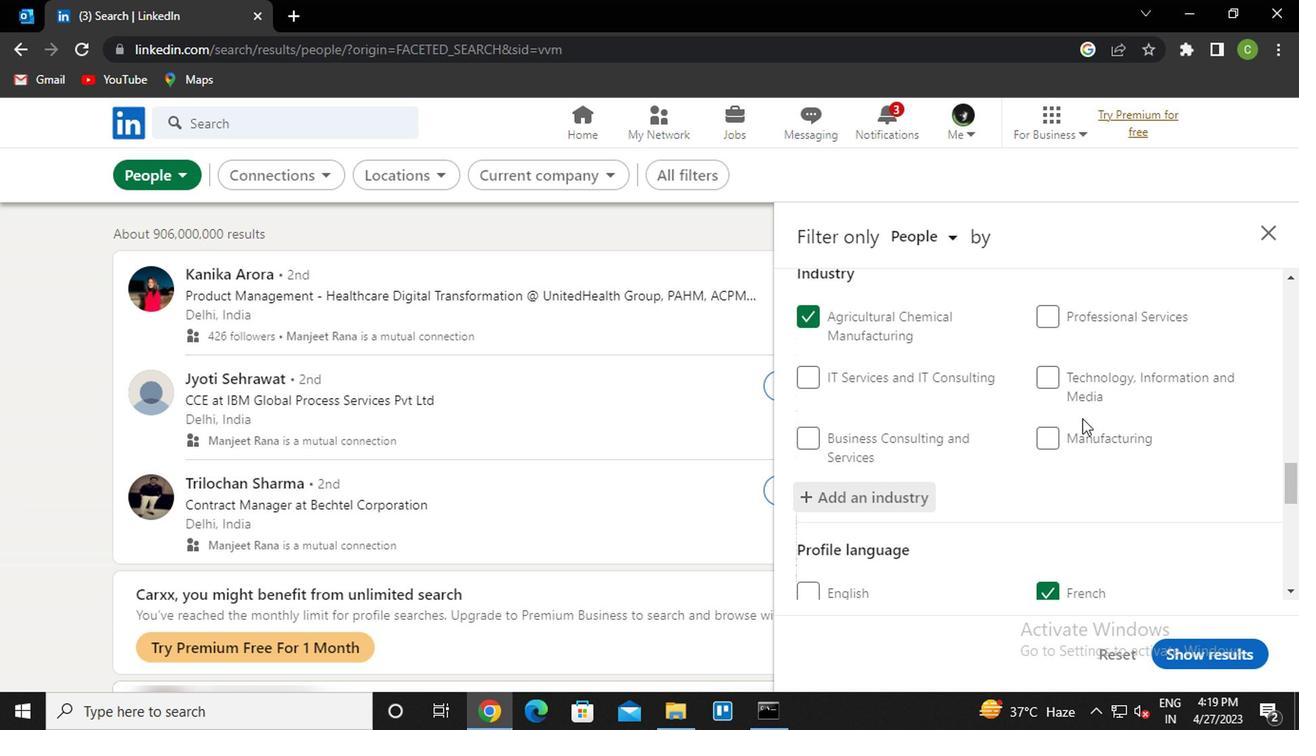 
Action: Mouse scrolled (869, 397) with delta (0, 0)
Screenshot: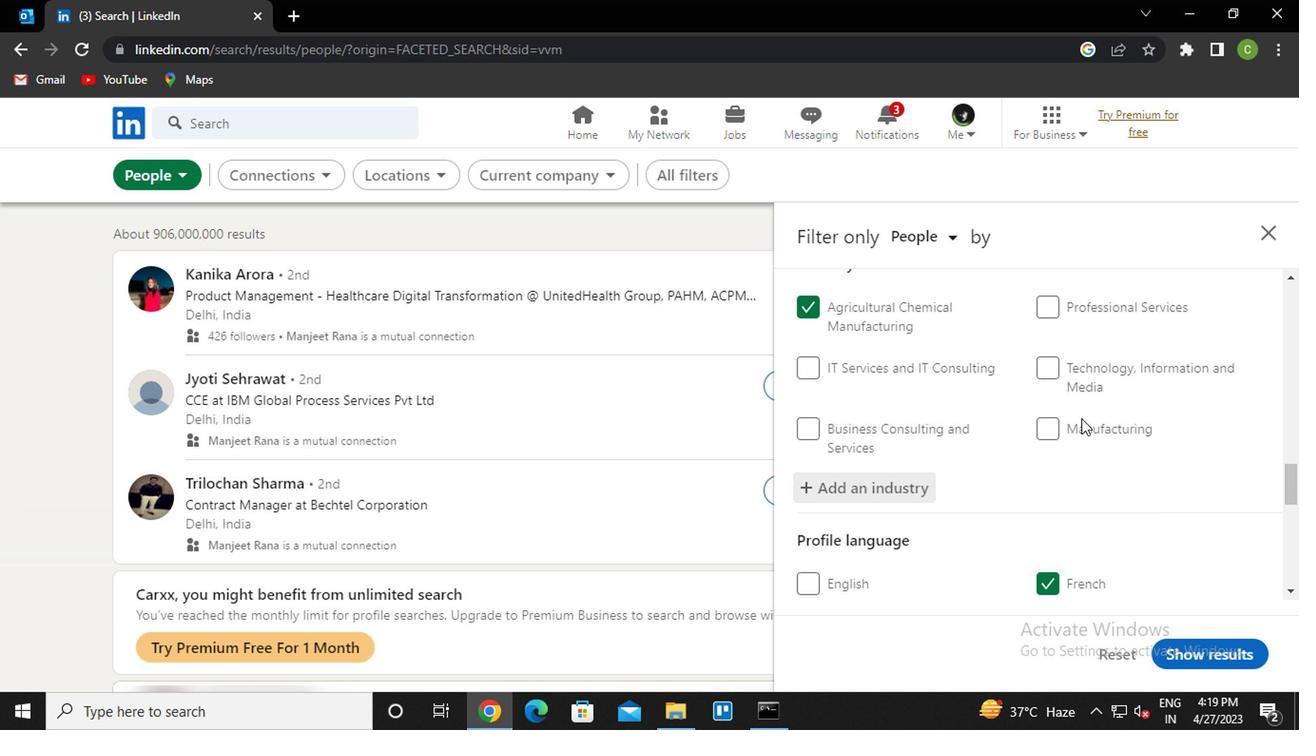 
Action: Mouse moved to (869, 398)
Screenshot: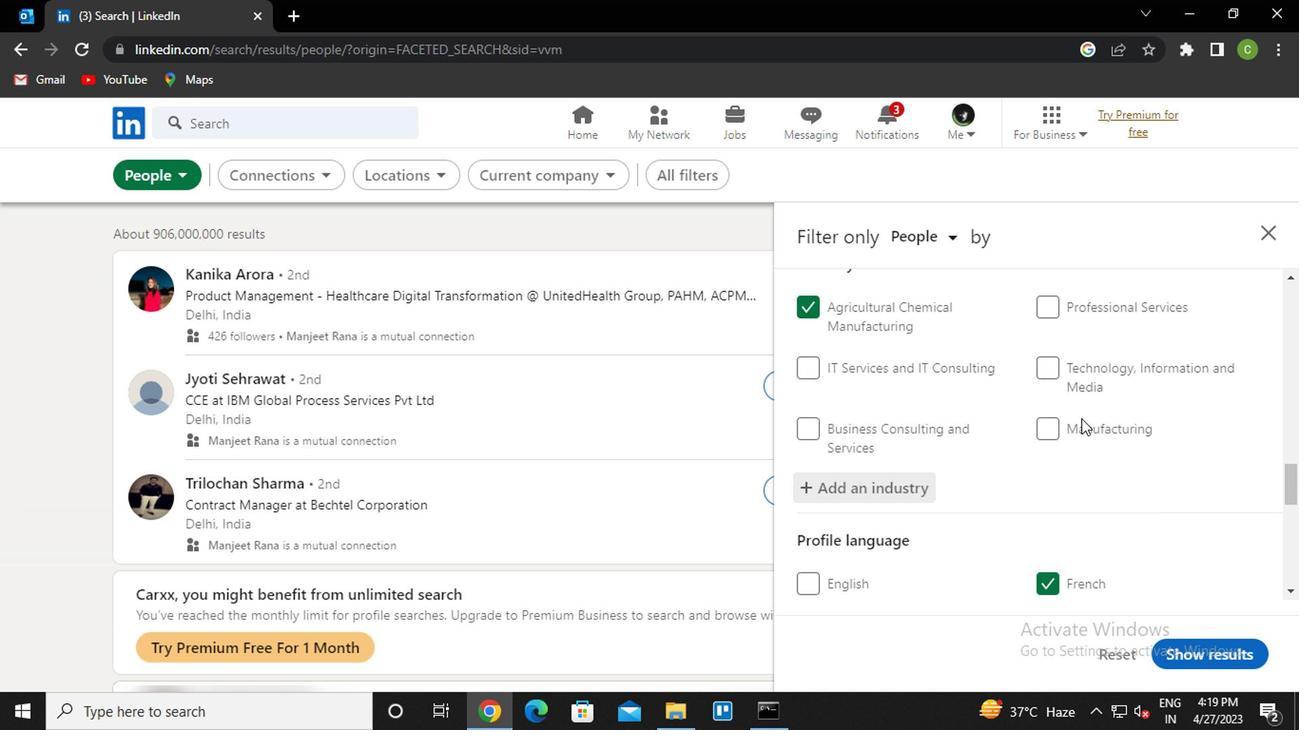 
Action: Mouse scrolled (869, 397) with delta (0, 0)
Screenshot: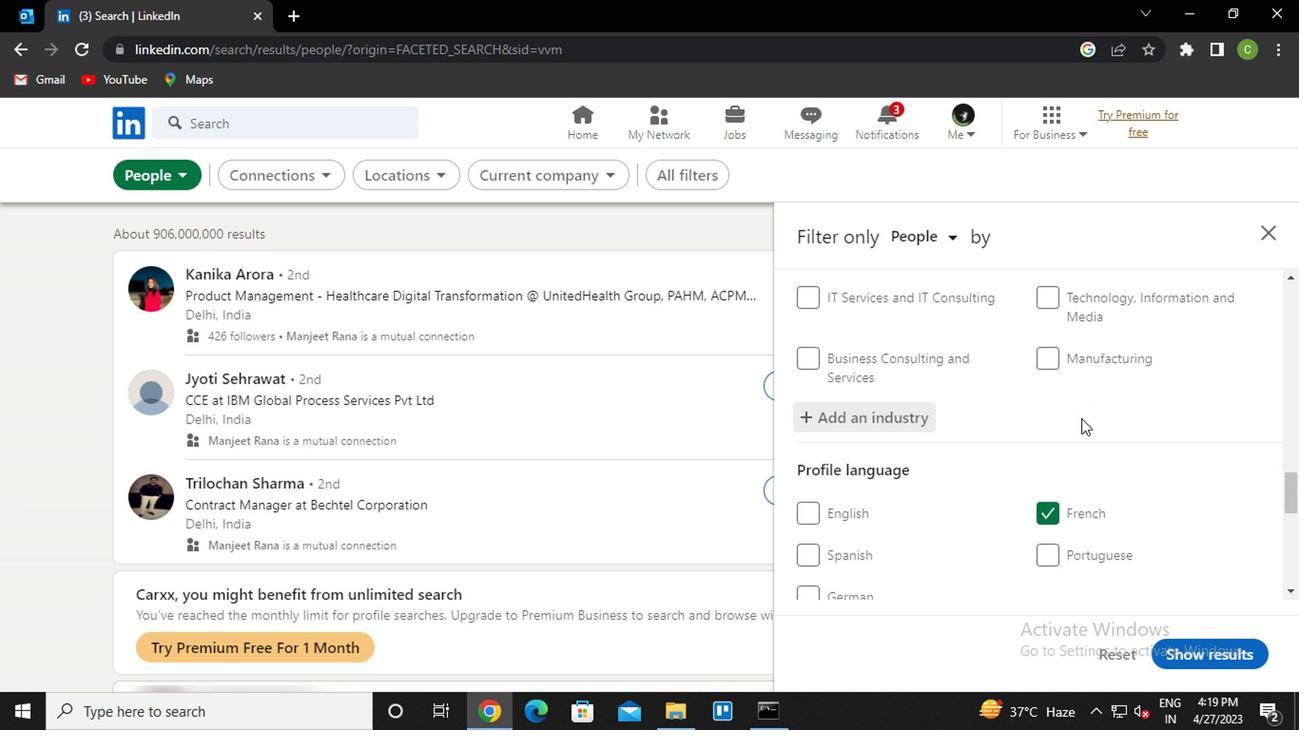 
Action: Mouse moved to (868, 399)
Screenshot: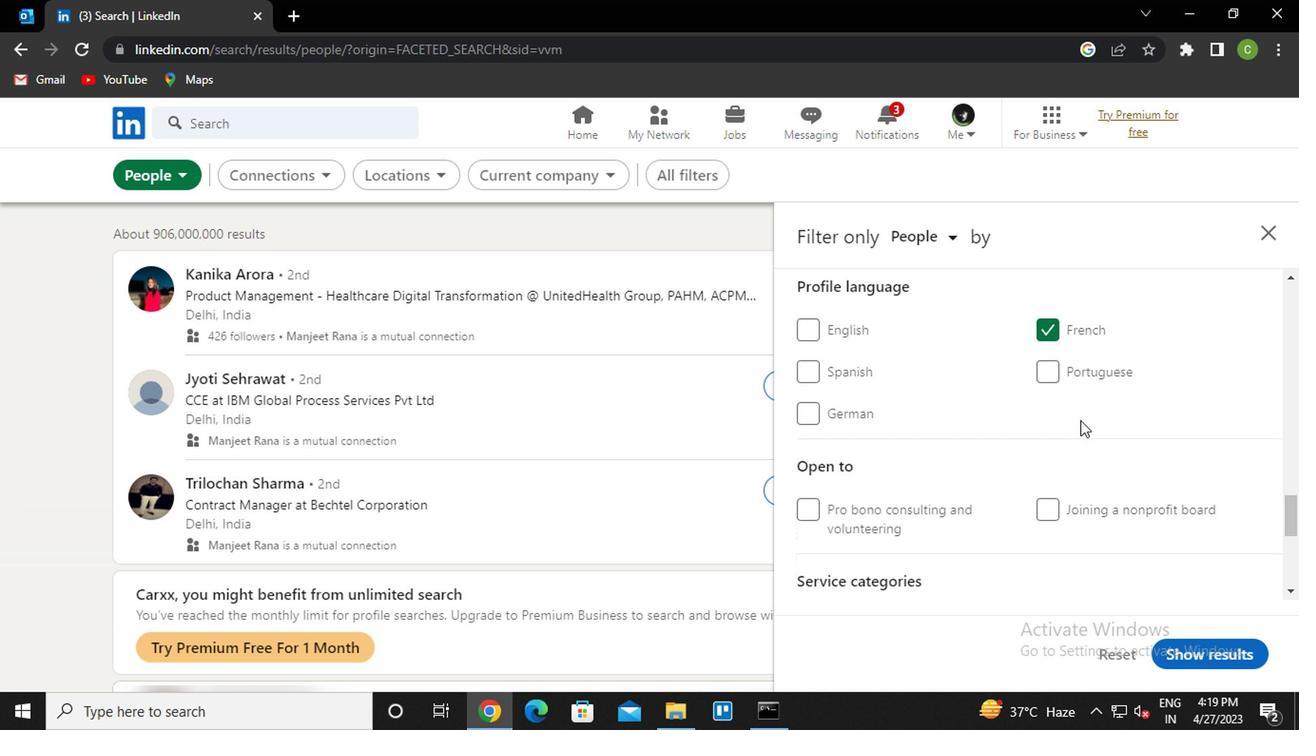 
Action: Mouse scrolled (868, 399) with delta (0, 0)
Screenshot: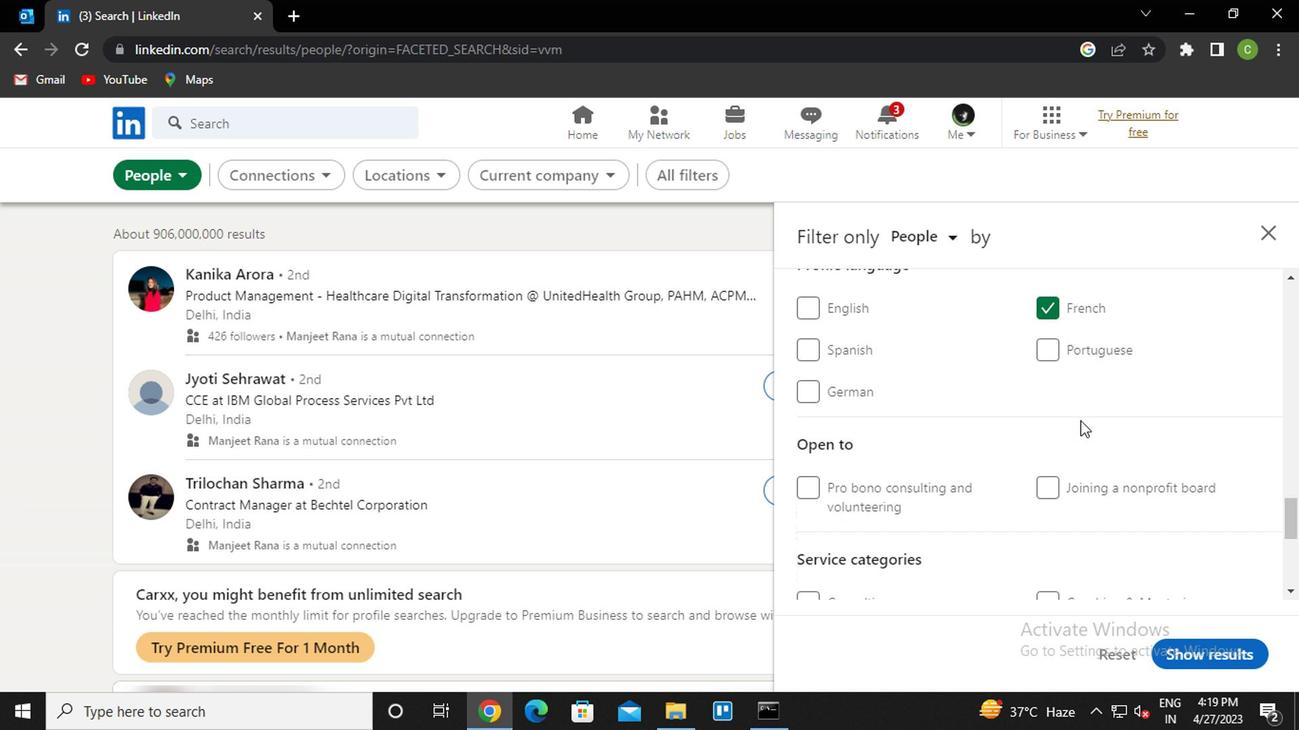 
Action: Mouse moved to (867, 400)
Screenshot: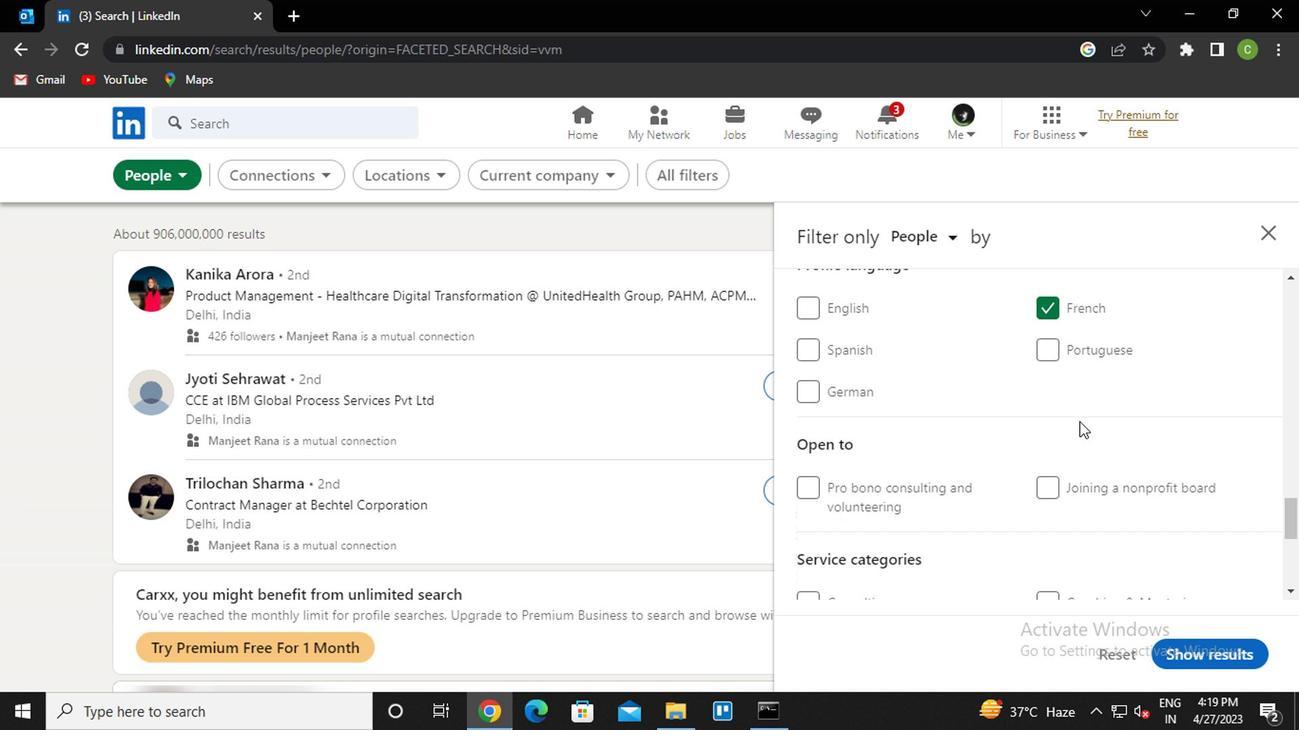 
Action: Mouse scrolled (867, 399) with delta (0, 0)
Screenshot: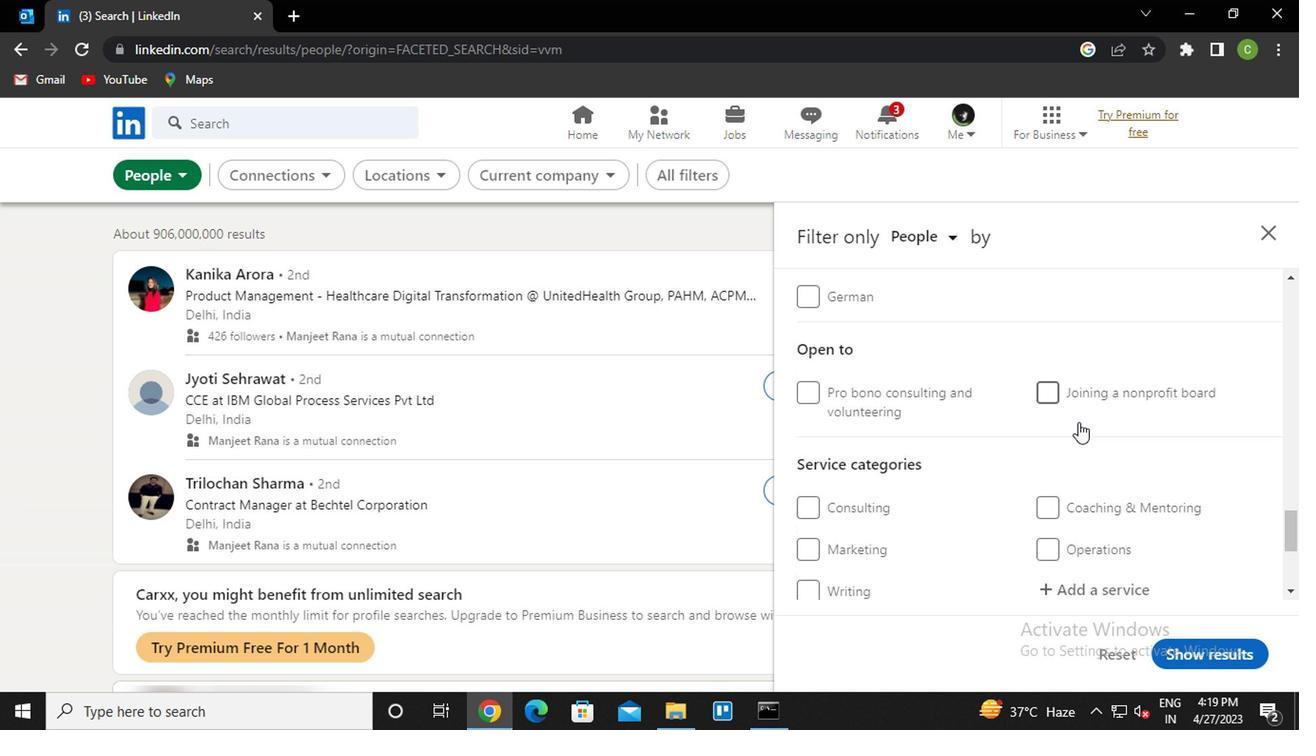 
Action: Mouse moved to (869, 445)
Screenshot: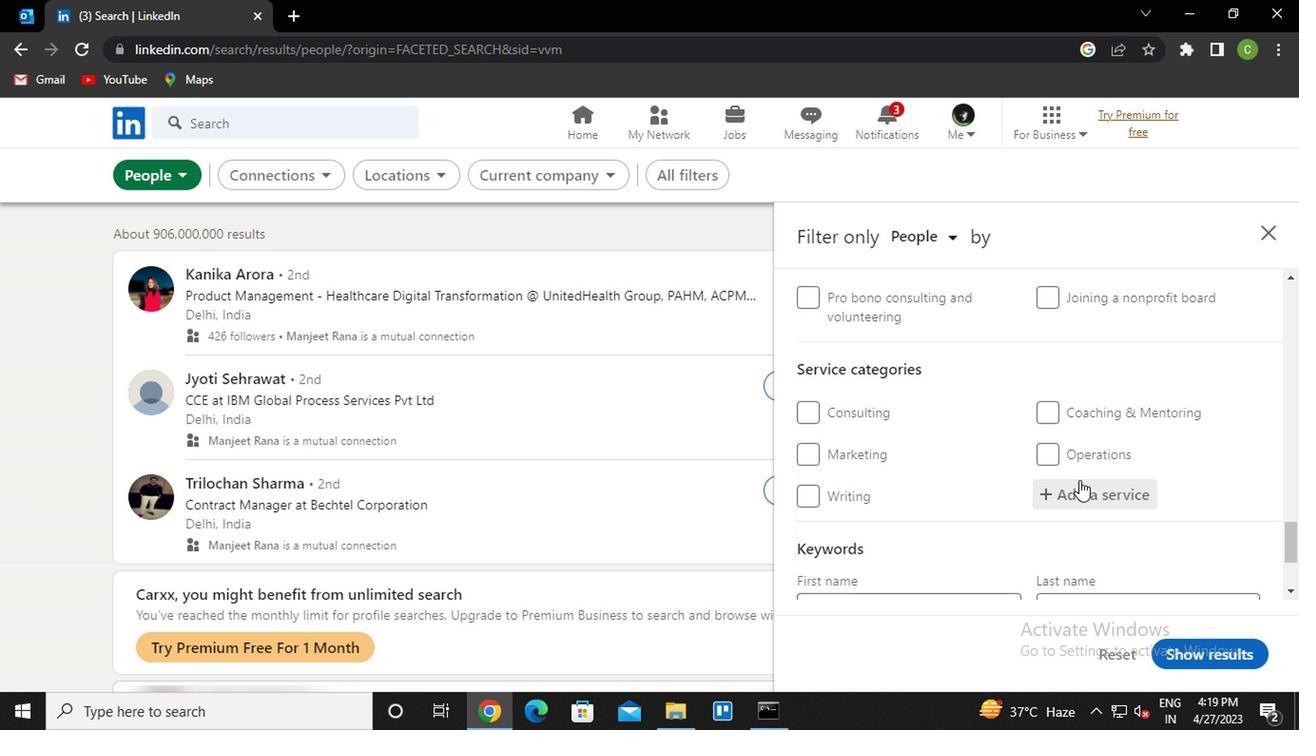 
Action: Mouse pressed left at (869, 445)
Screenshot: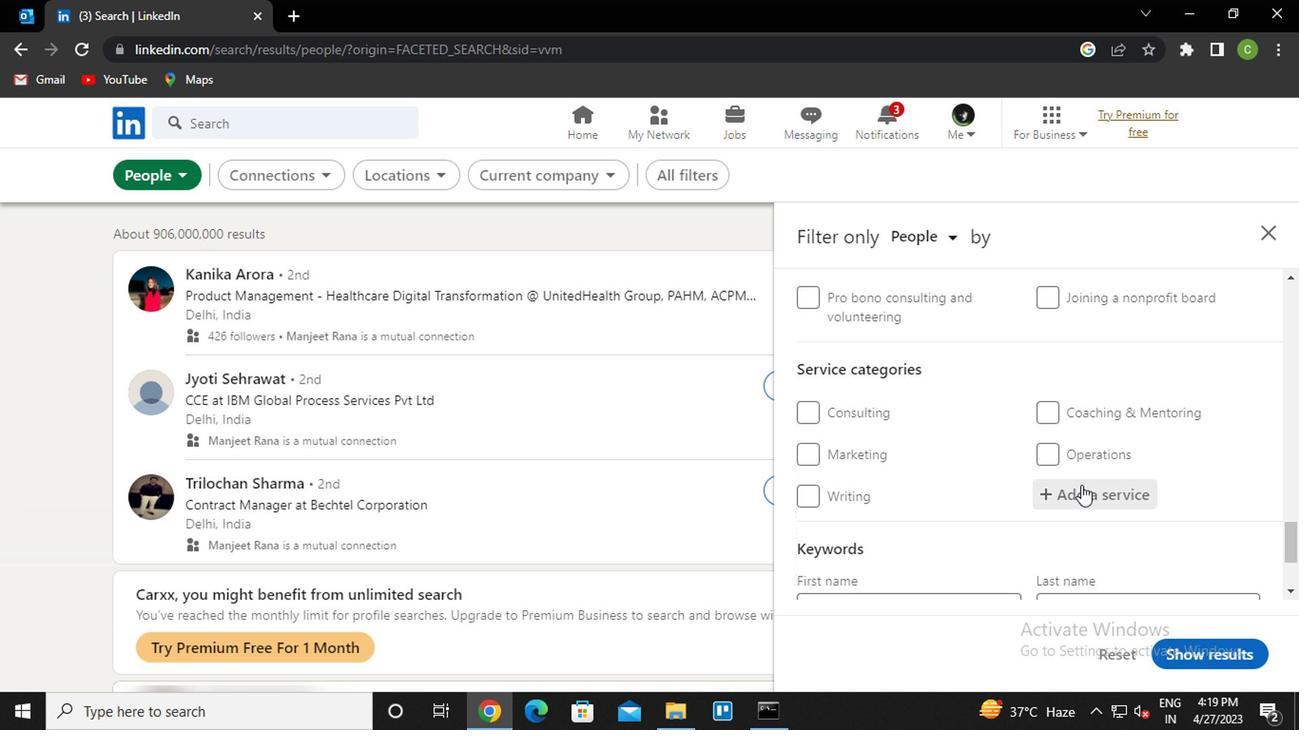 
Action: Key pressed <Key.caps_lock>as<Key.caps_lock><Key.backspace>ndroid<Key.down><Key.enter>
Screenshot: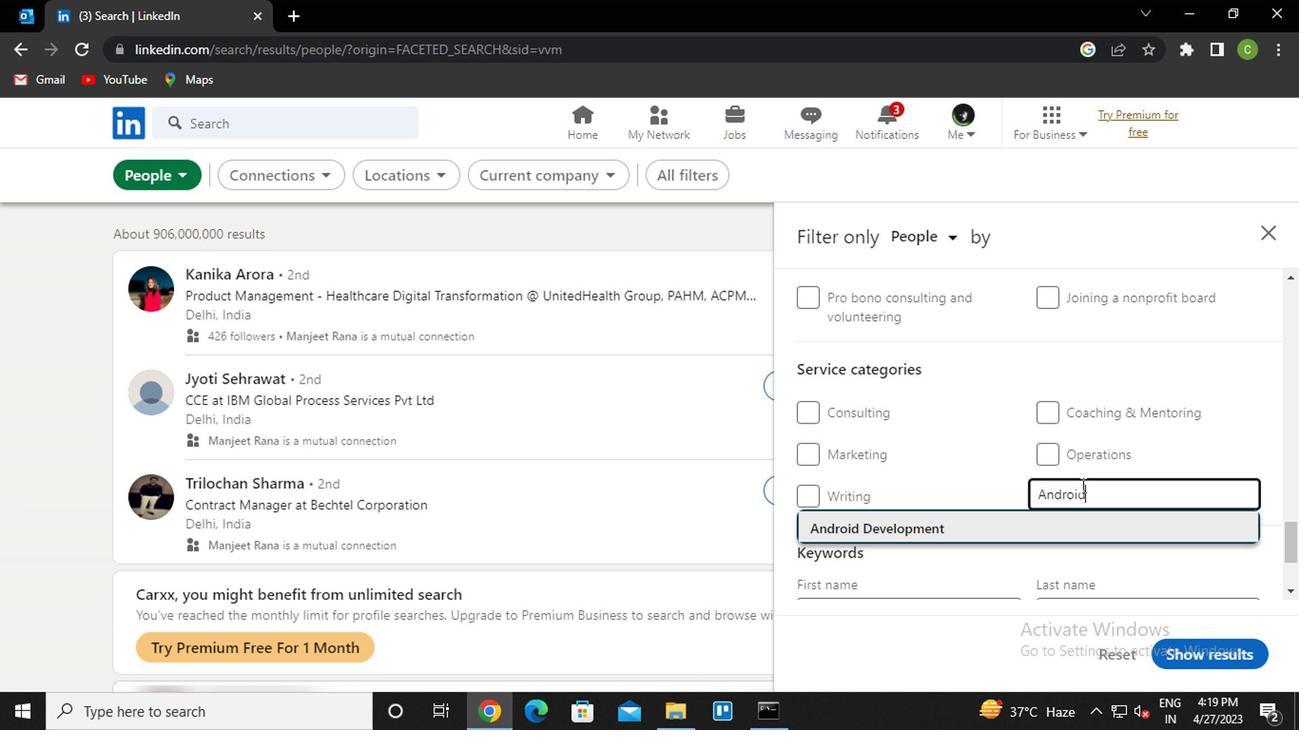 
Action: Mouse moved to (868, 446)
Screenshot: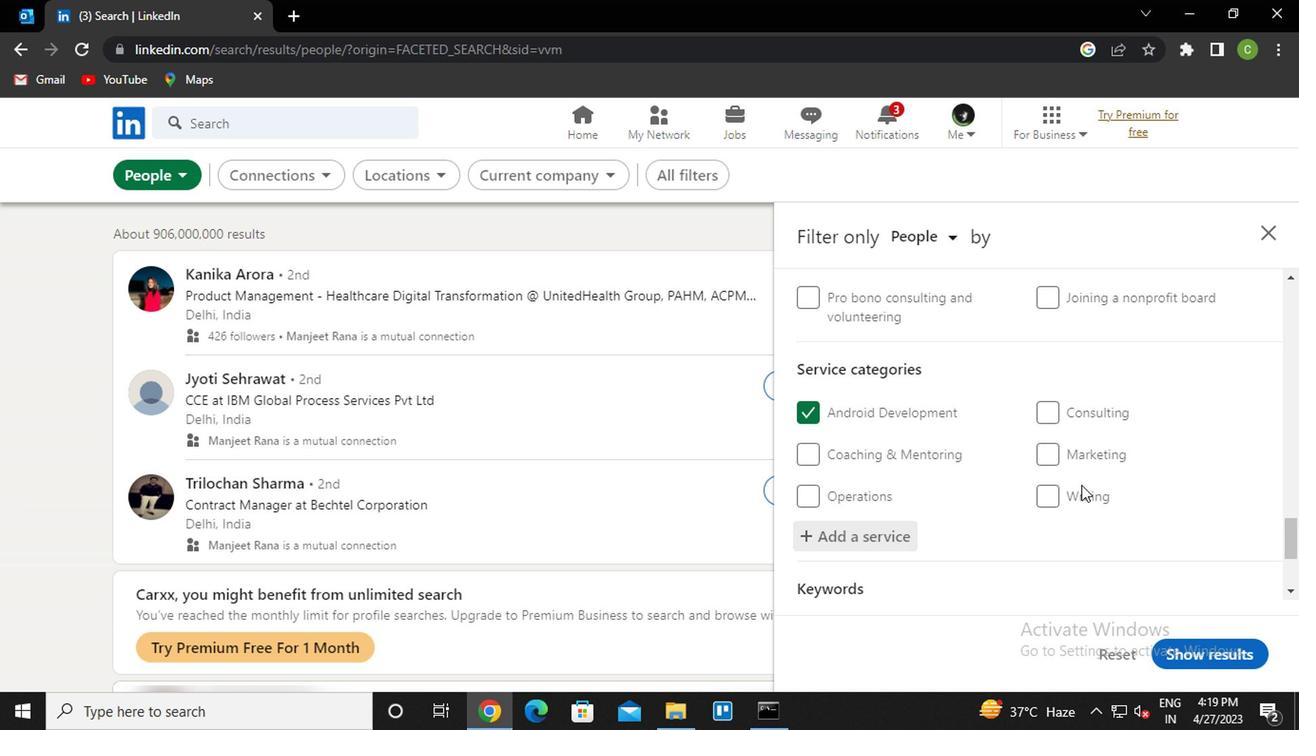 
Action: Mouse scrolled (868, 445) with delta (0, 0)
Screenshot: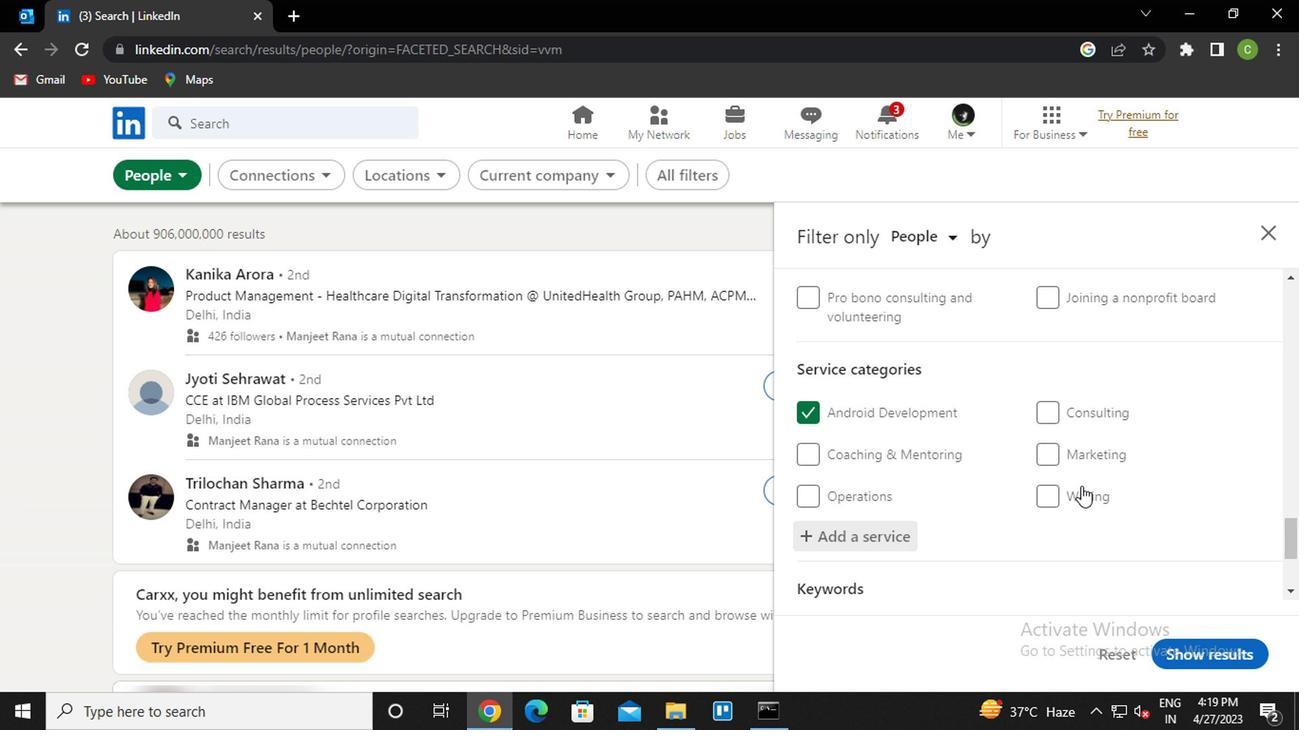 
Action: Mouse moved to (867, 447)
Screenshot: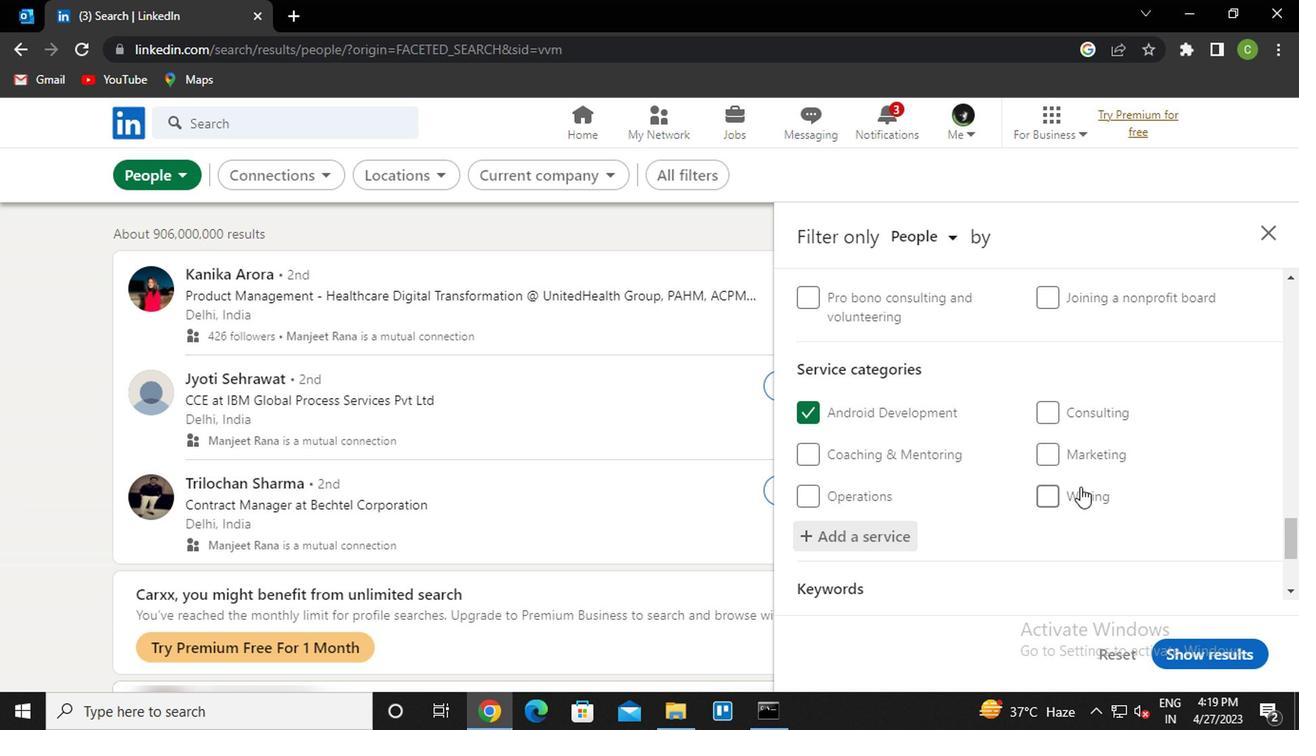 
Action: Mouse scrolled (867, 446) with delta (0, 0)
Screenshot: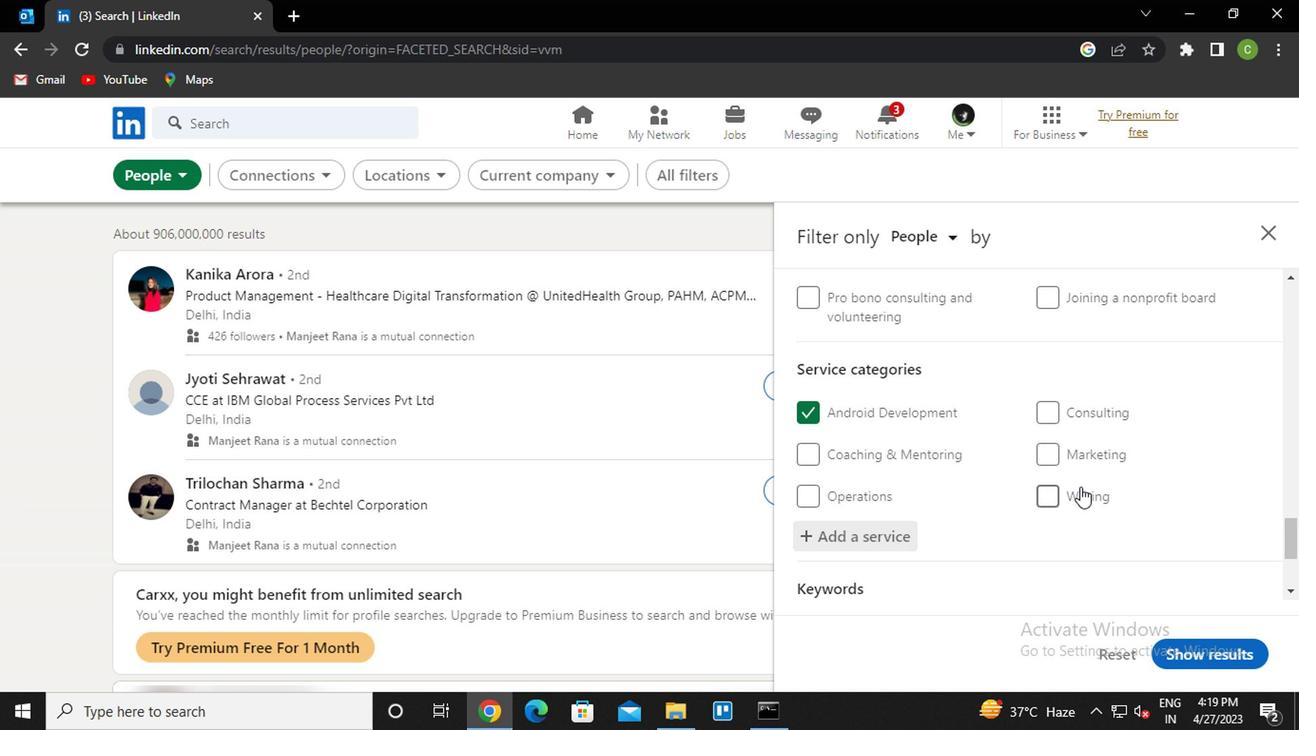 
Action: Mouse moved to (866, 447)
Screenshot: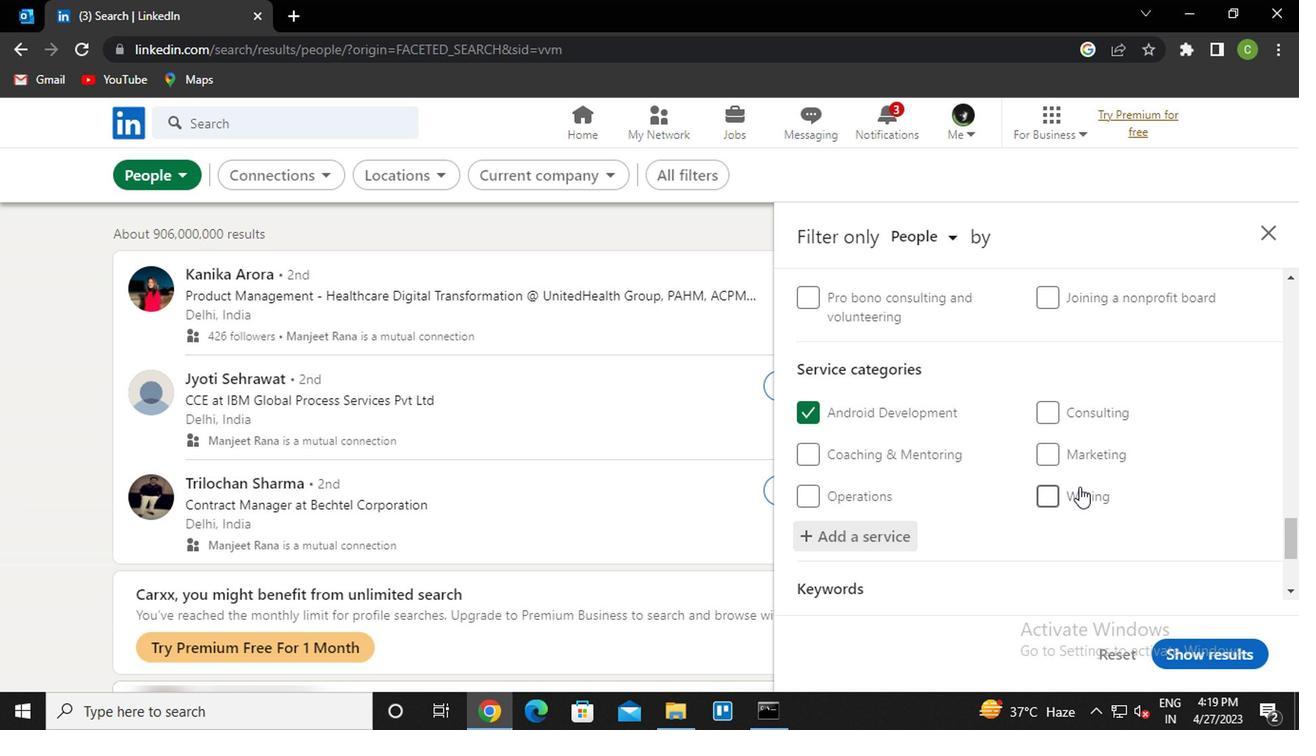 
Action: Mouse scrolled (866, 447) with delta (0, 0)
Screenshot: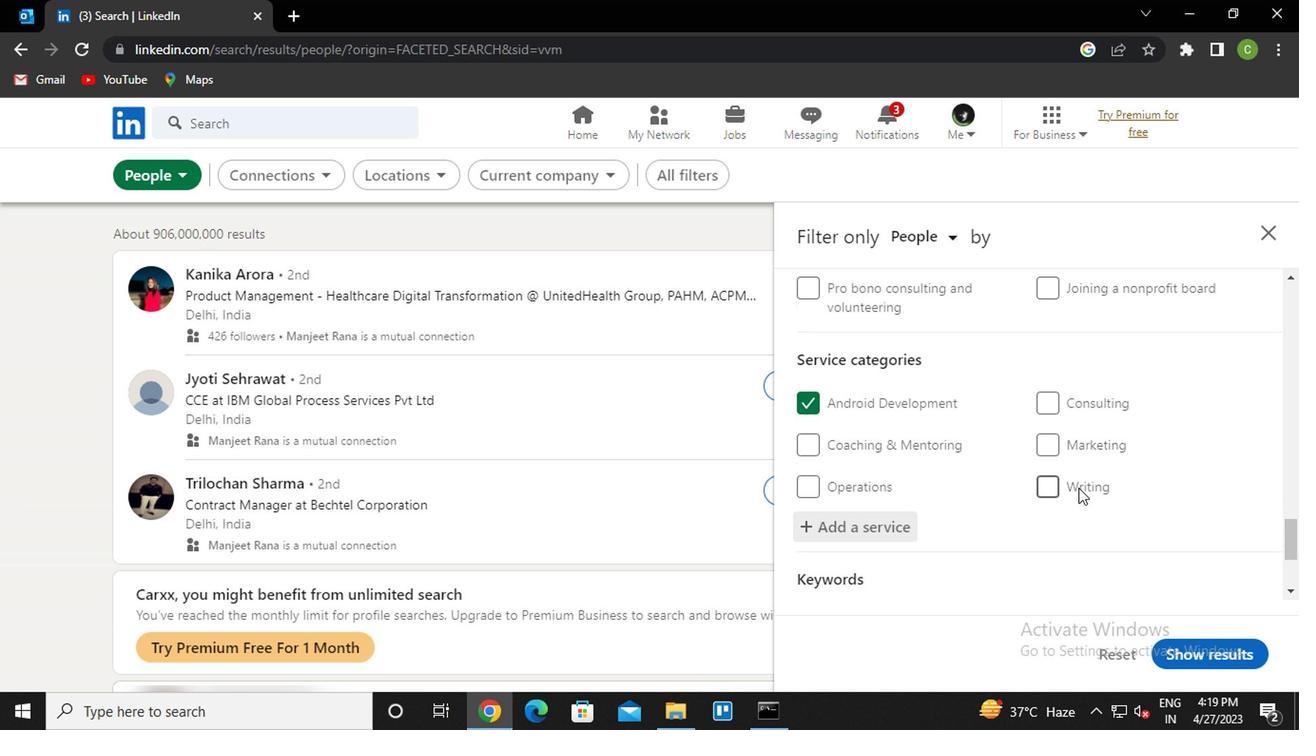 
Action: Mouse moved to (864, 449)
Screenshot: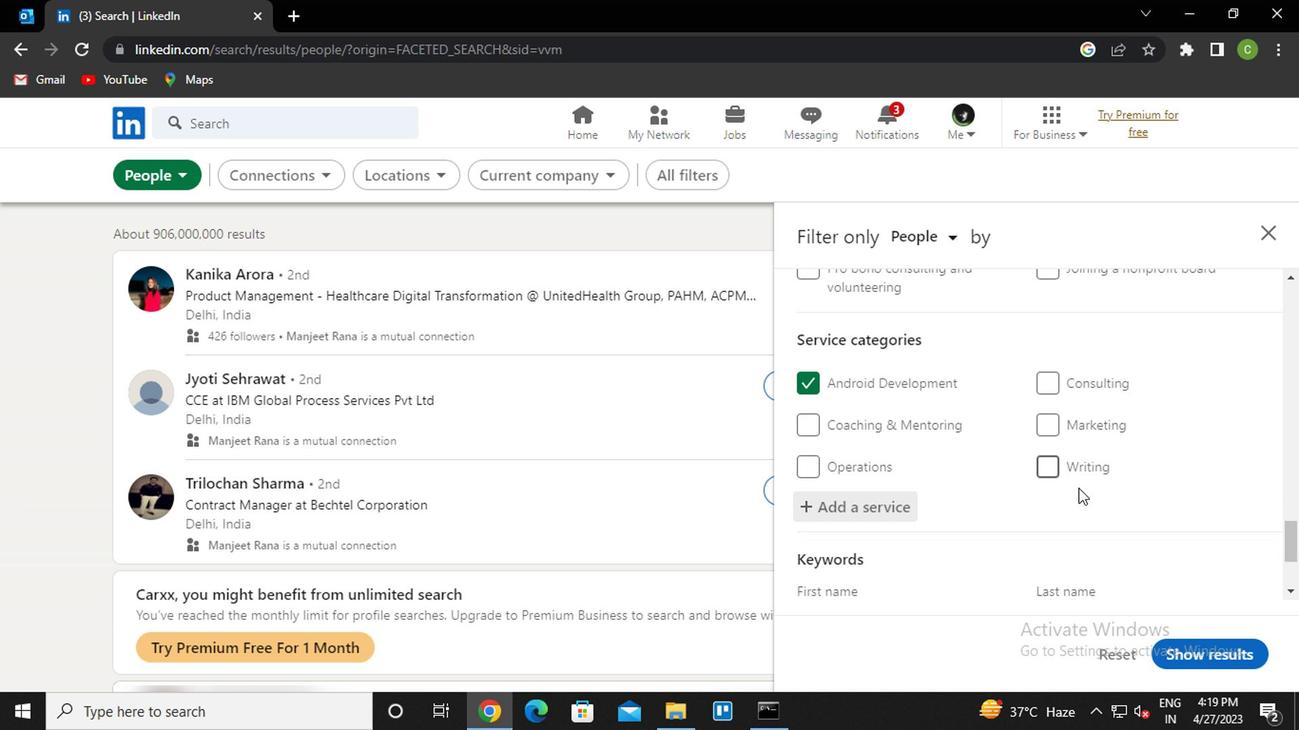 
Action: Mouse scrolled (864, 448) with delta (0, 0)
Screenshot: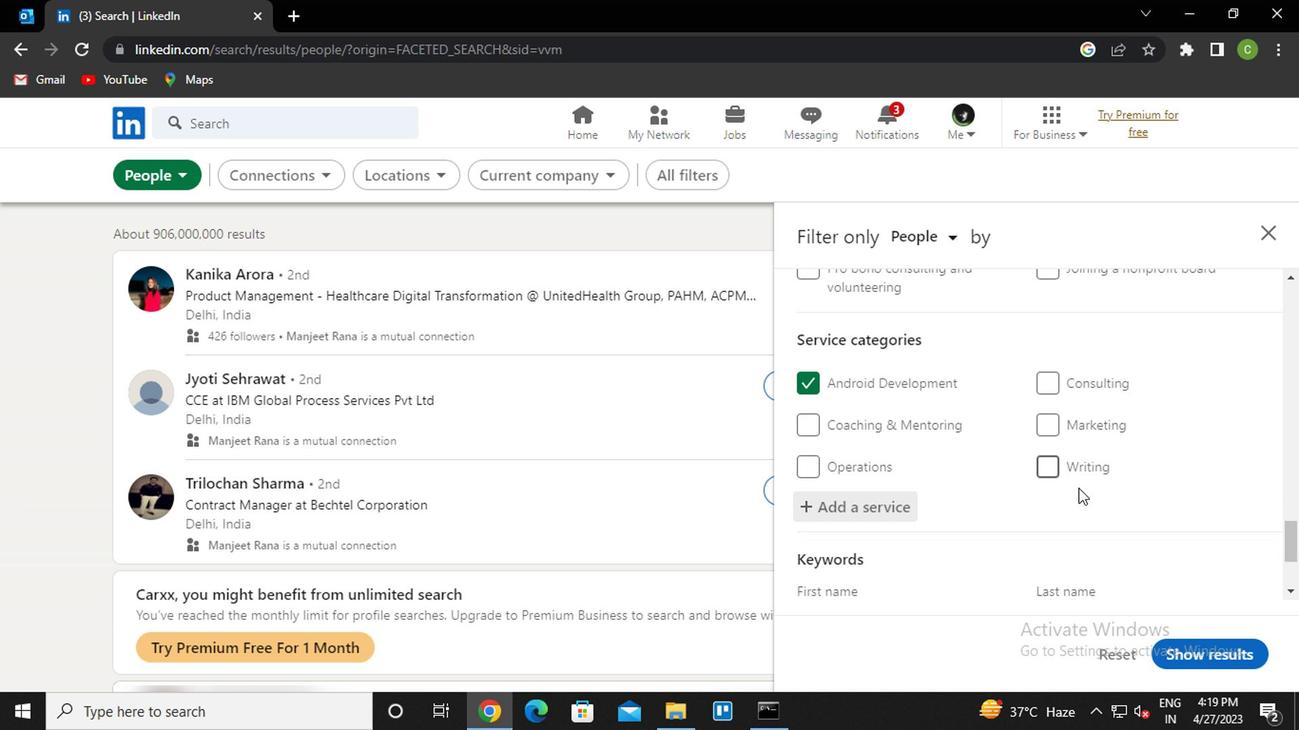 
Action: Mouse moved to (862, 450)
Screenshot: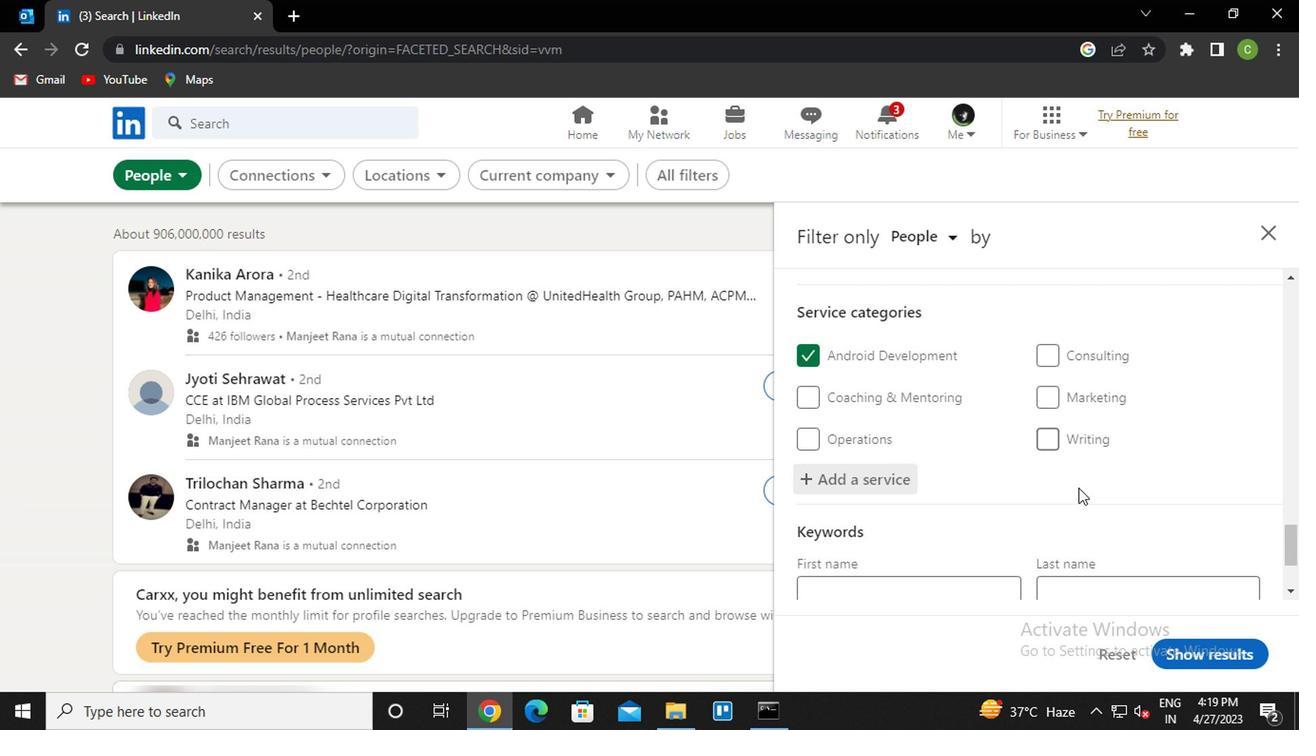 
Action: Mouse scrolled (862, 450) with delta (0, 0)
Screenshot: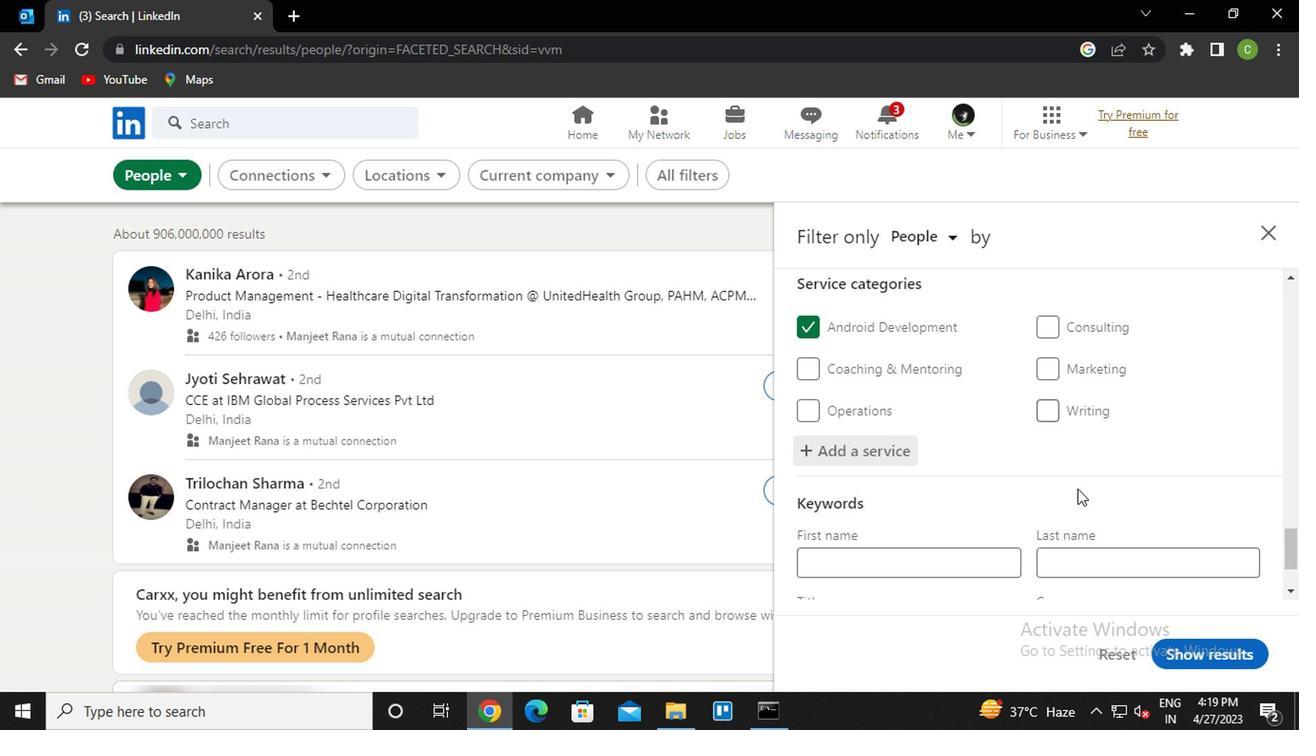 
Action: Mouse moved to (854, 456)
Screenshot: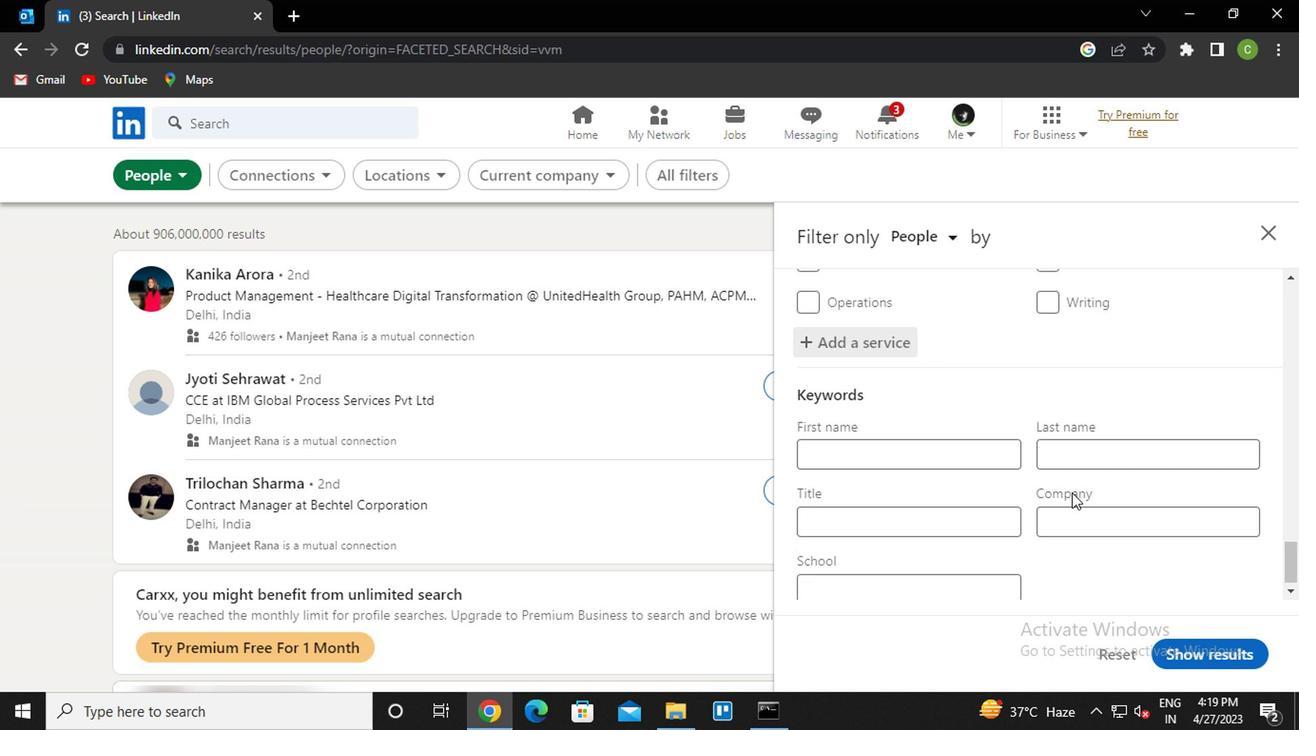 
Action: Mouse scrolled (854, 456) with delta (0, 0)
Screenshot: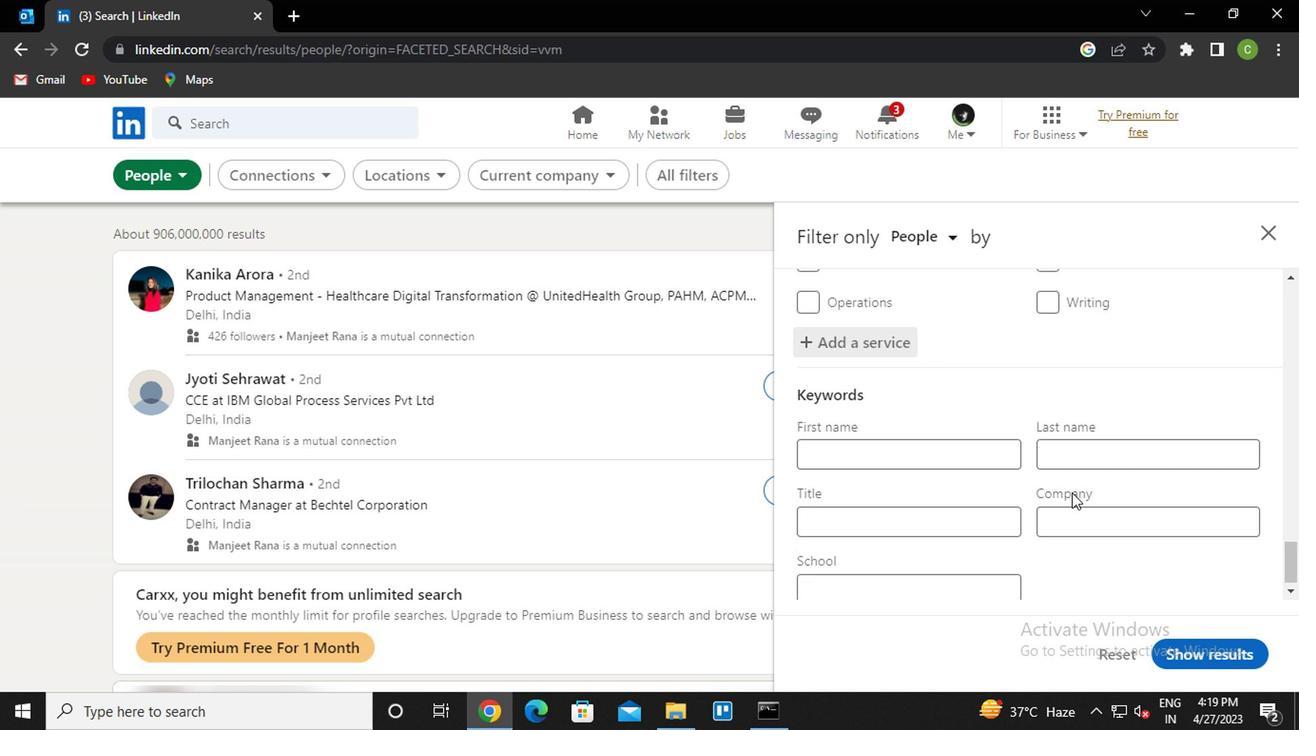 
Action: Mouse moved to (764, 469)
Screenshot: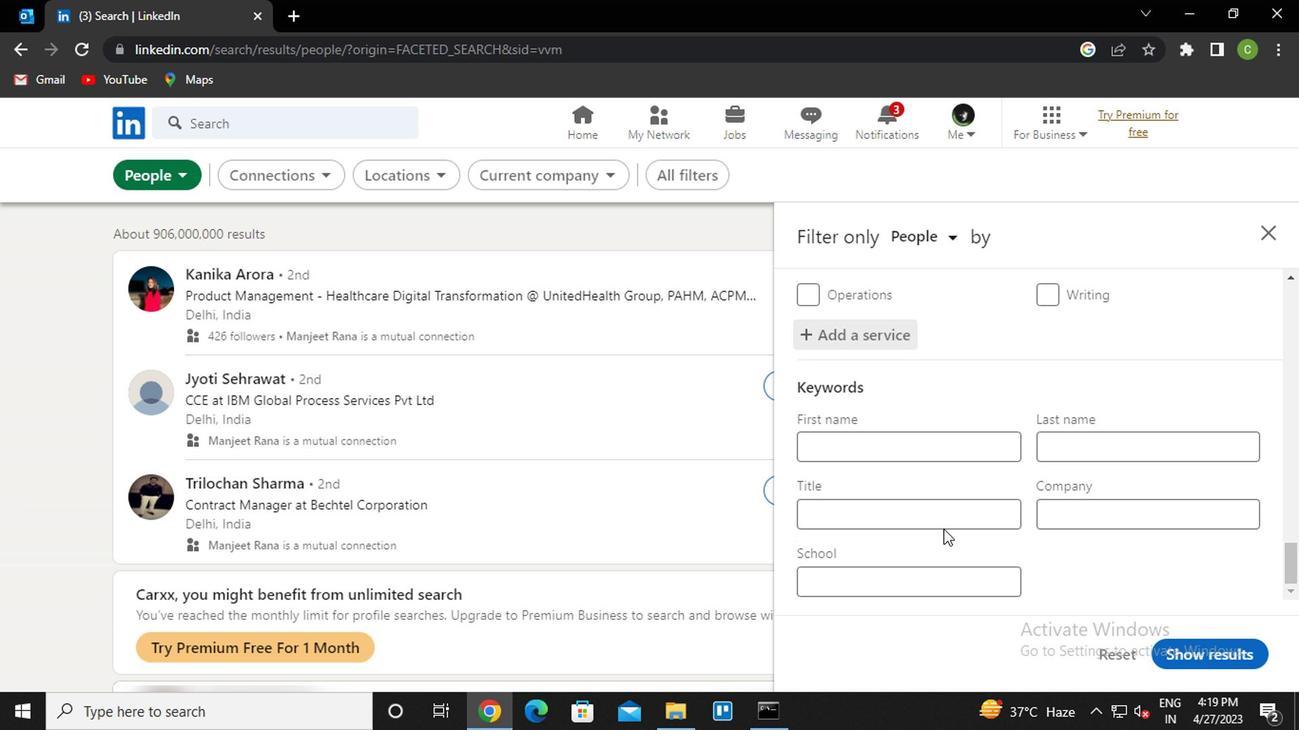 
Action: Mouse pressed left at (764, 469)
Screenshot: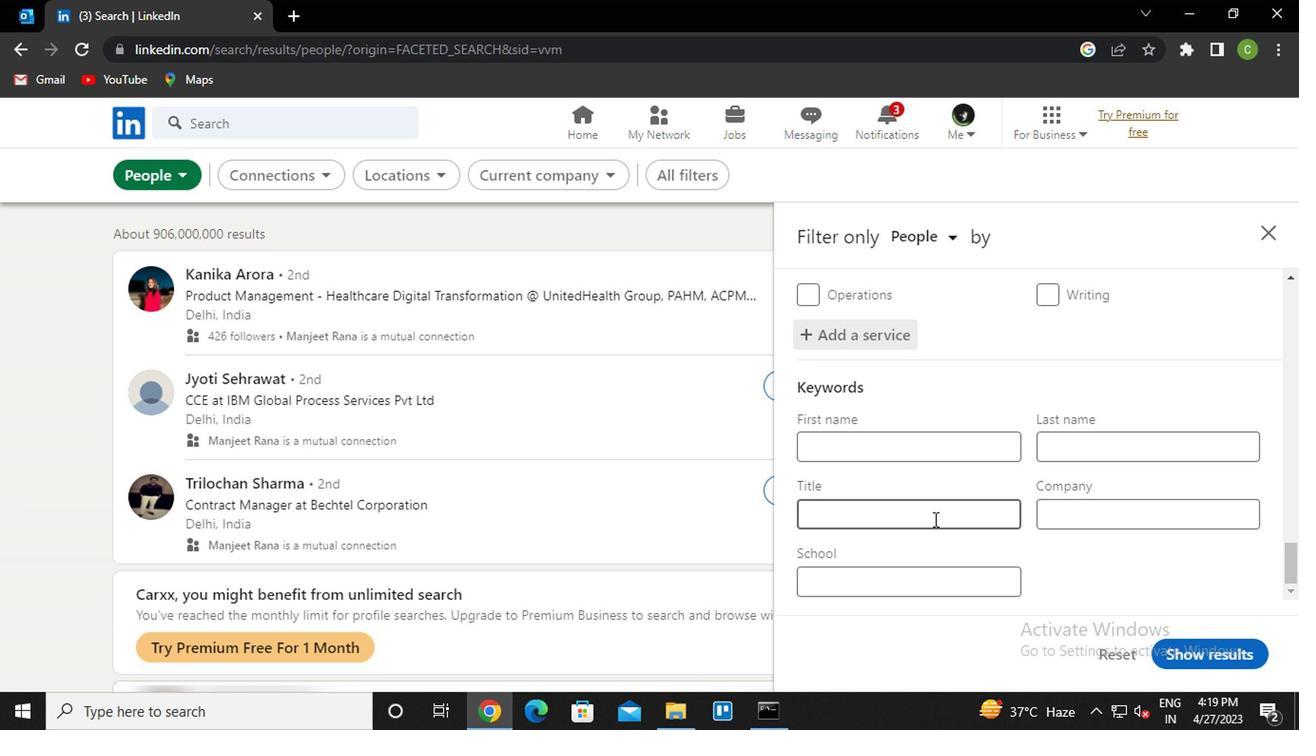
Action: Mouse moved to (764, 469)
Screenshot: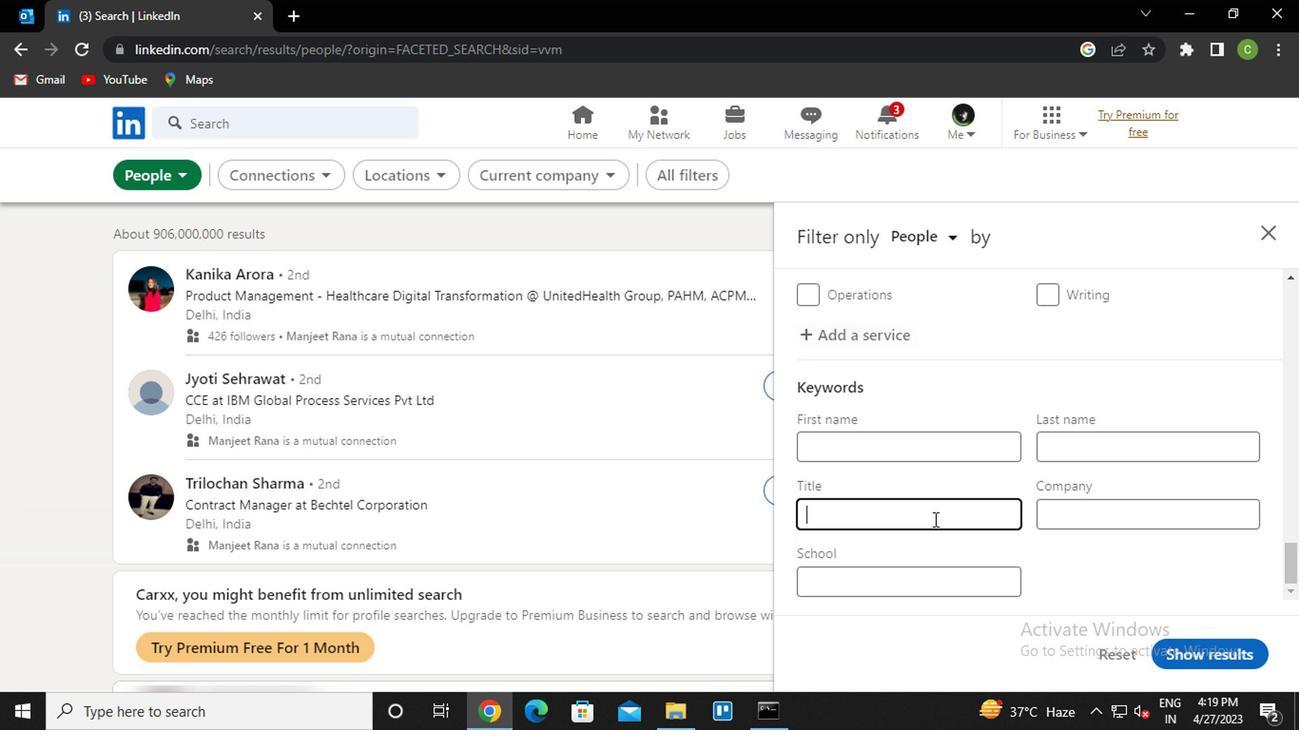 
Action: Key pressed <Key.caps_lock>e<Key.caps_lock>lectrician
Screenshot: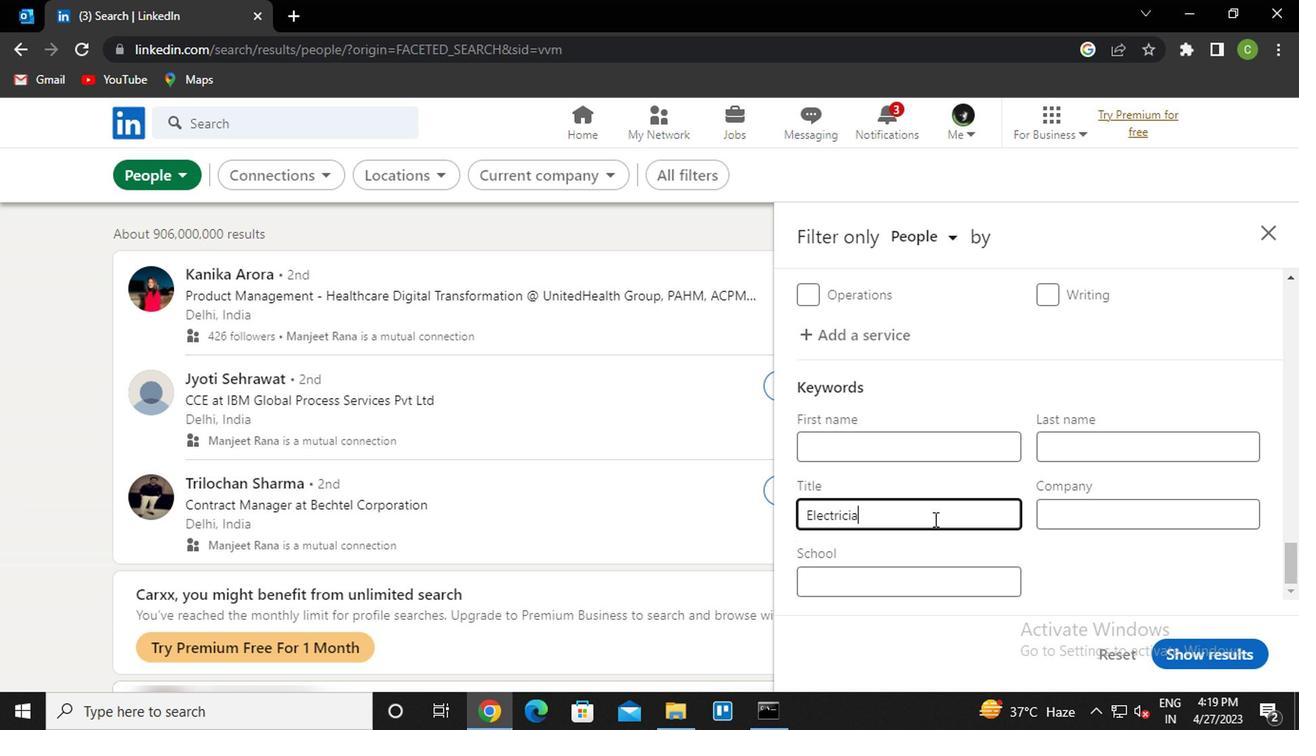
Action: Mouse moved to (980, 557)
Screenshot: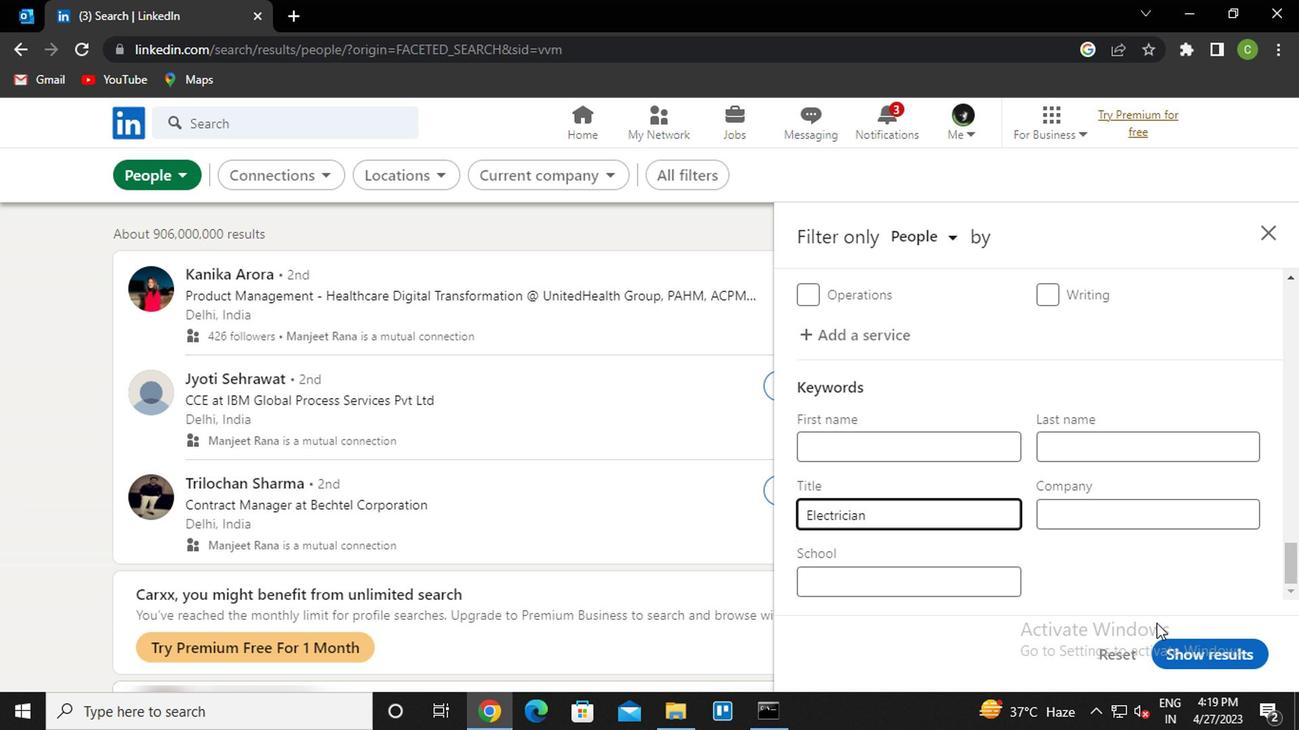 
Action: Mouse pressed left at (980, 557)
Screenshot: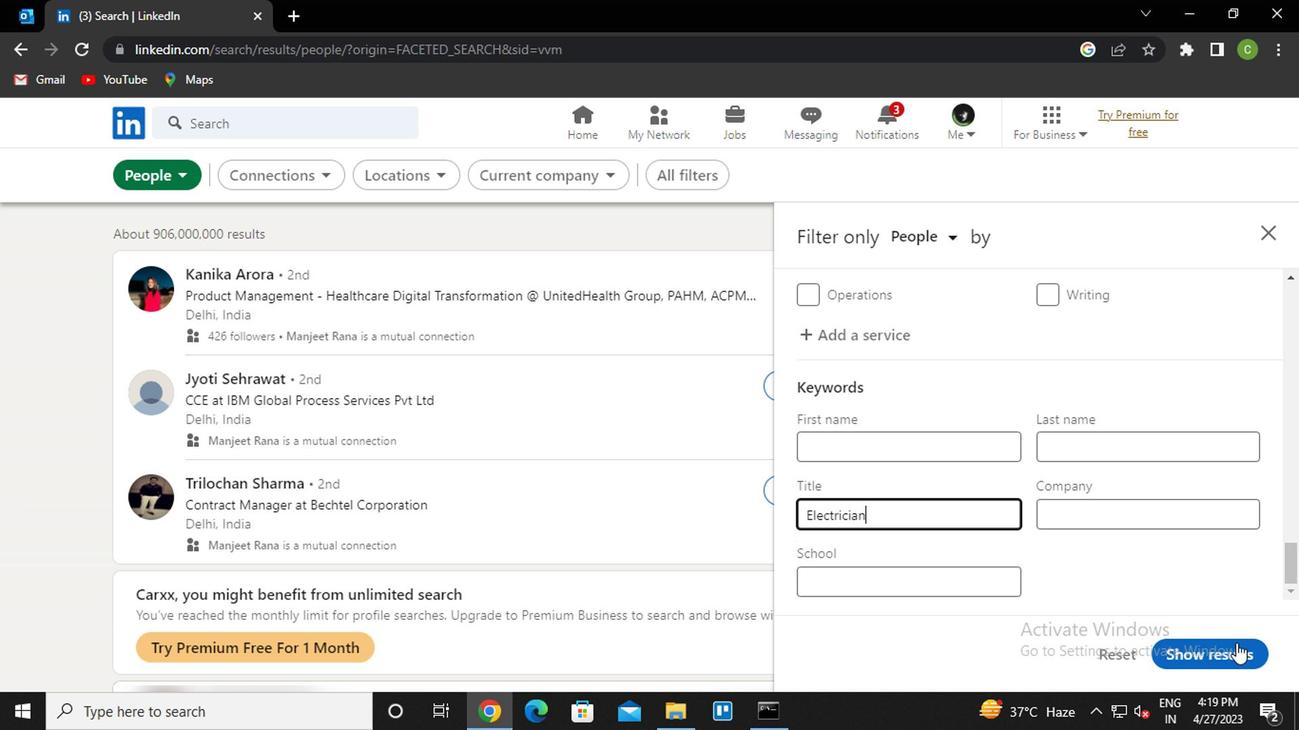 
Action: Mouse moved to (579, 556)
Screenshot: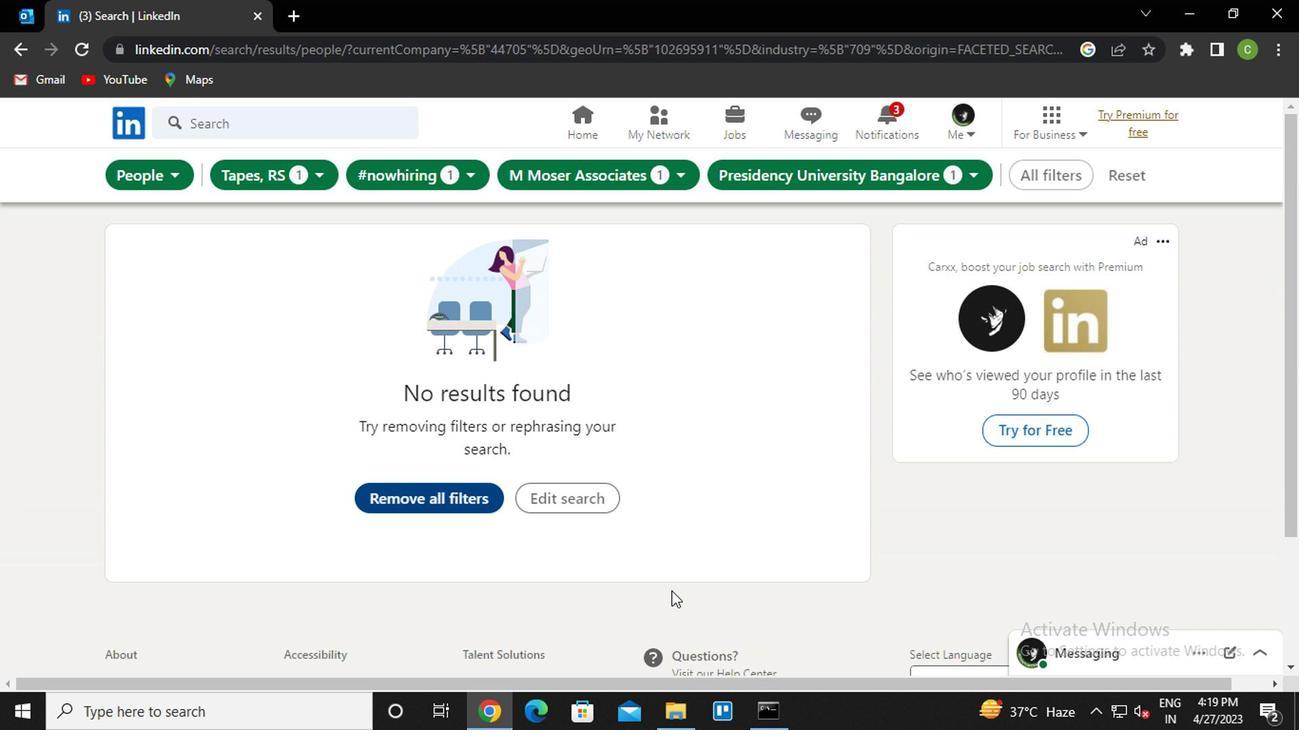 
Action: Key pressed <Key.f8>
Screenshot: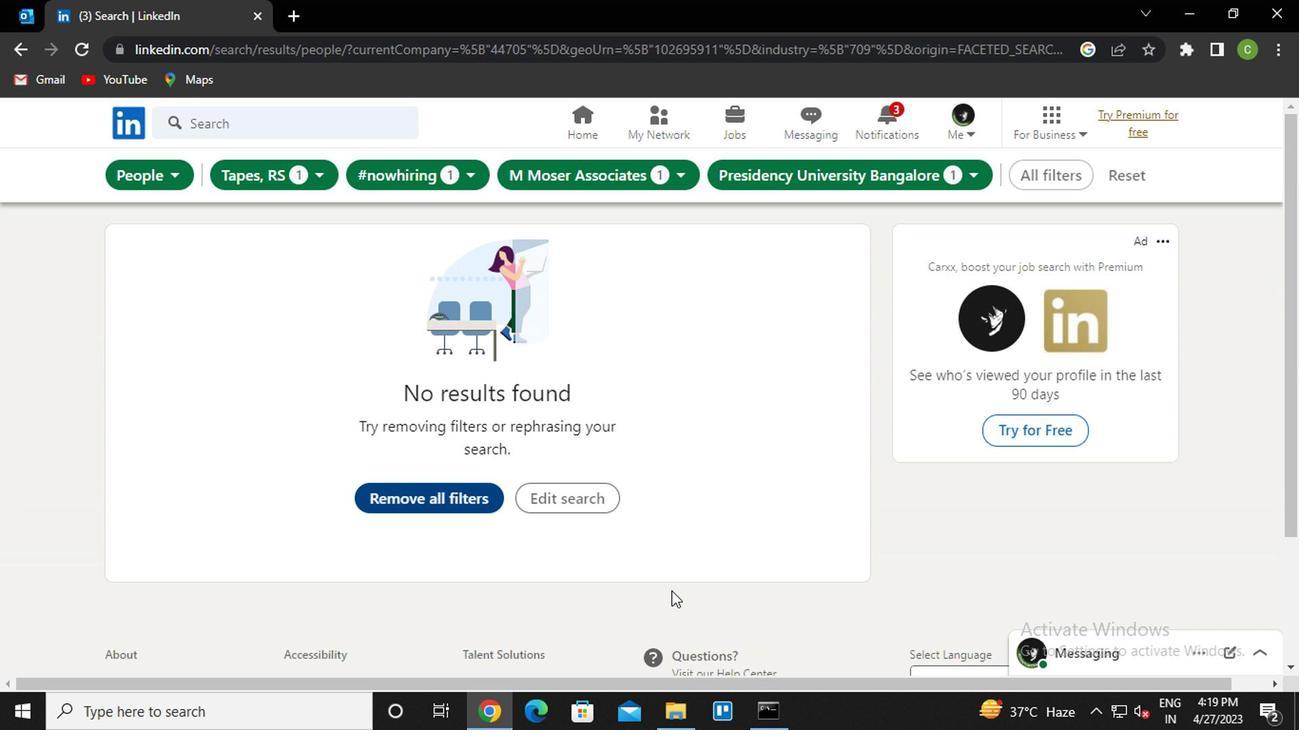 
